 Task: Send an email with the signature Guadalupe Nelson with the subject Request for feedback on a website and the message I appreciate your help and support throughout this project. from softage.2@softage.net to softage.7@softage.net with an attached image file Advertisement.jpg and move the email from Sent Items to the folder Self-improvement
Action: Mouse moved to (1061, 511)
Screenshot: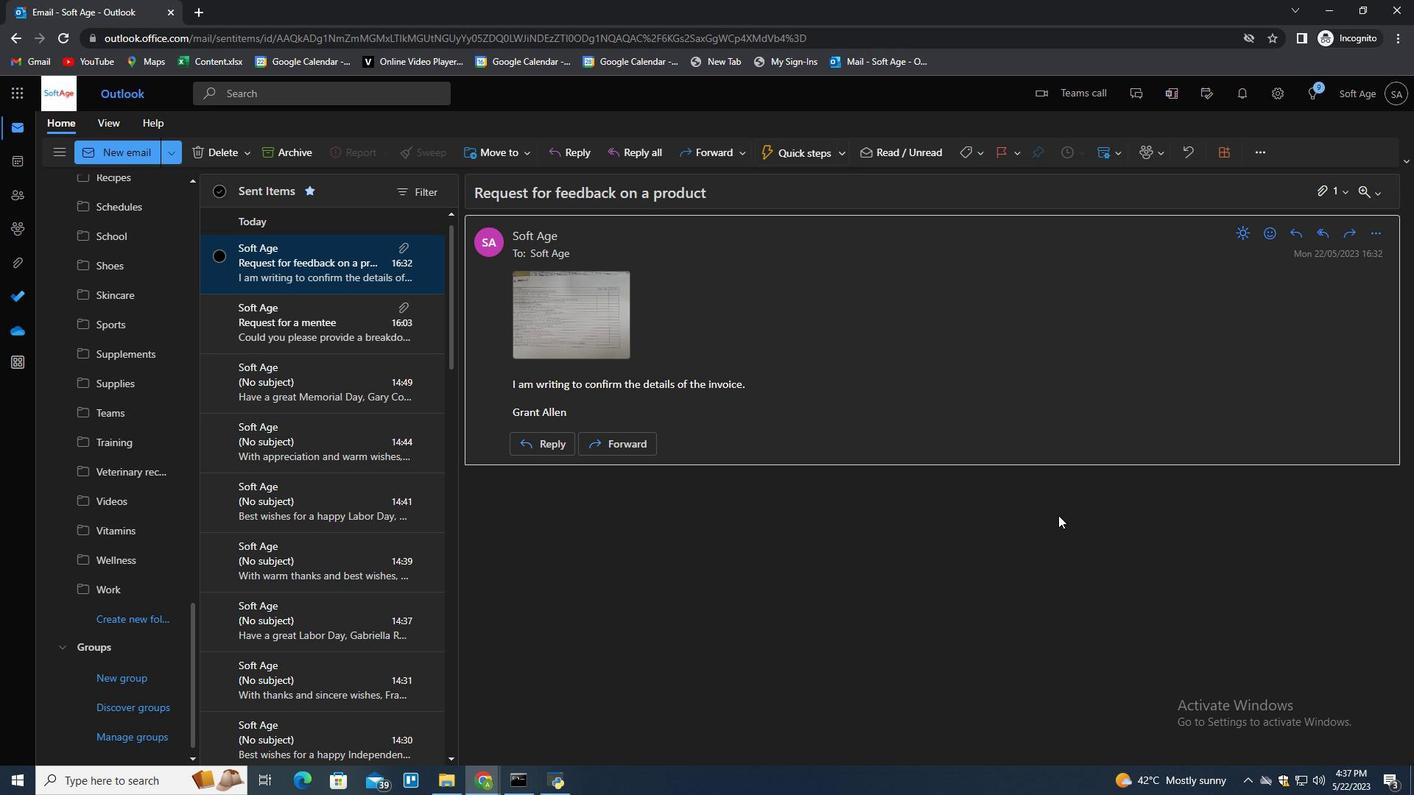 
Action: Mouse pressed left at (1061, 511)
Screenshot: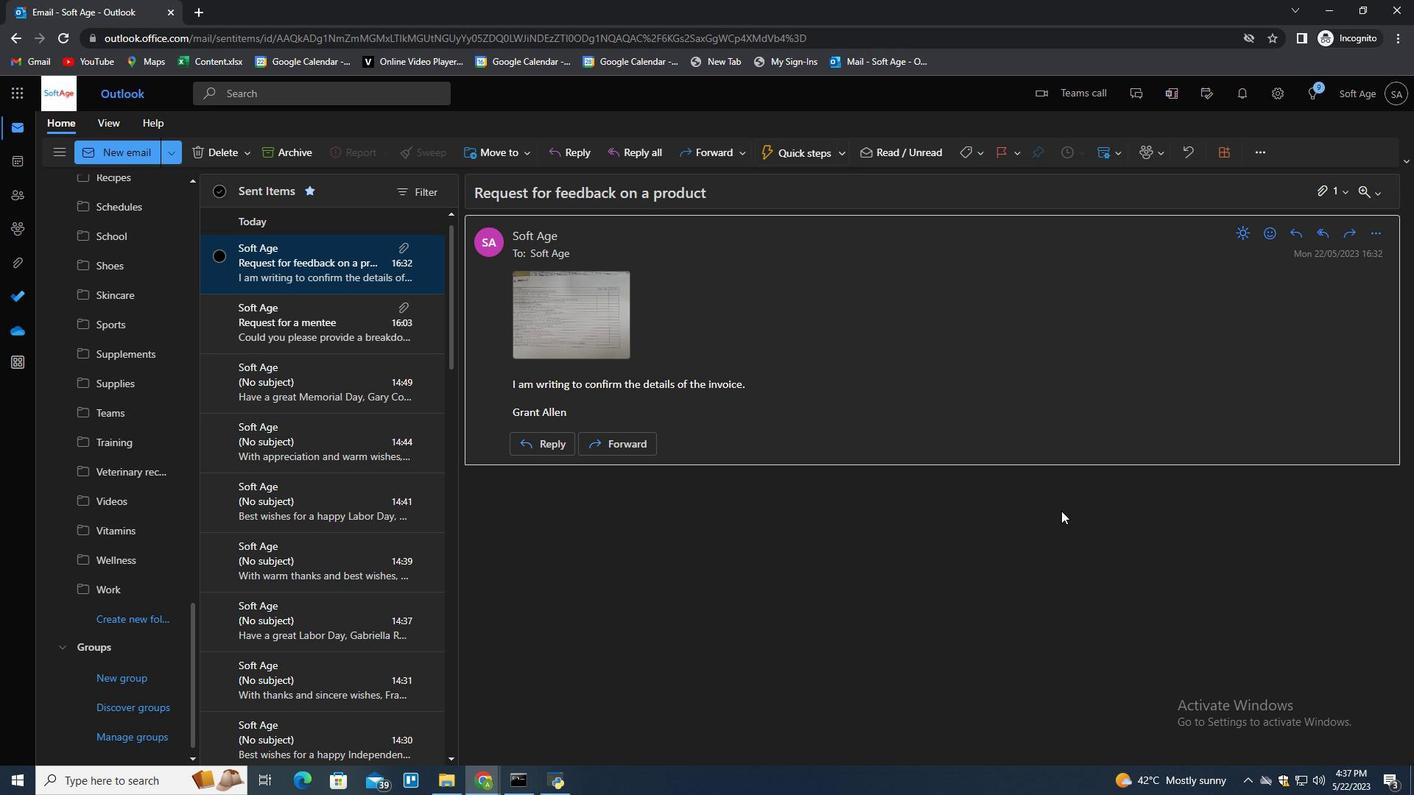 
Action: Key pressed n
Screenshot: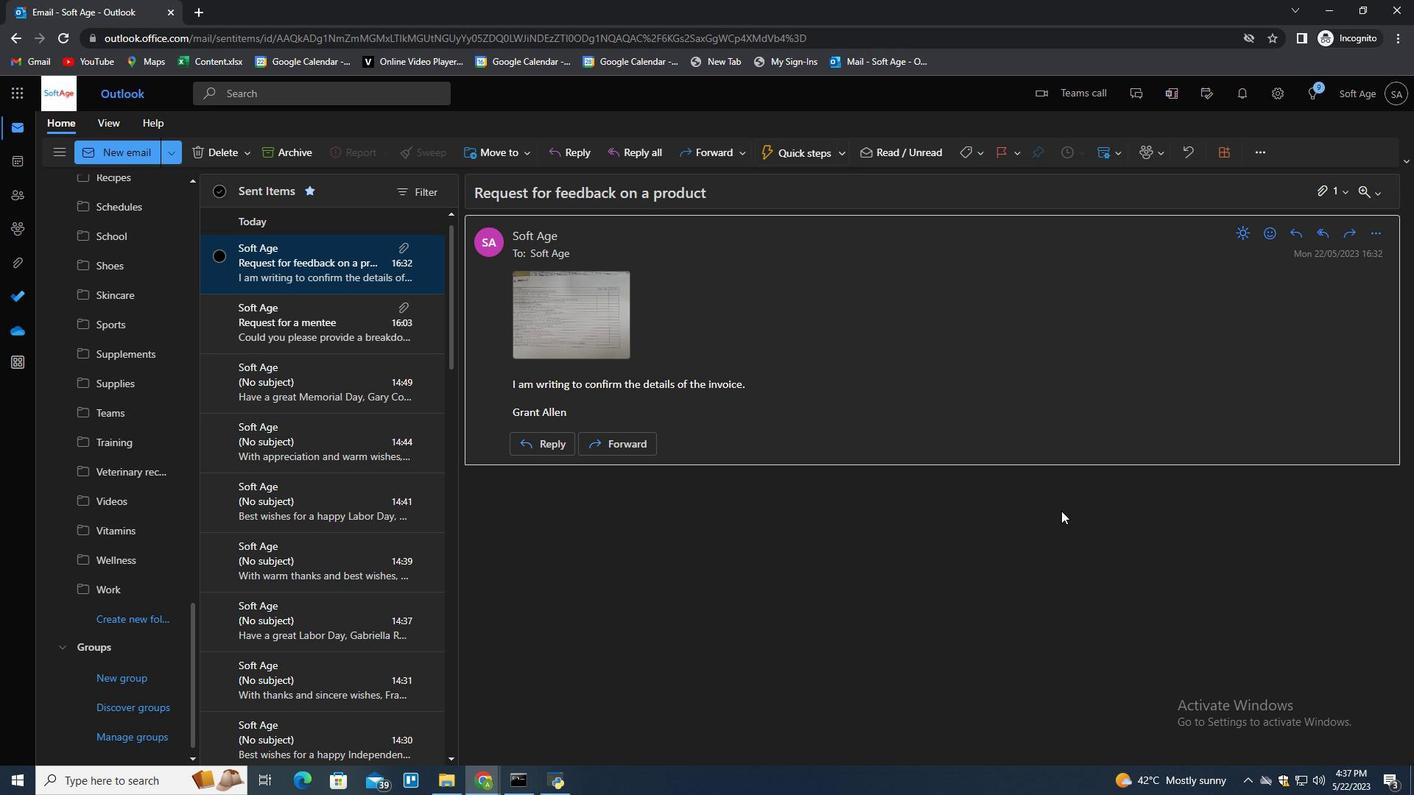 
Action: Mouse moved to (1002, 159)
Screenshot: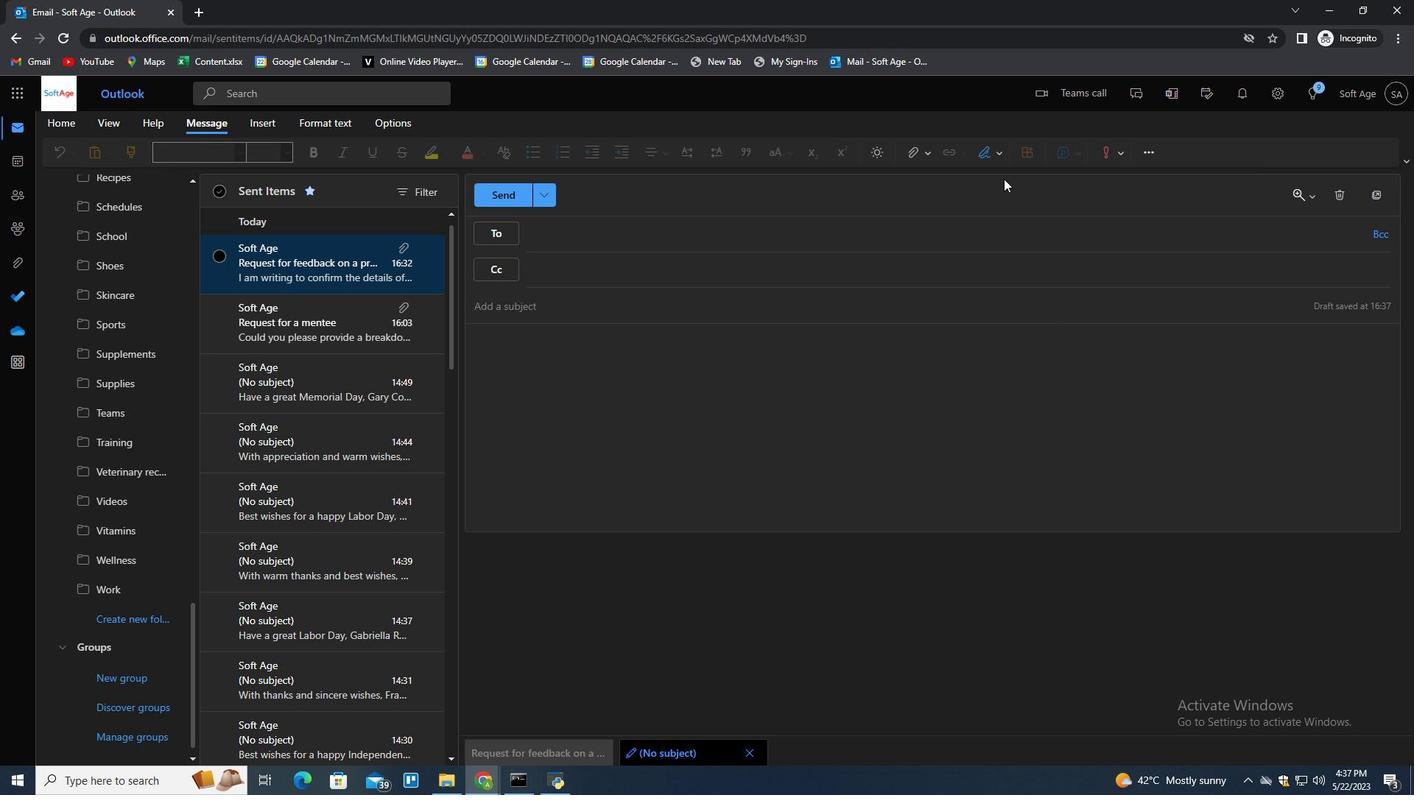 
Action: Mouse pressed left at (1002, 159)
Screenshot: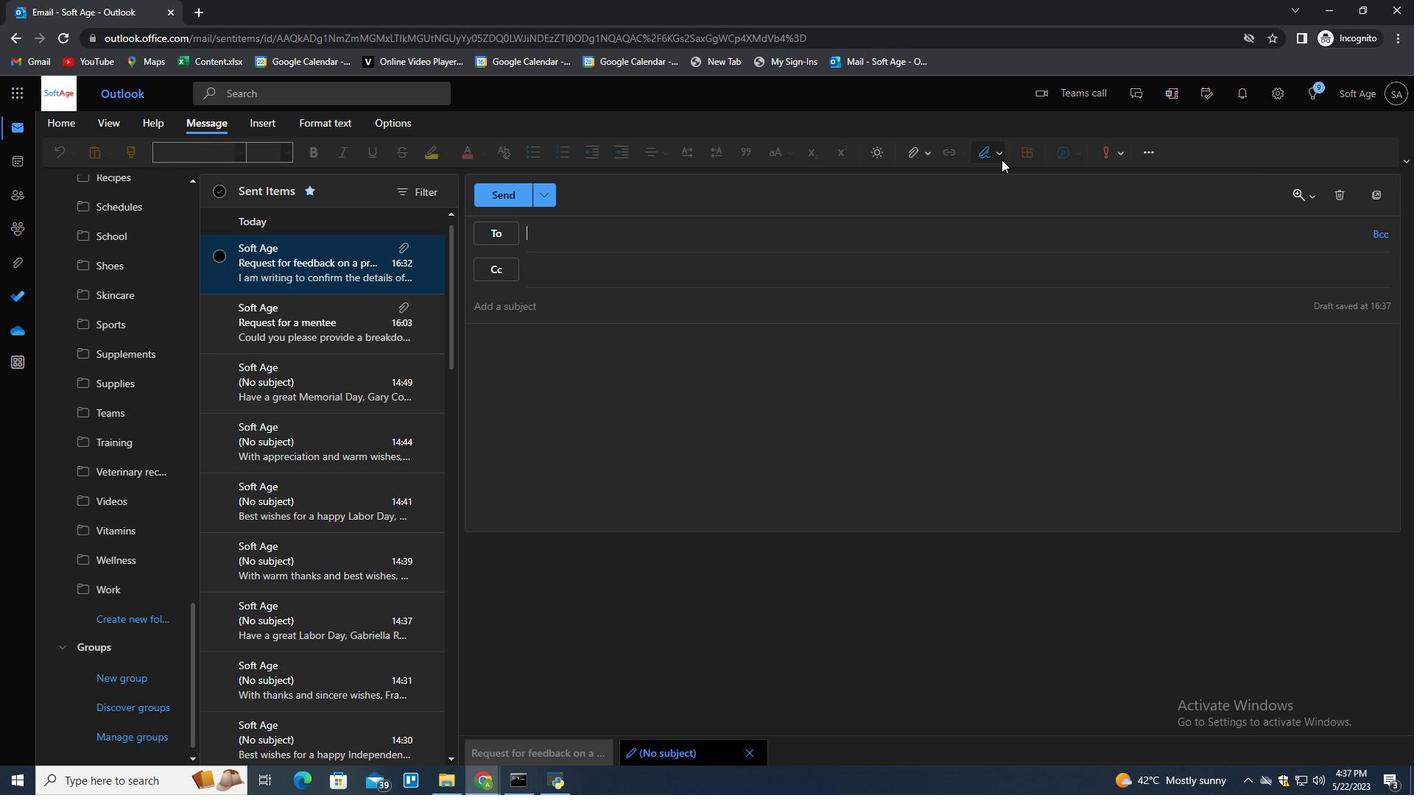 
Action: Mouse moved to (946, 206)
Screenshot: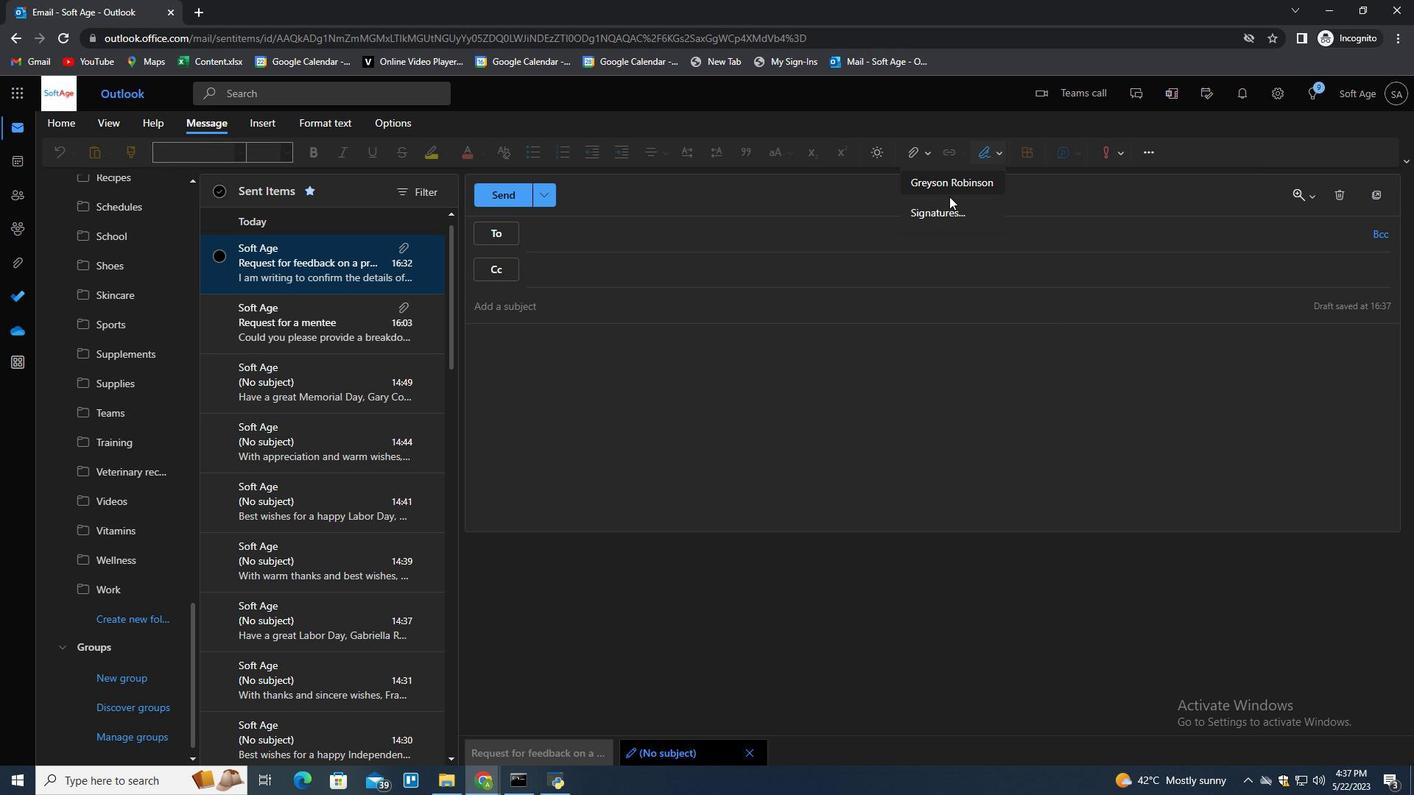 
Action: Mouse pressed left at (946, 206)
Screenshot: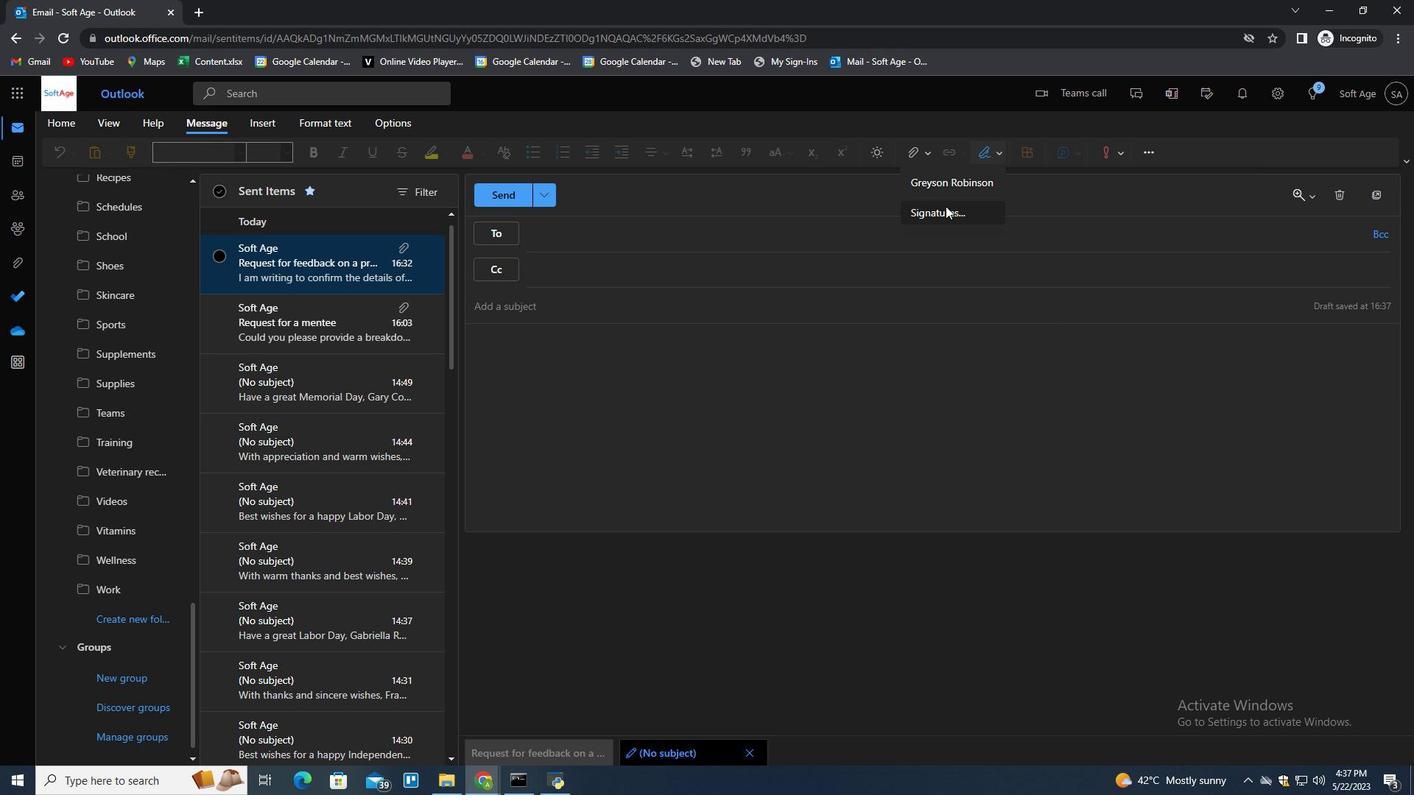 
Action: Mouse moved to (1013, 267)
Screenshot: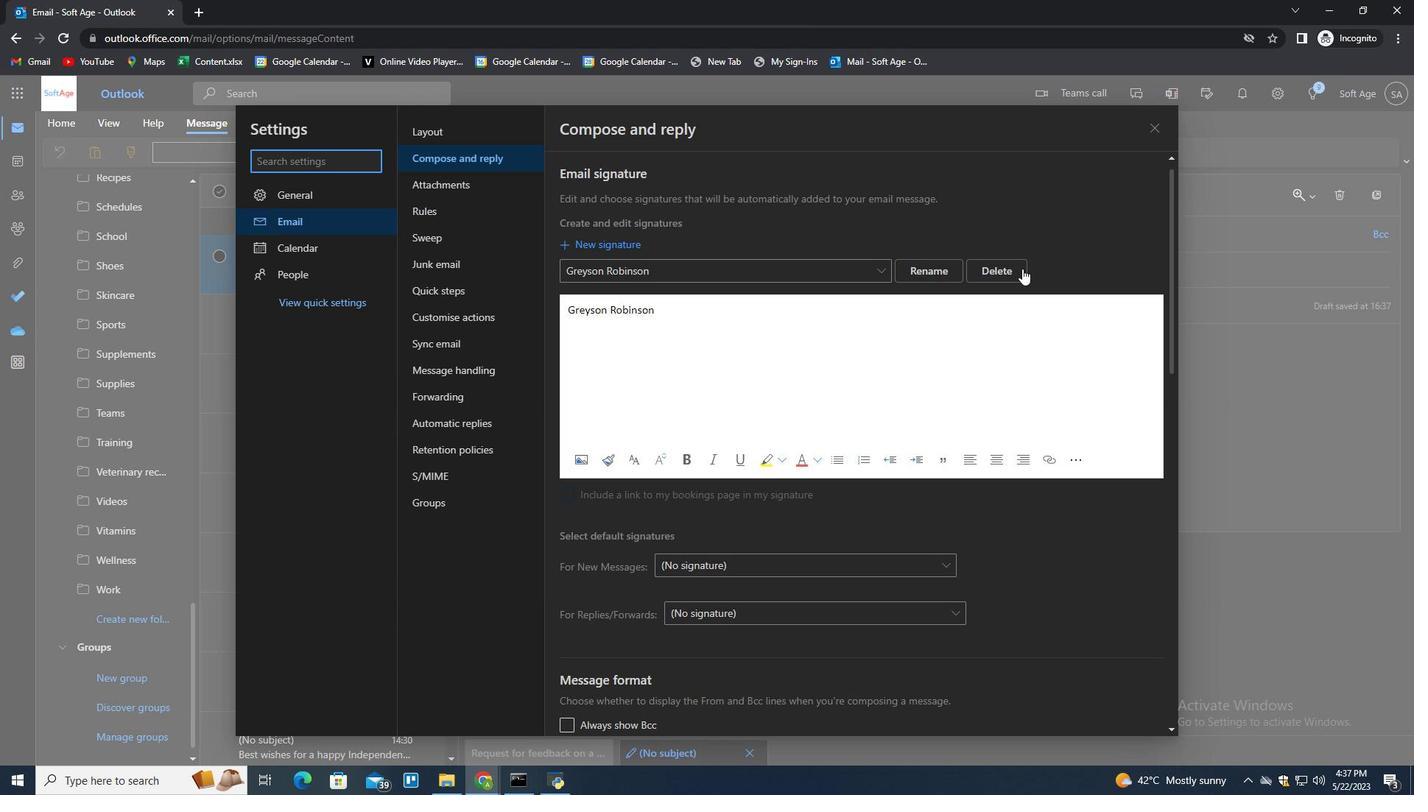 
Action: Mouse pressed left at (1013, 267)
Screenshot: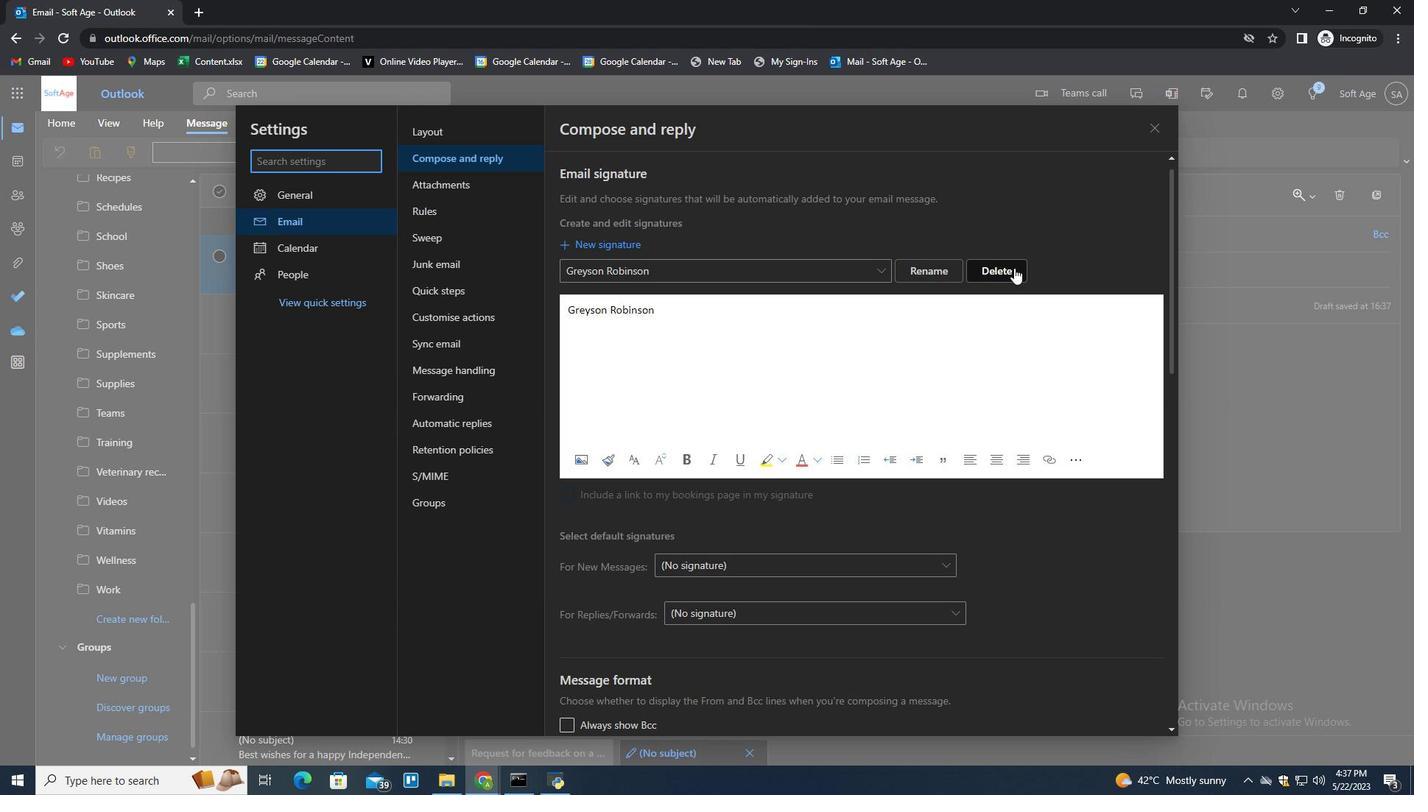 
Action: Mouse pressed left at (1013, 267)
Screenshot: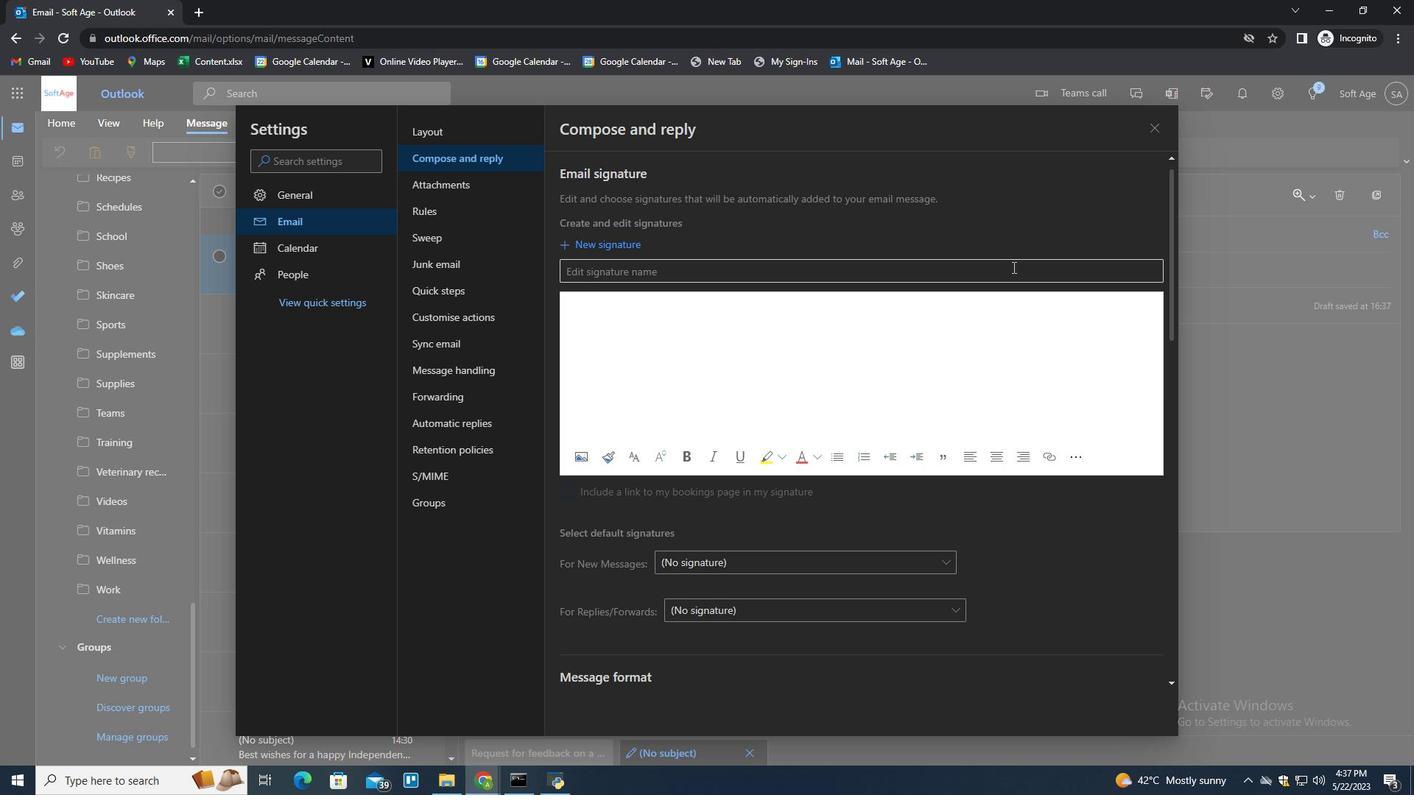 
Action: Key pressed <Key.shift>G
Screenshot: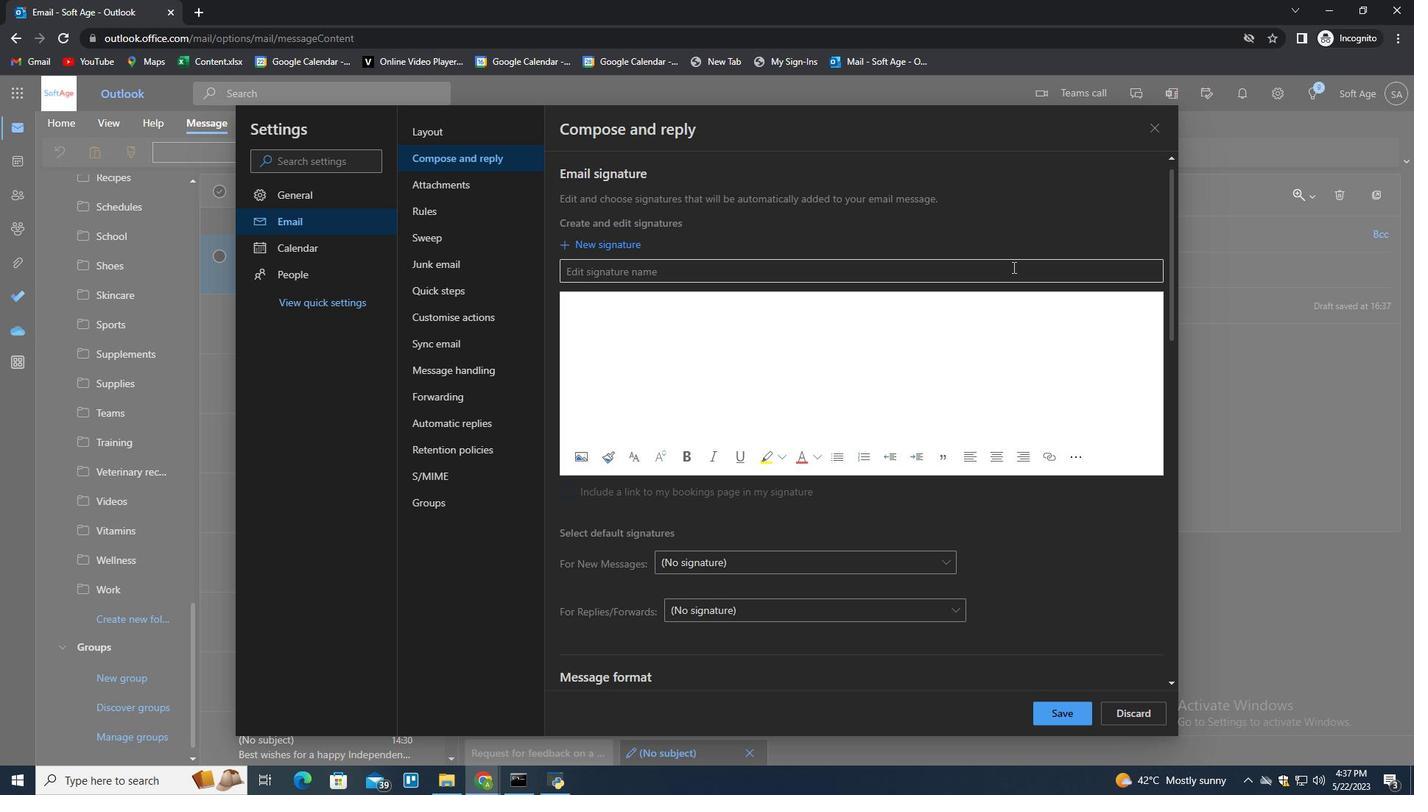 
Action: Mouse moved to (1024, 258)
Screenshot: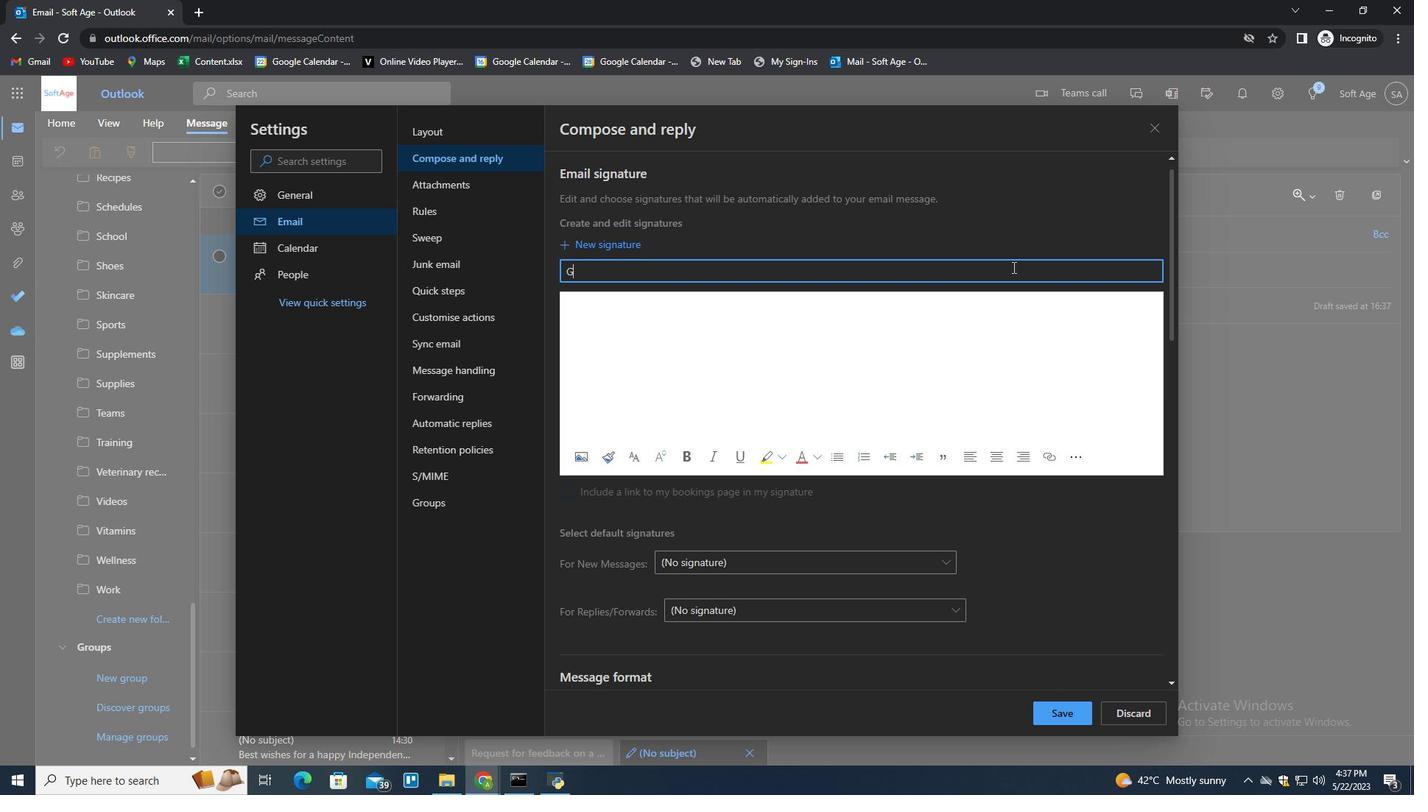 
Action: Key pressed uadalupe<Key.space><Key.shift>Nelson<Key.tab><Key.shift>Fu<Key.backspace><Key.backspace><Key.shift>Guadalupe<Key.space><Key.shift>Nelson
Screenshot: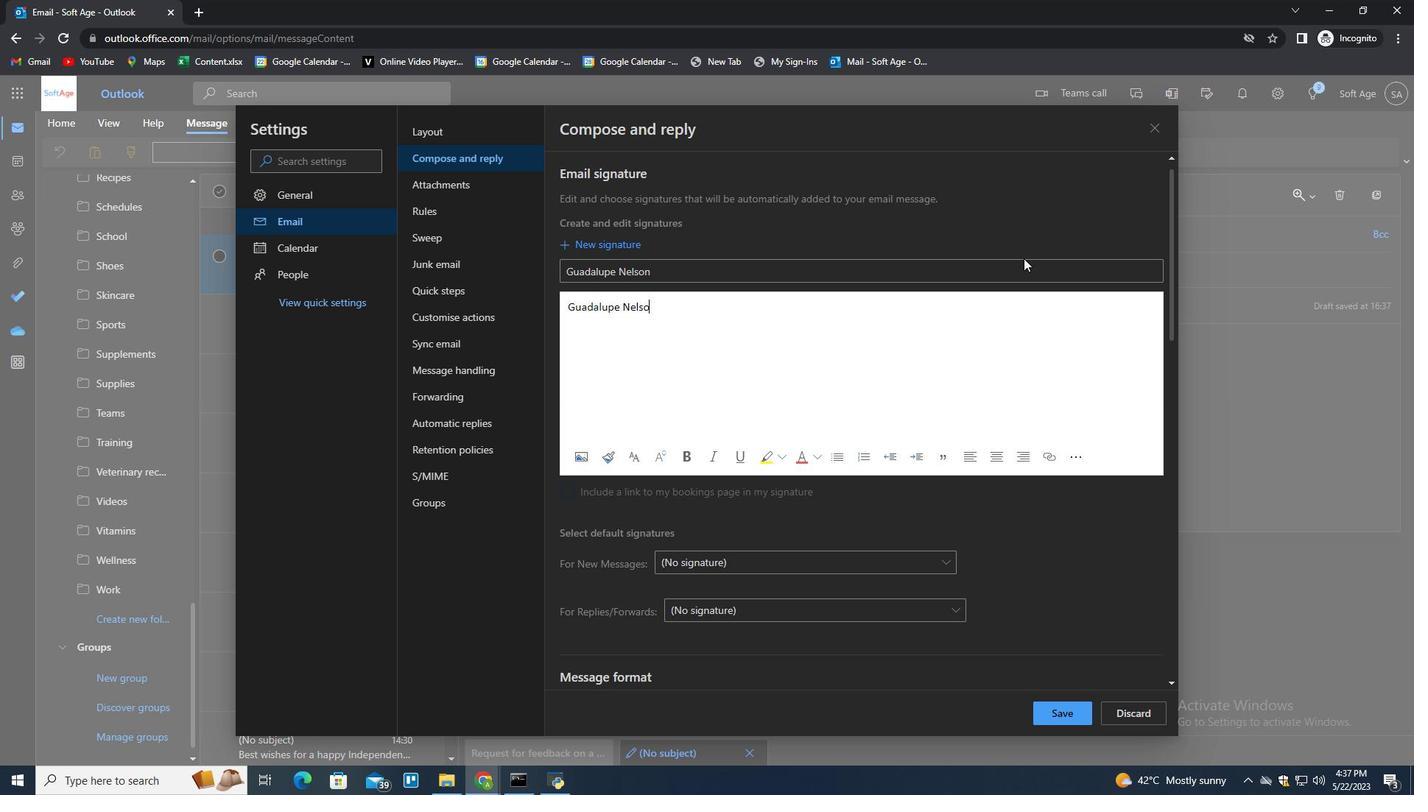 
Action: Mouse moved to (1041, 711)
Screenshot: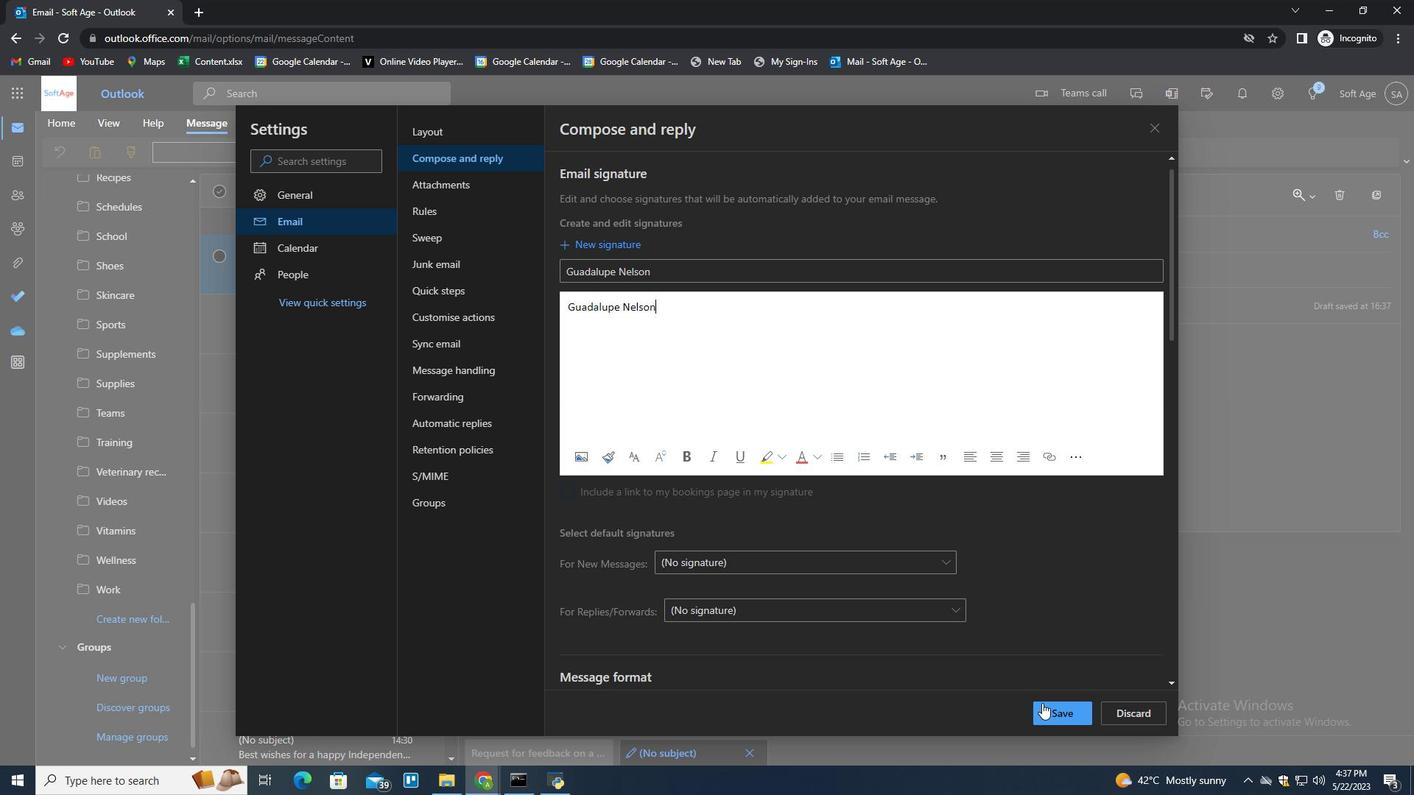 
Action: Mouse pressed left at (1041, 711)
Screenshot: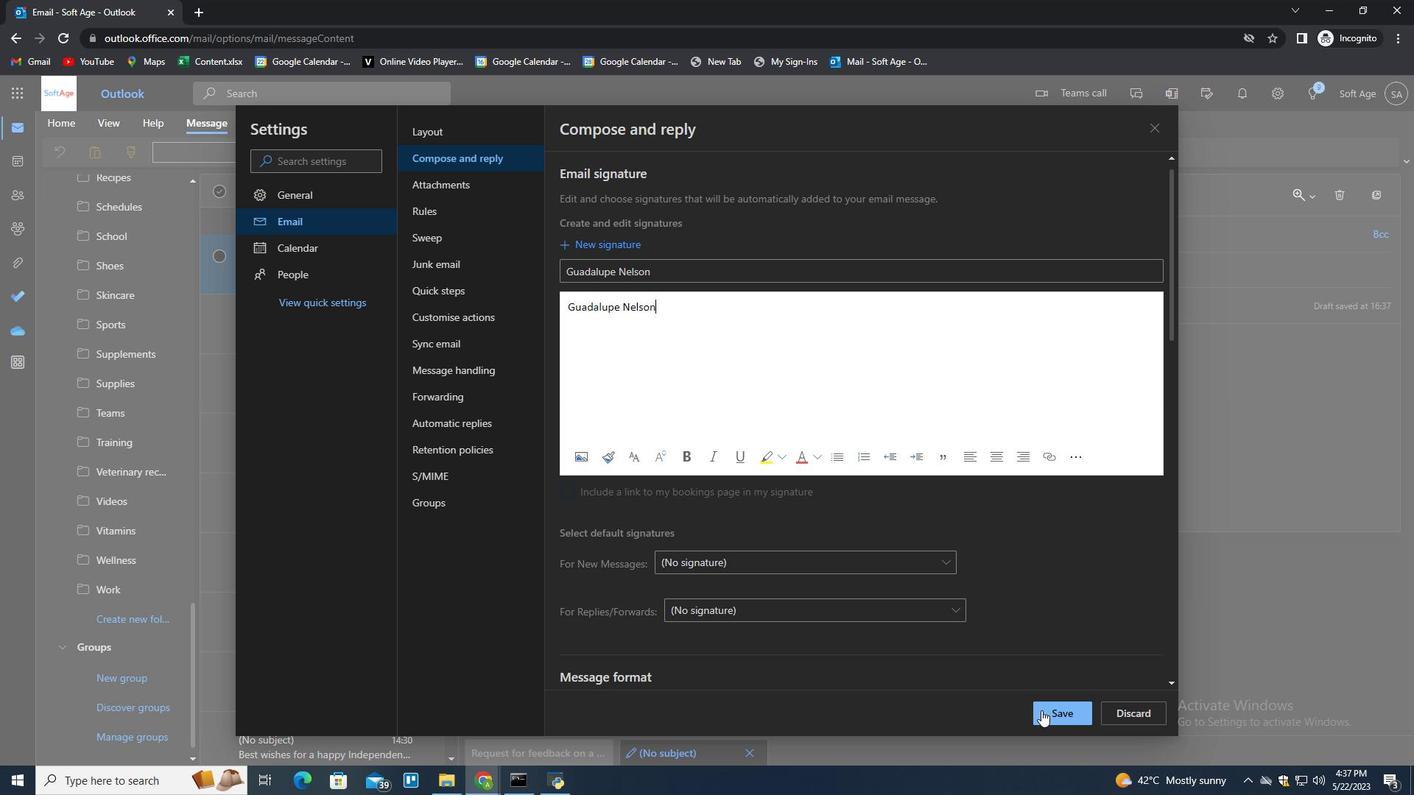 
Action: Mouse moved to (1285, 465)
Screenshot: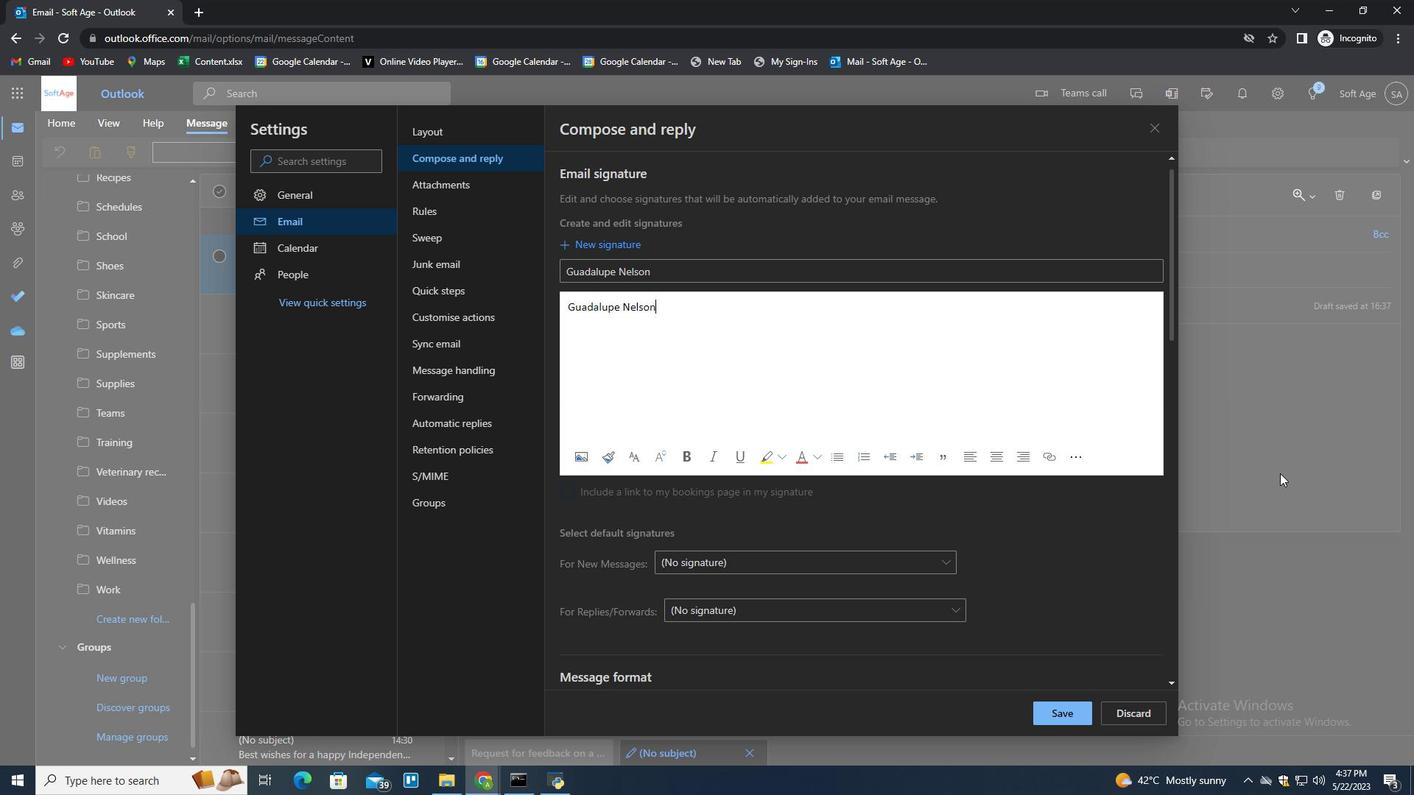 
Action: Mouse pressed left at (1285, 465)
Screenshot: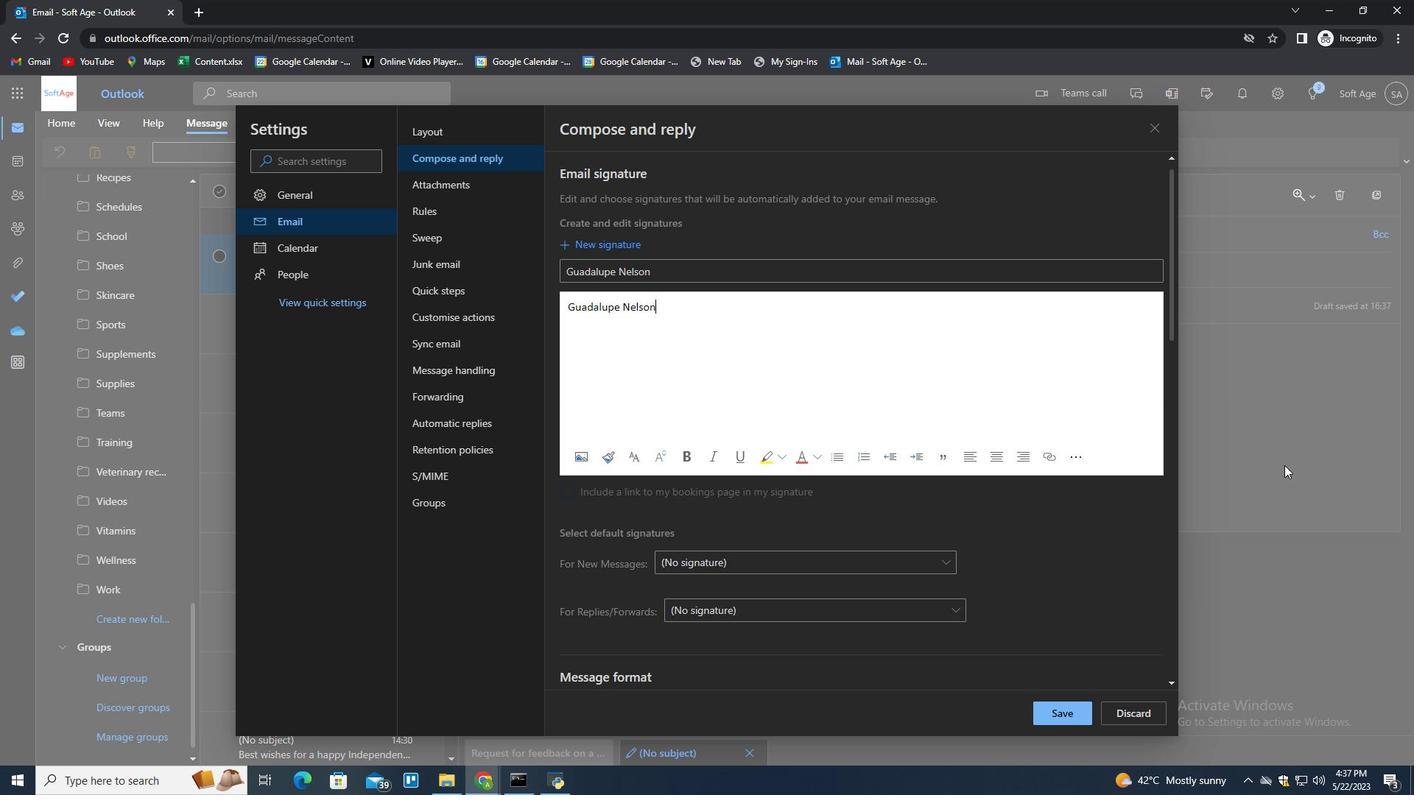 
Action: Mouse moved to (988, 155)
Screenshot: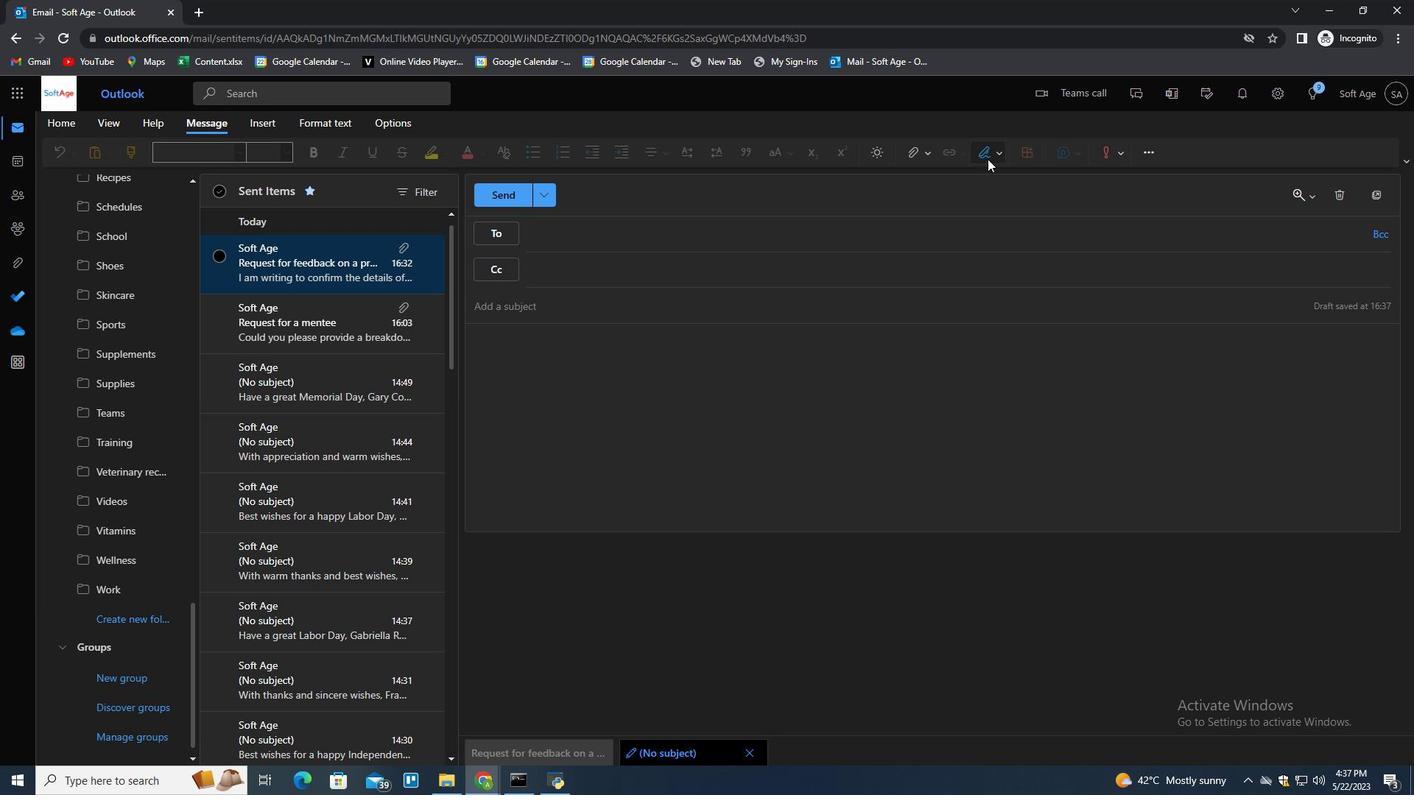 
Action: Mouse pressed left at (988, 155)
Screenshot: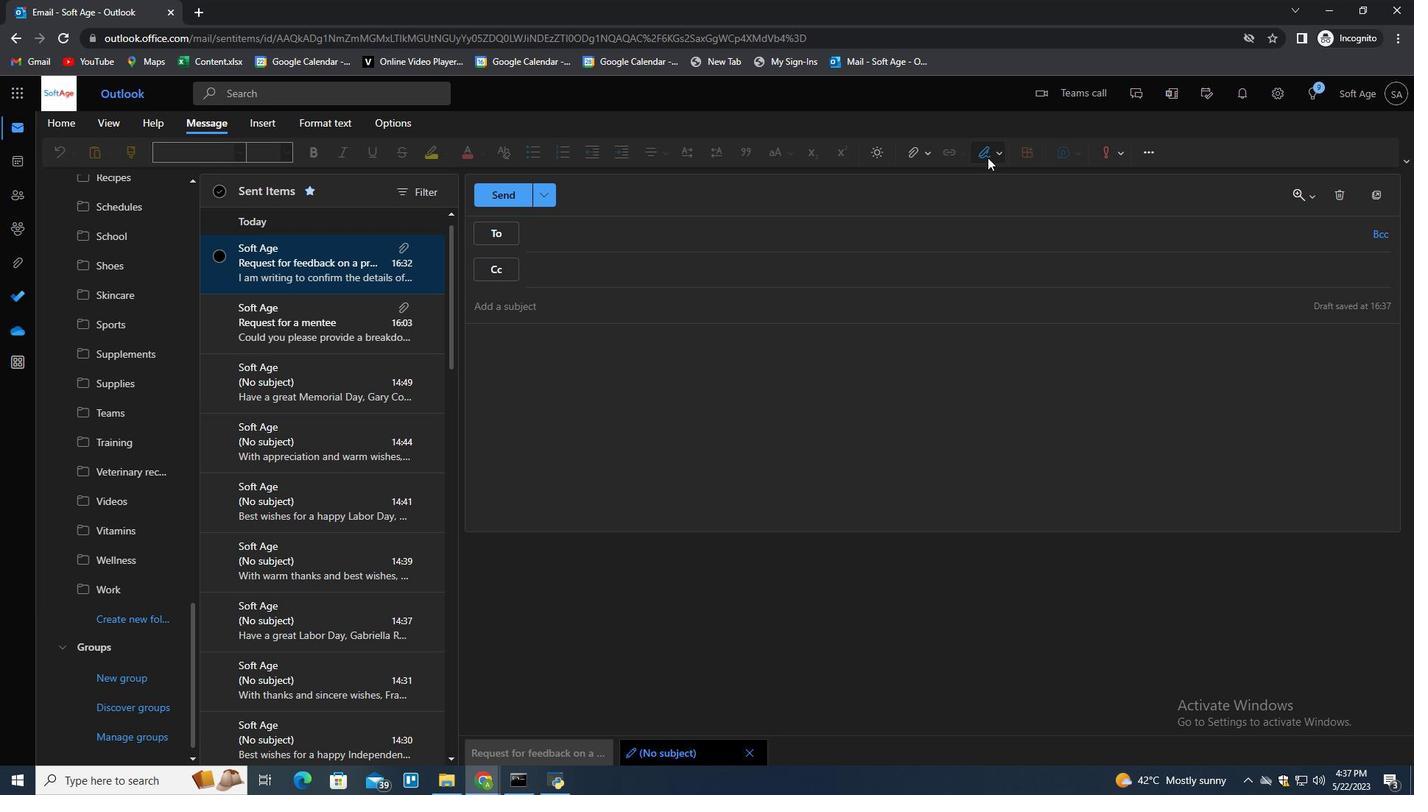 
Action: Mouse moved to (974, 179)
Screenshot: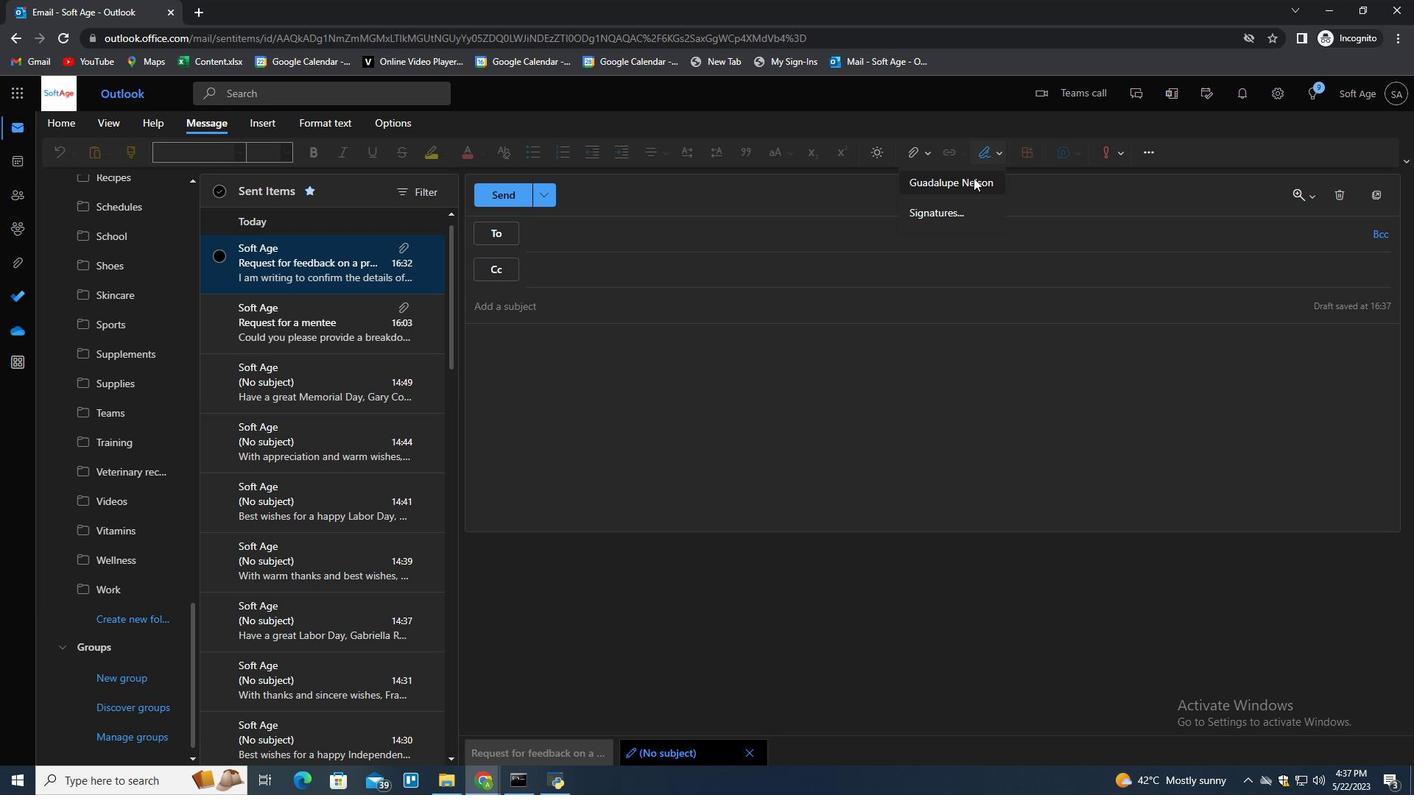 
Action: Mouse pressed left at (974, 179)
Screenshot: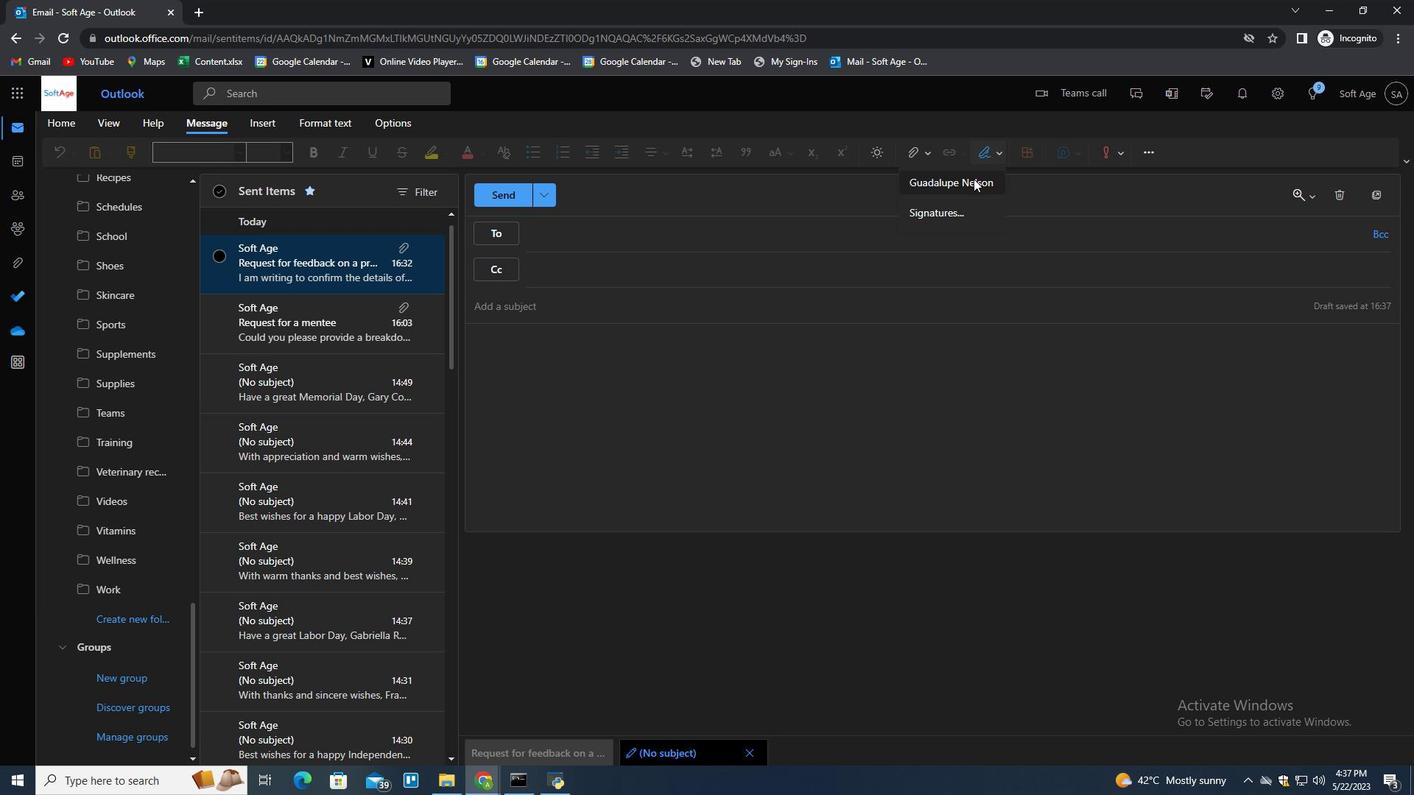 
Action: Mouse moved to (557, 313)
Screenshot: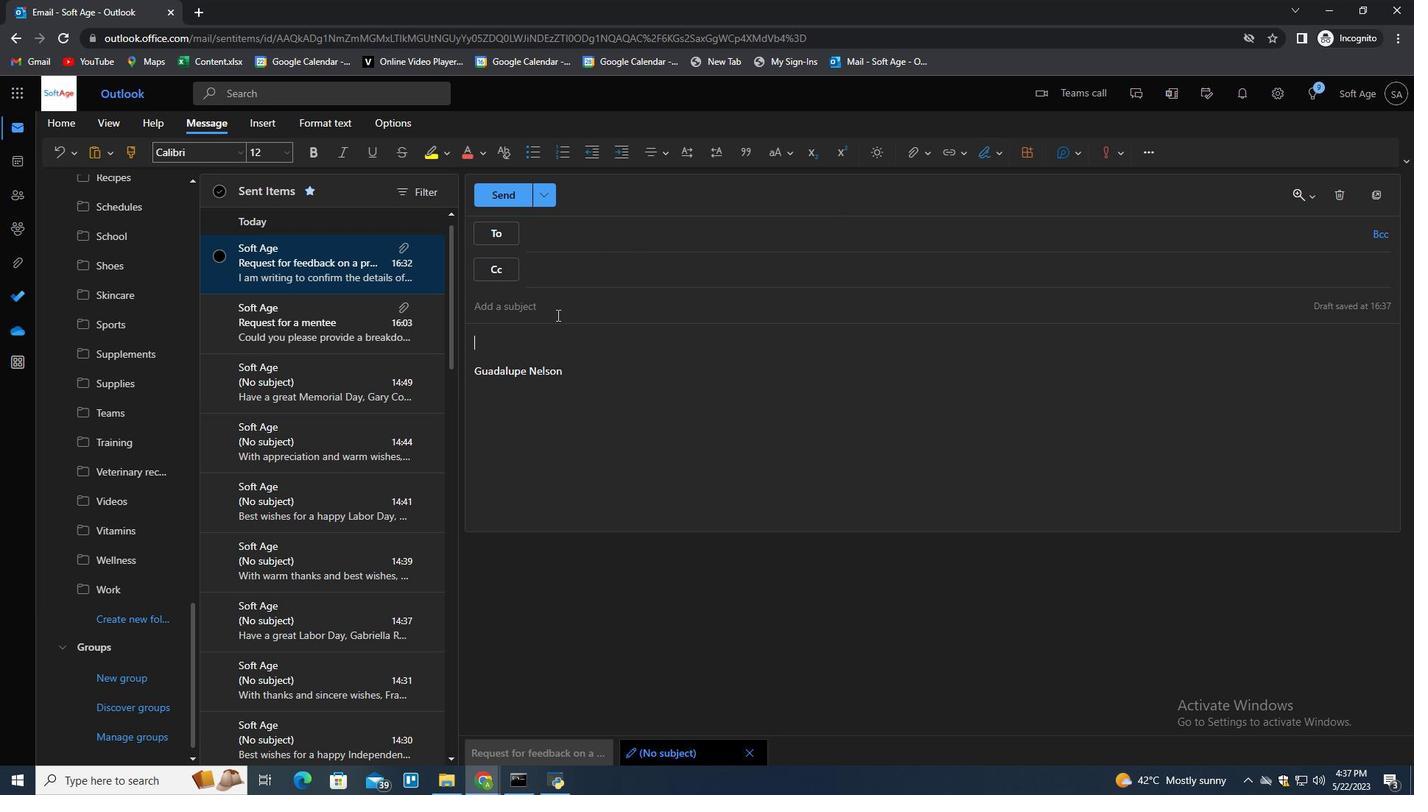 
Action: Mouse pressed left at (557, 313)
Screenshot: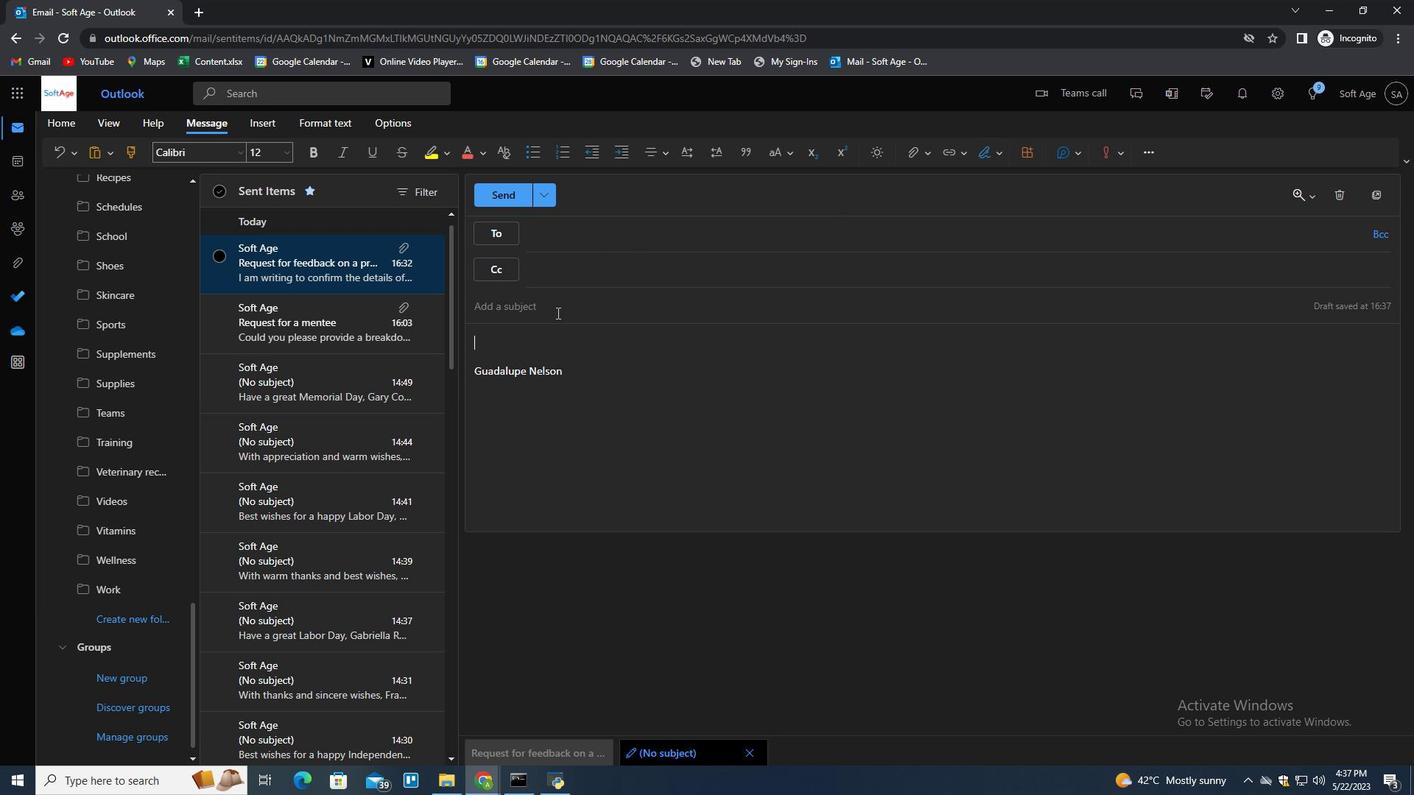 
Action: Mouse moved to (555, 312)
Screenshot: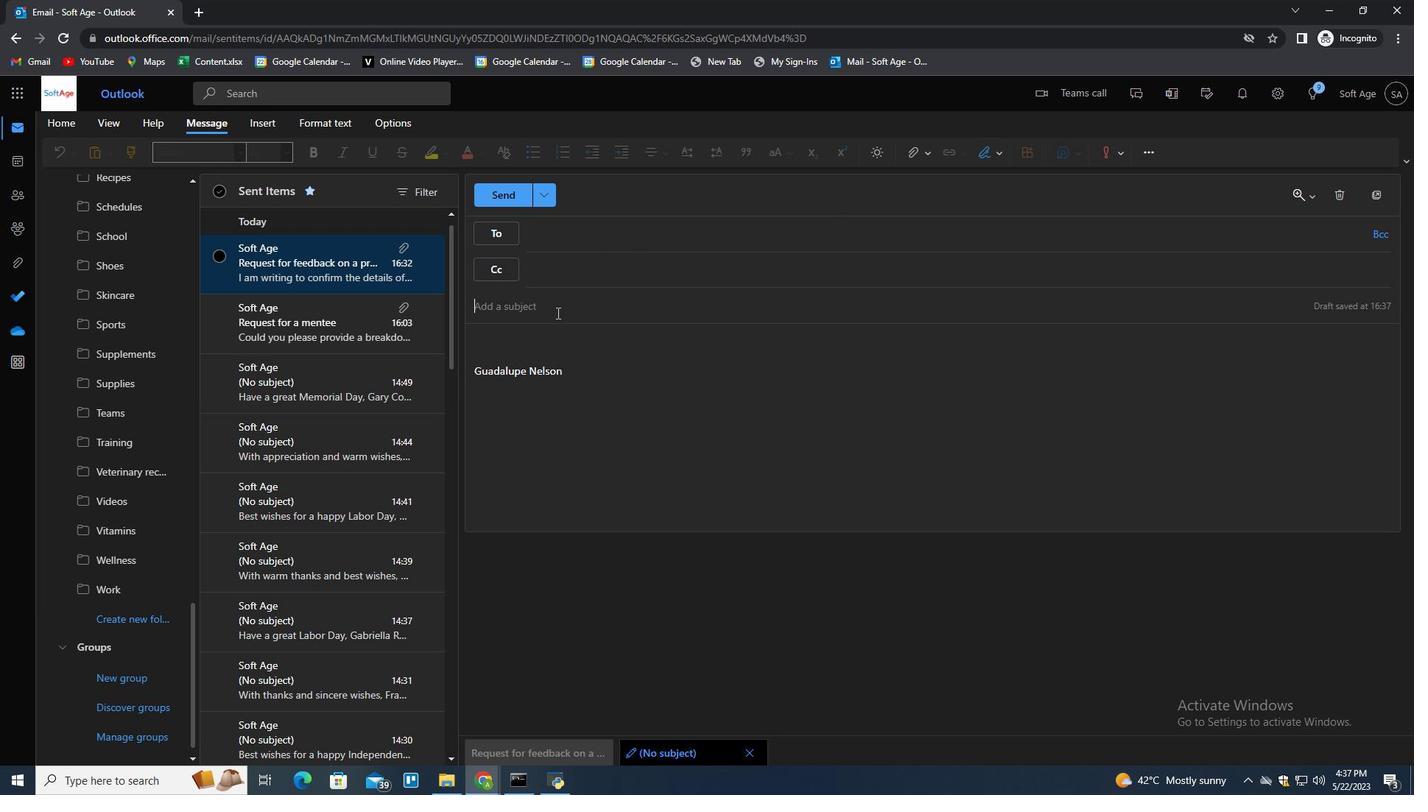 
Action: Key pressed <Key.shift>
Screenshot: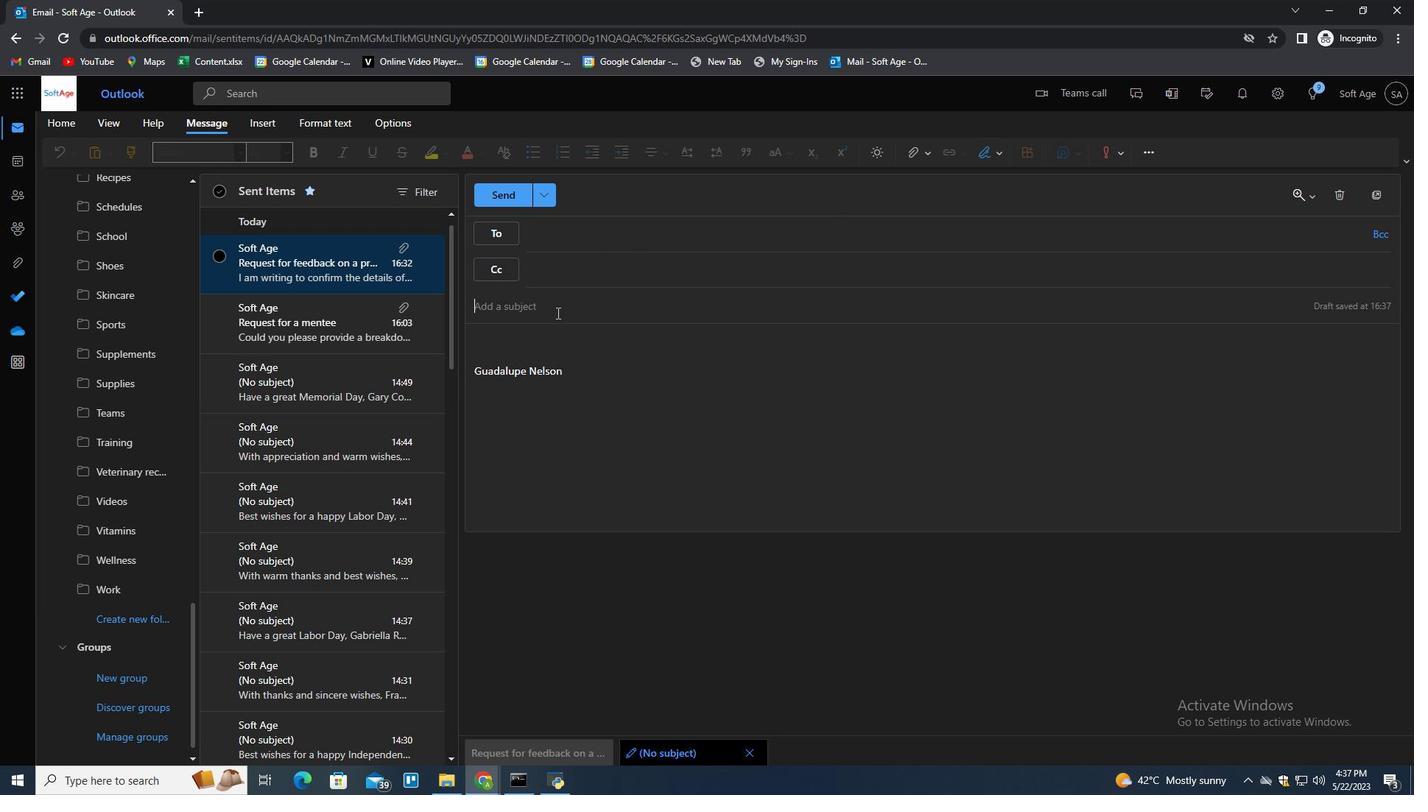 
Action: Mouse moved to (554, 313)
Screenshot: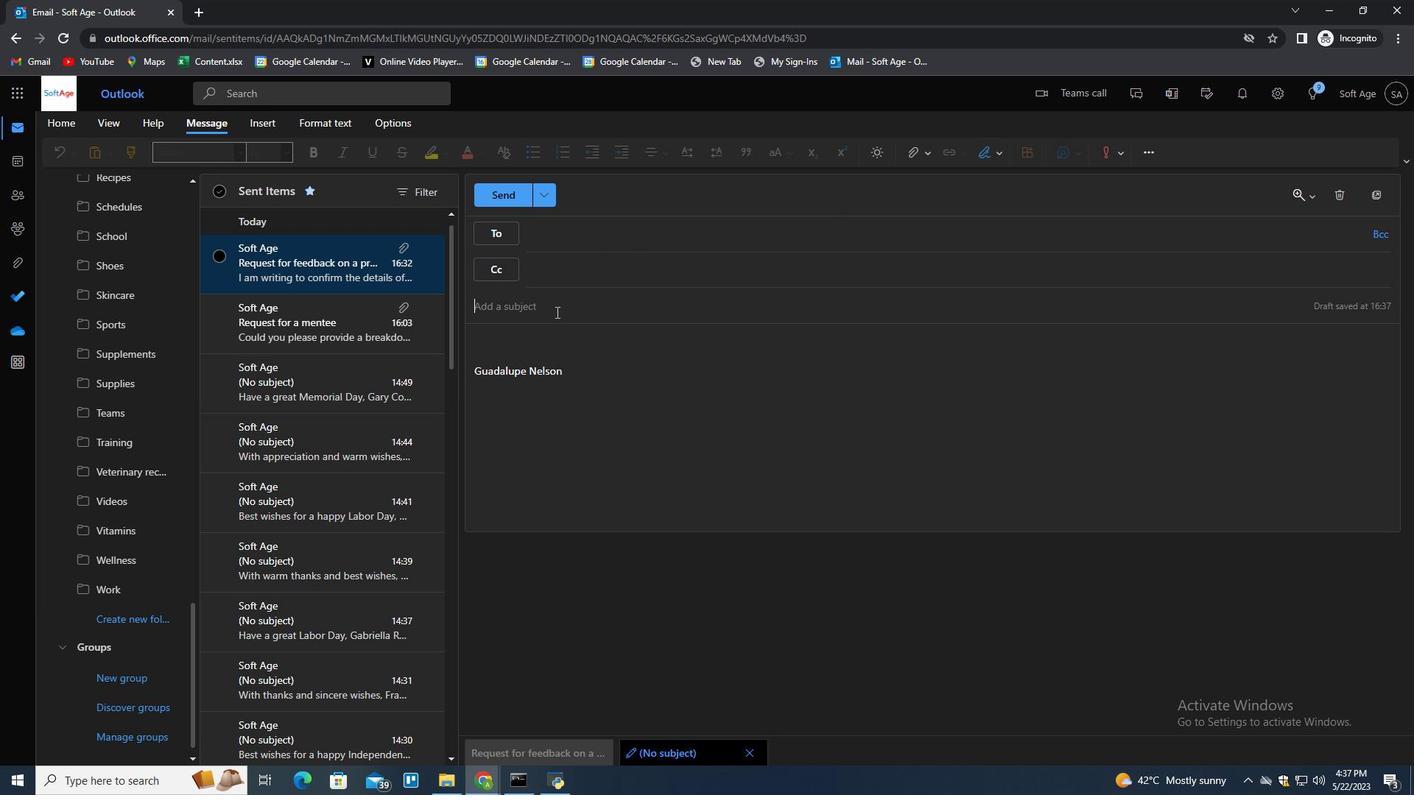 
Action: Key pressed Request<Key.space>for<Key.space>feedback<Key.space>on<Key.space>a<Key.space>website<Key.tab><Key.space><Key.shift>I<Key.space>appreciate<Key.space>your<Key.space>help<Key.space>and<Key.space>support<Key.space>throughout<Key.space>the<Key.space>project.
Screenshot: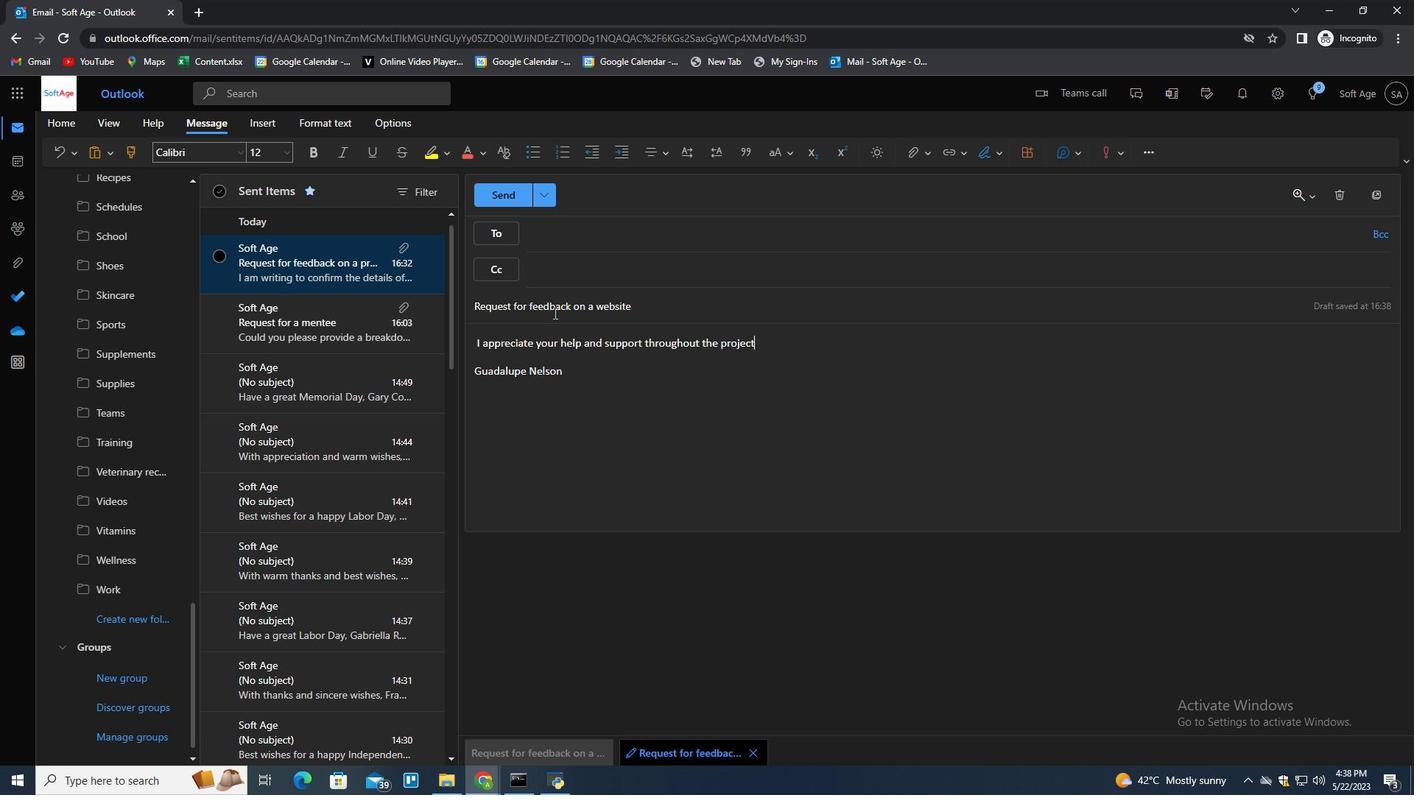 
Action: Mouse moved to (593, 226)
Screenshot: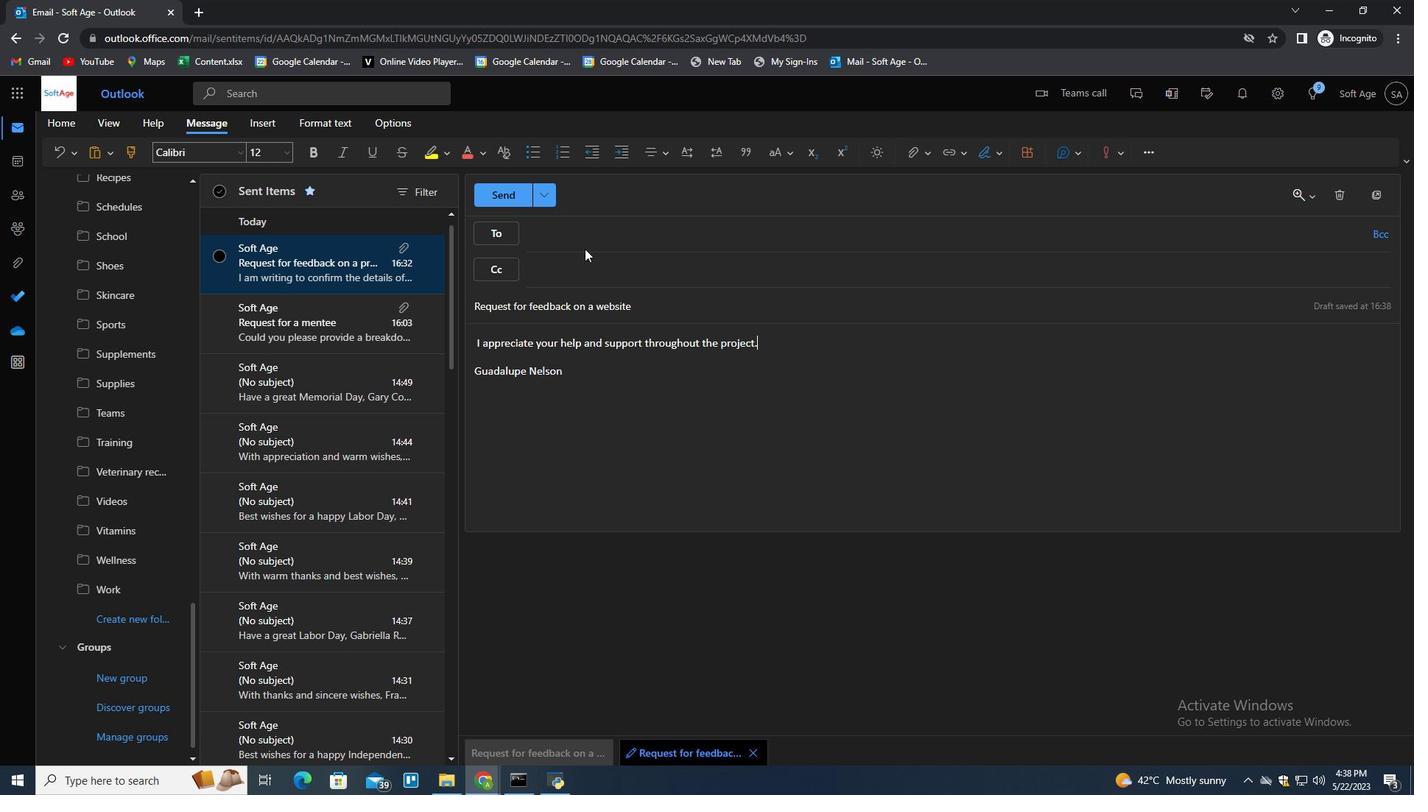 
Action: Mouse pressed left at (593, 226)
Screenshot: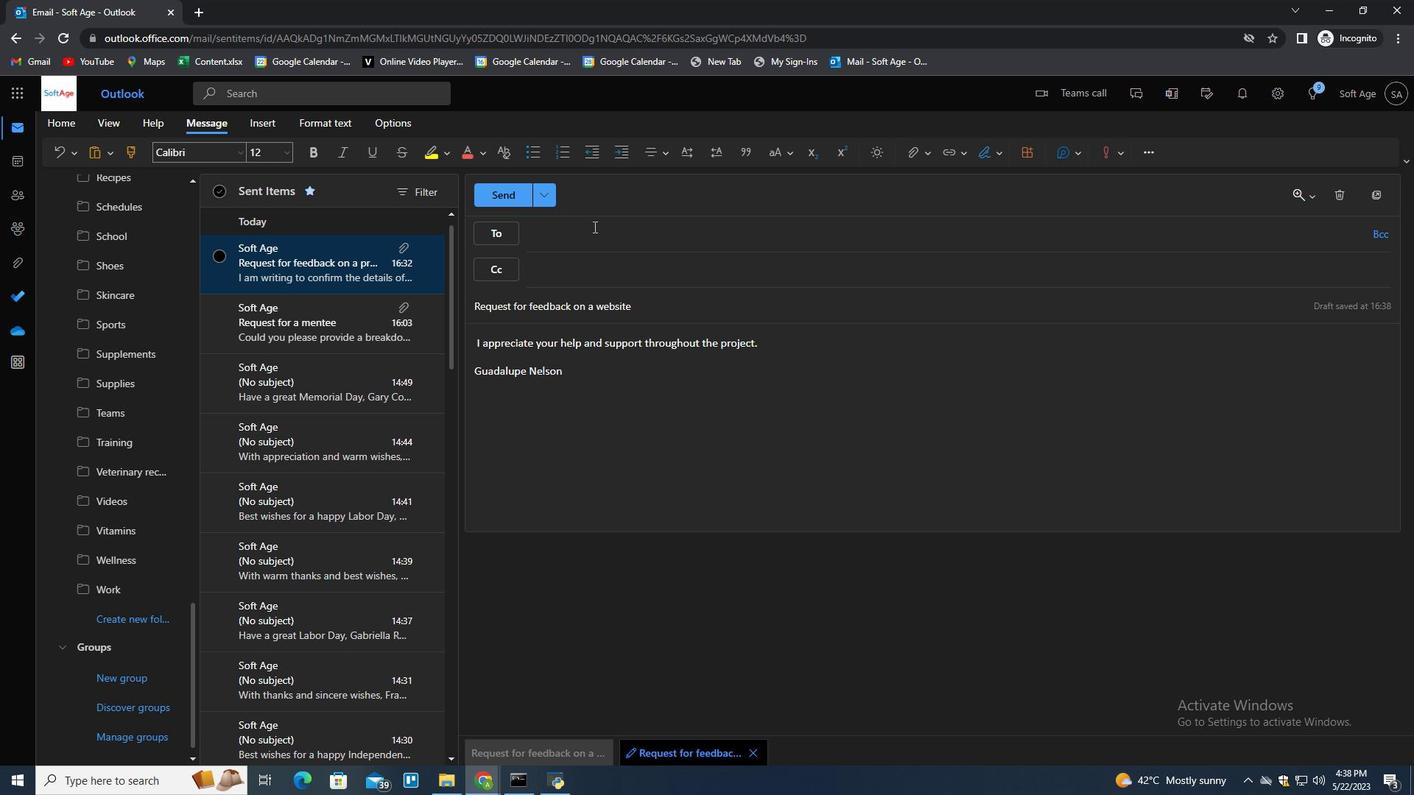 
Action: Key pressed softage.7<Key.shift>@softage.net<Key.enter>
Screenshot: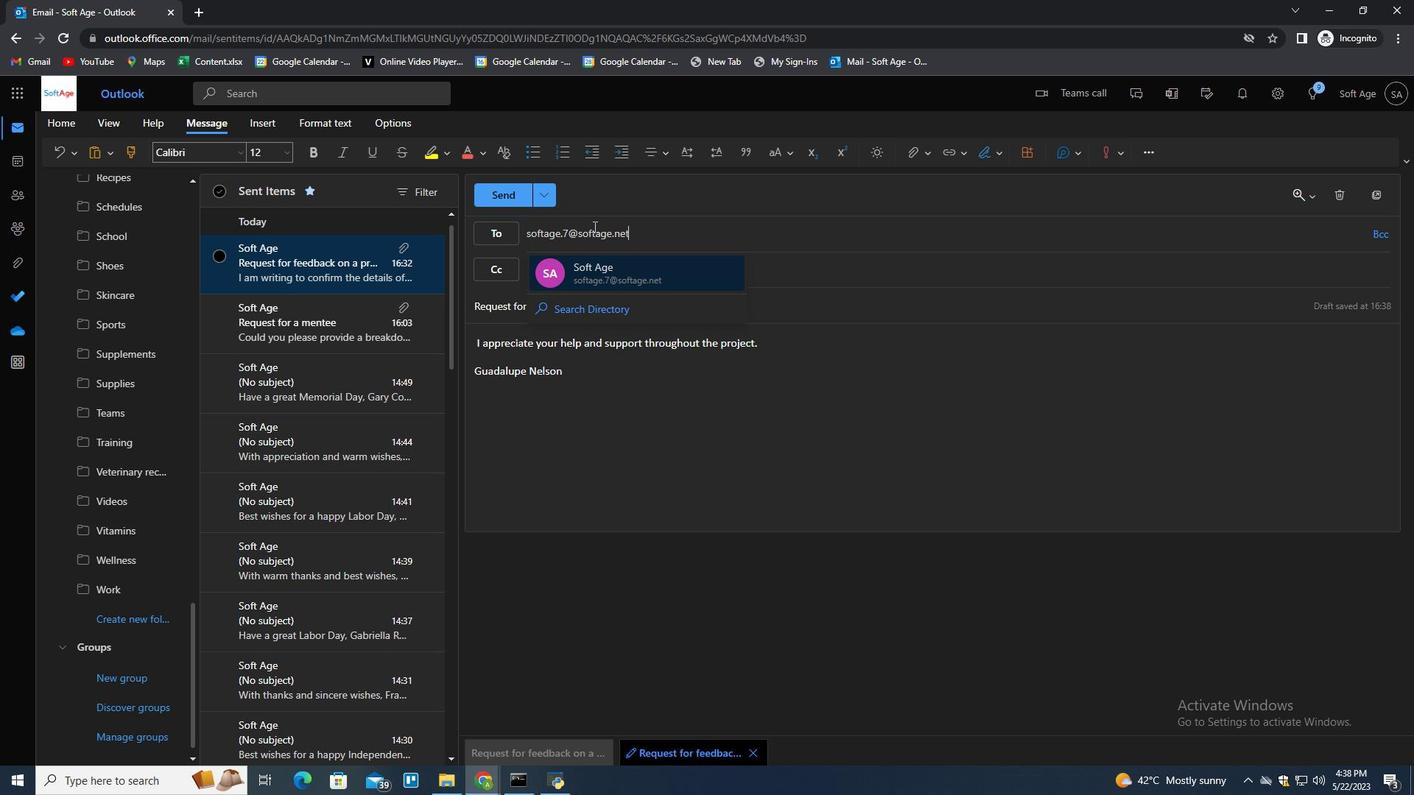 
Action: Mouse moved to (627, 353)
Screenshot: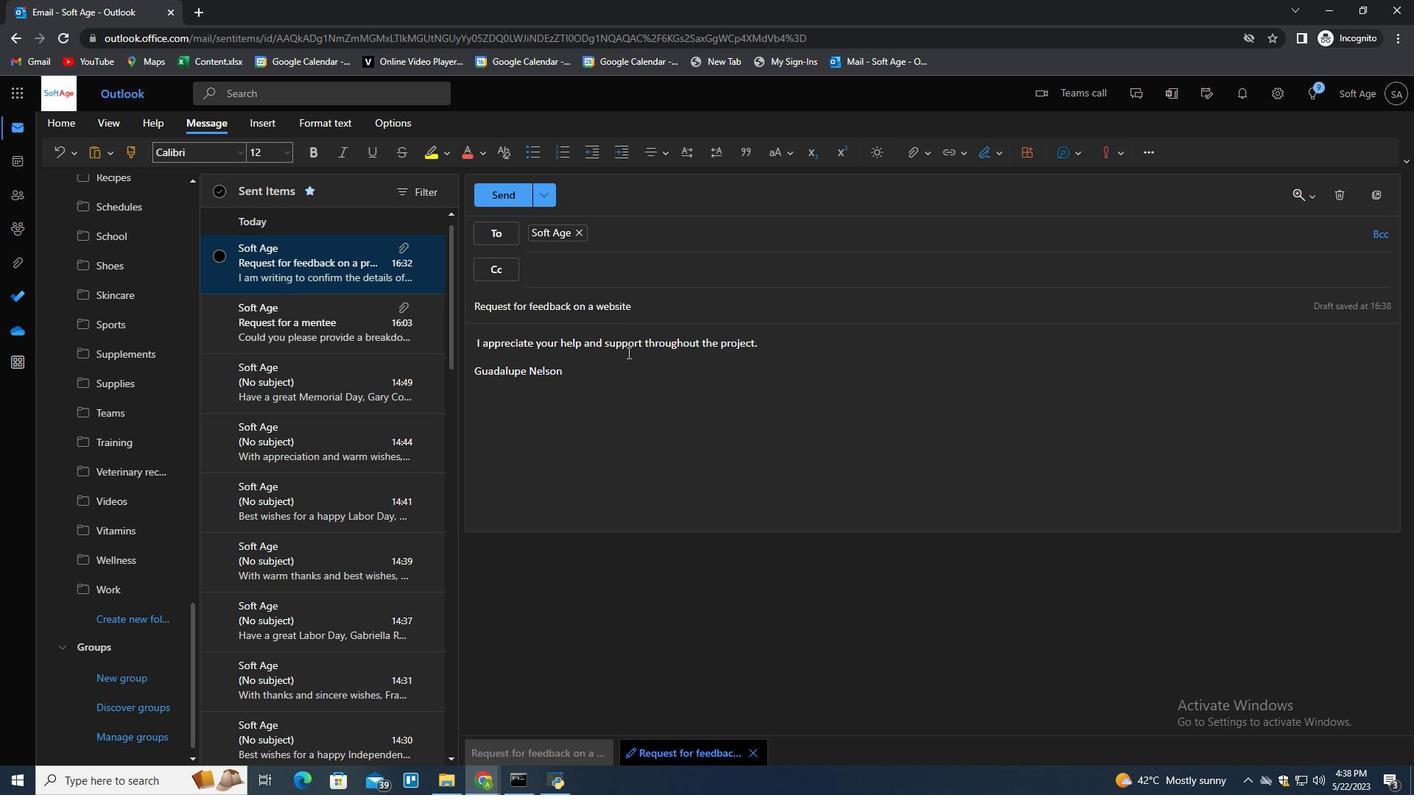 
Action: Mouse pressed left at (627, 353)
Screenshot: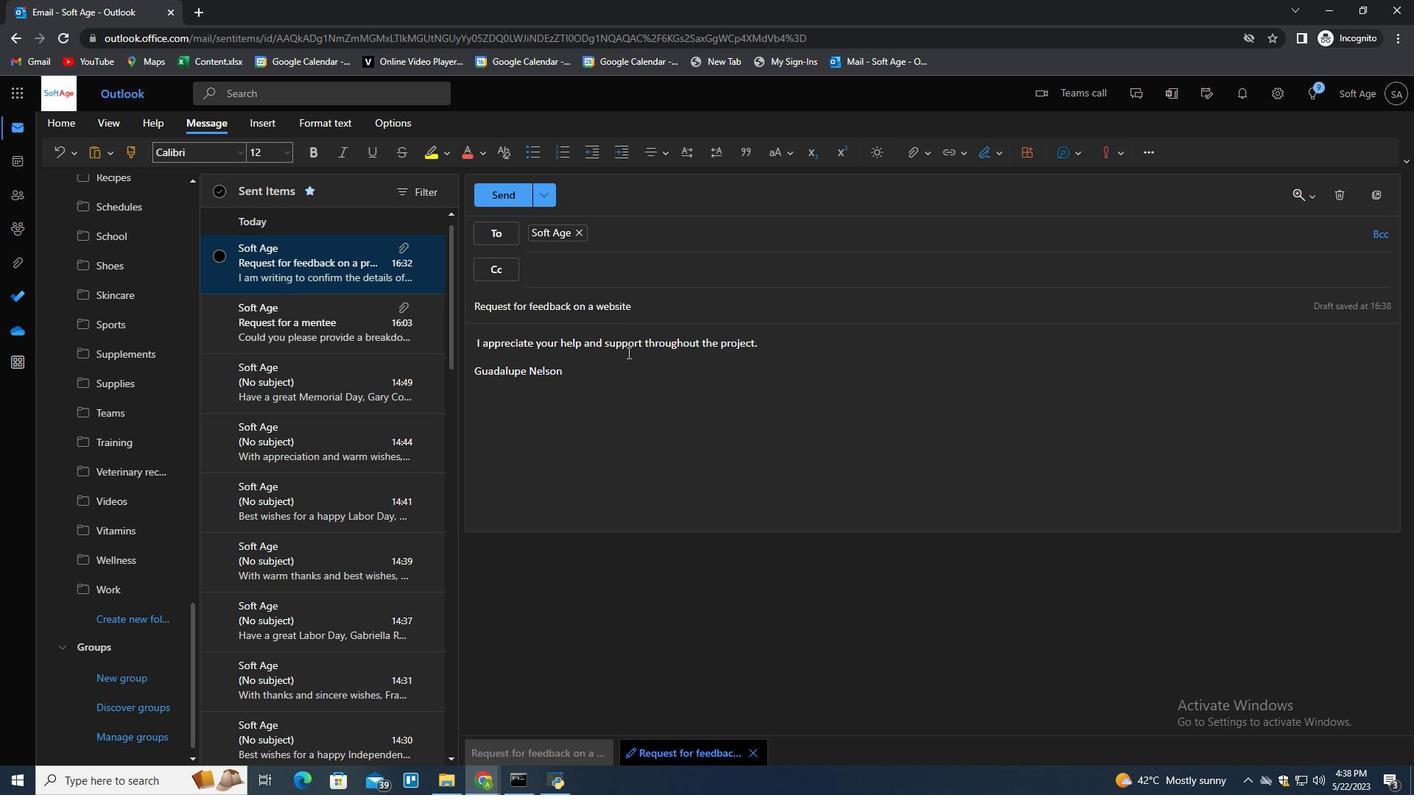 
Action: Mouse moved to (660, 369)
Screenshot: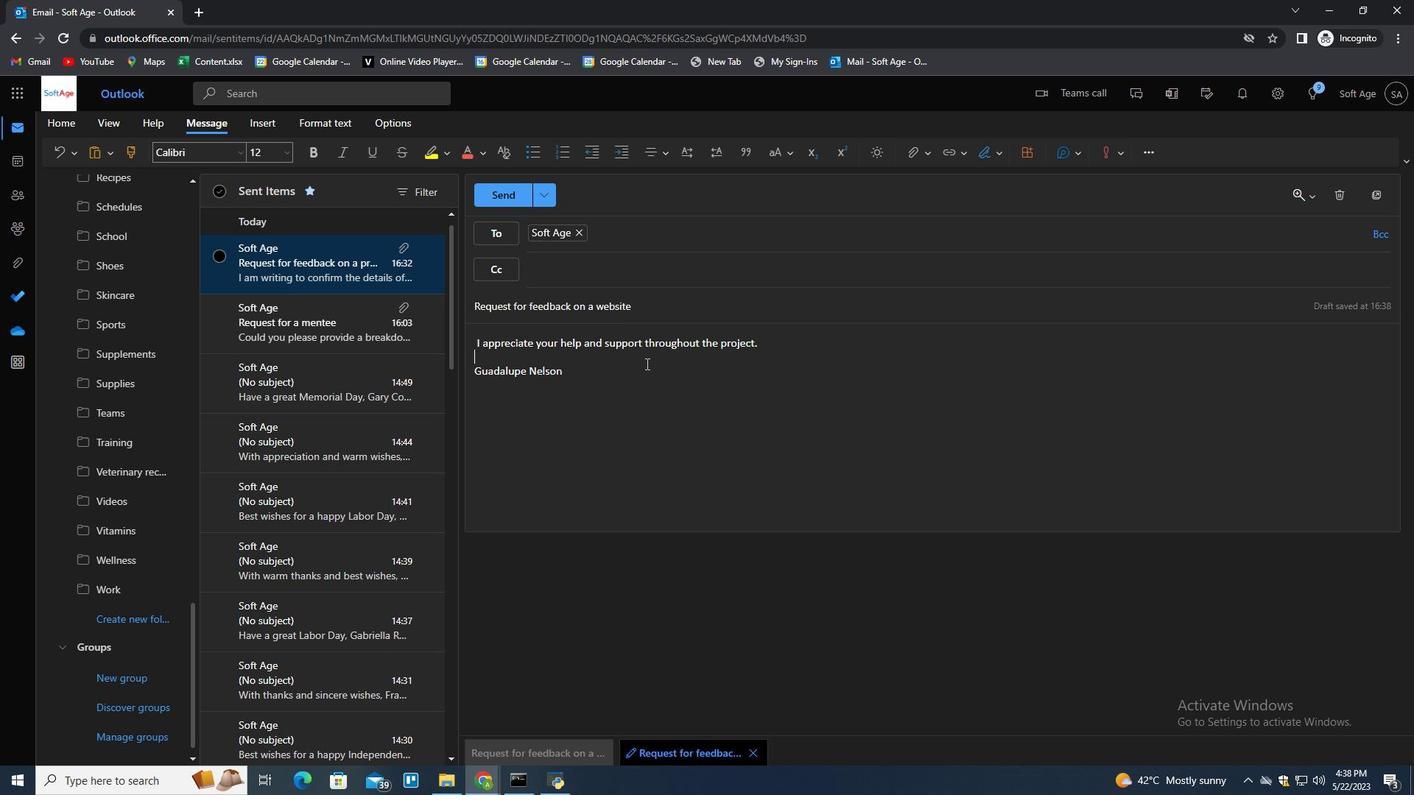 
Action: Mouse pressed left at (660, 369)
Screenshot: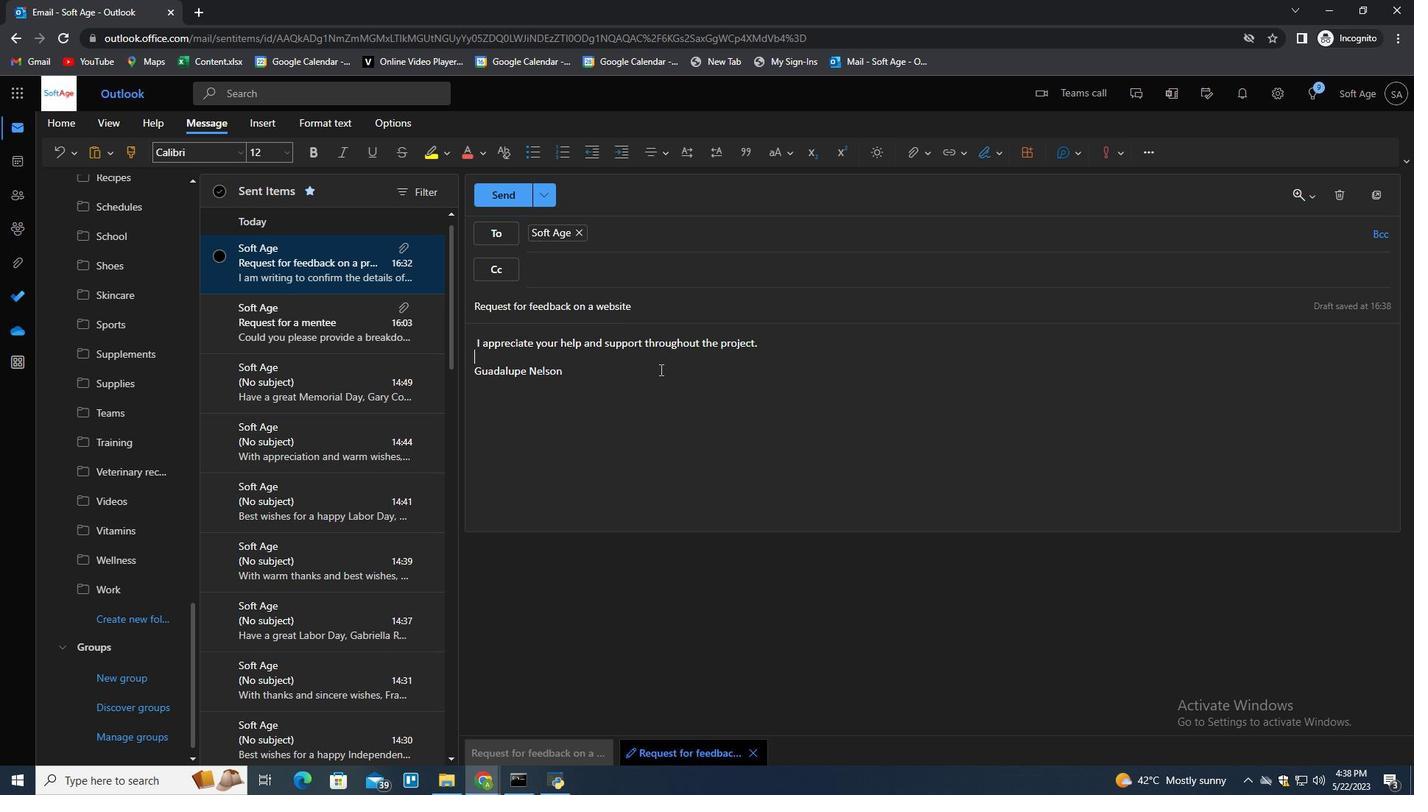 
Action: Mouse moved to (917, 148)
Screenshot: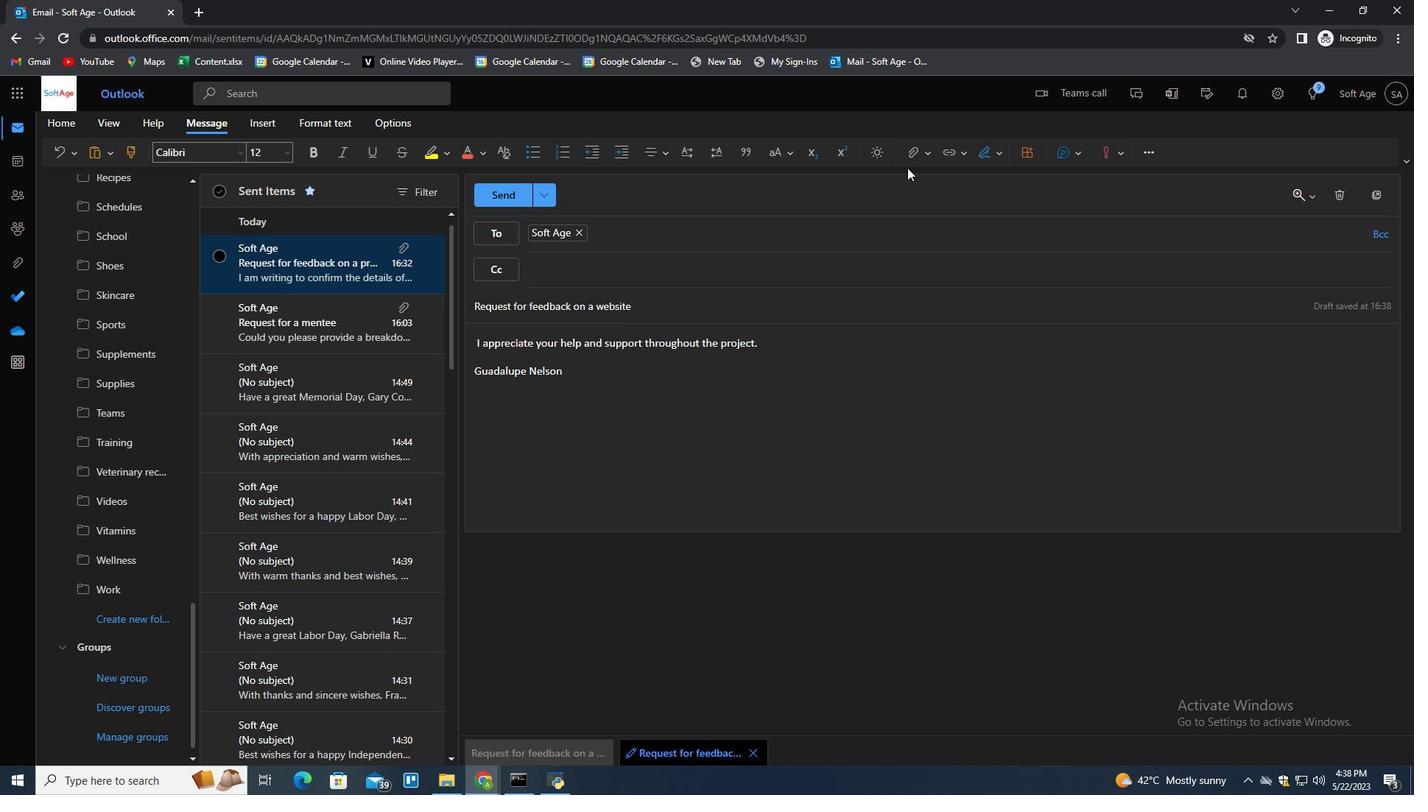 
Action: Mouse pressed left at (917, 148)
Screenshot: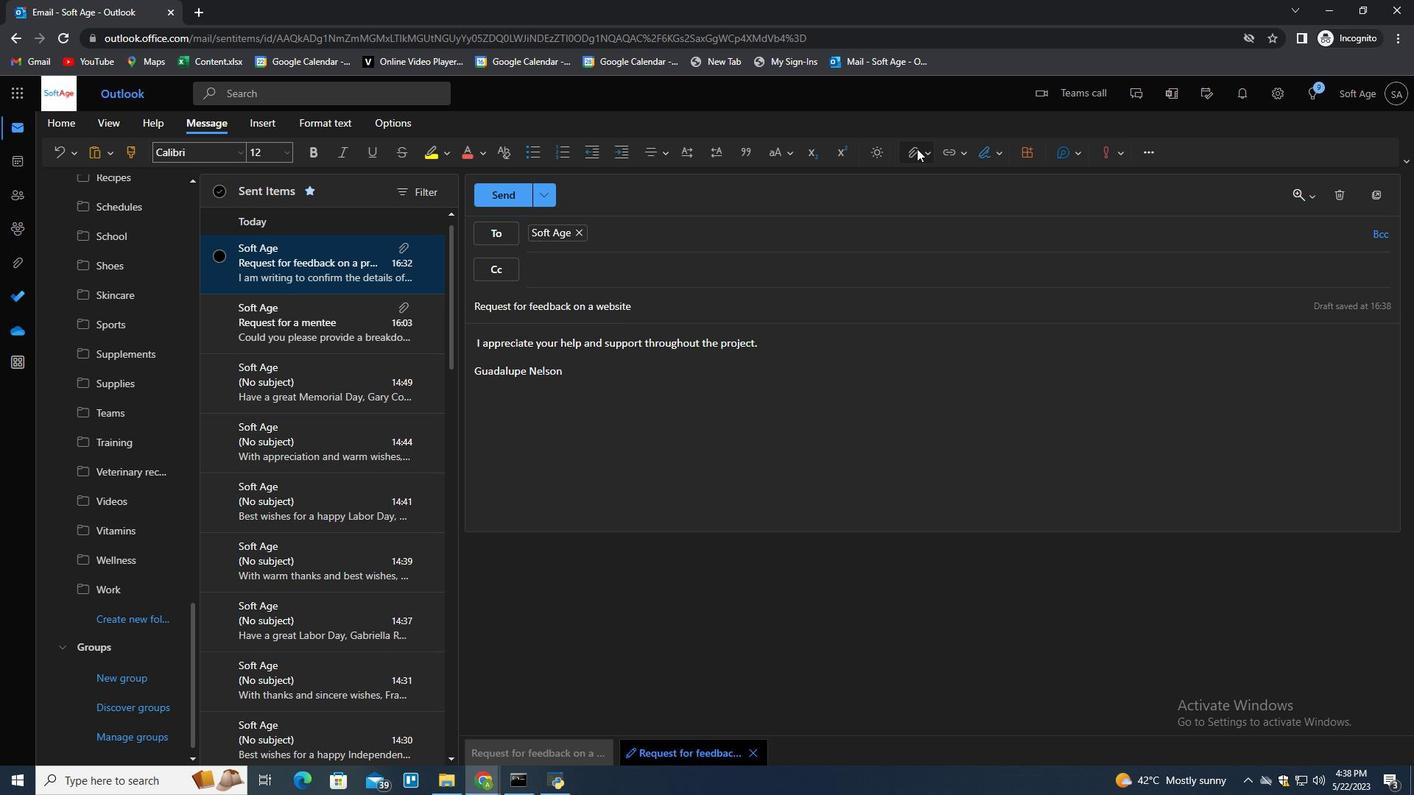 
Action: Mouse moved to (886, 189)
Screenshot: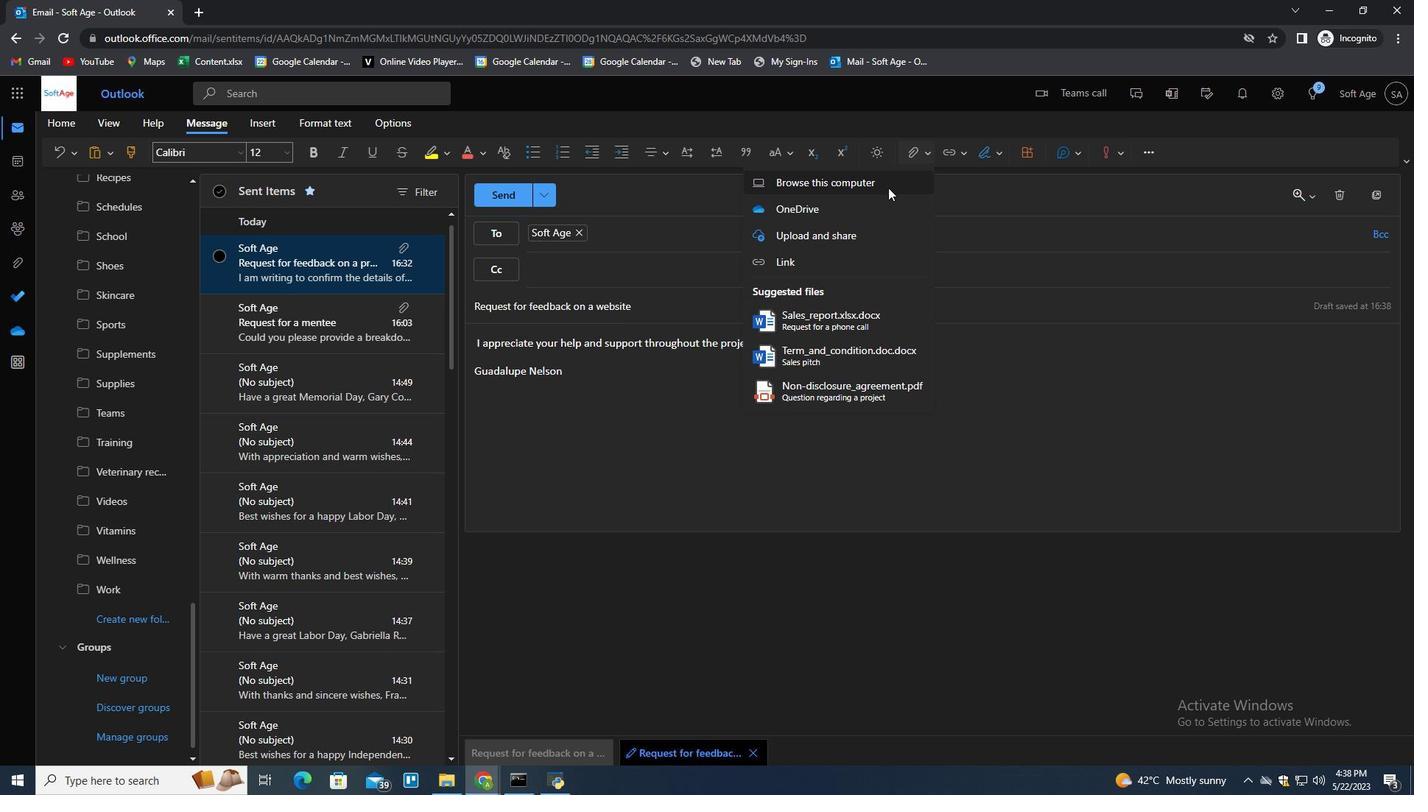 
Action: Mouse pressed left at (886, 189)
Screenshot: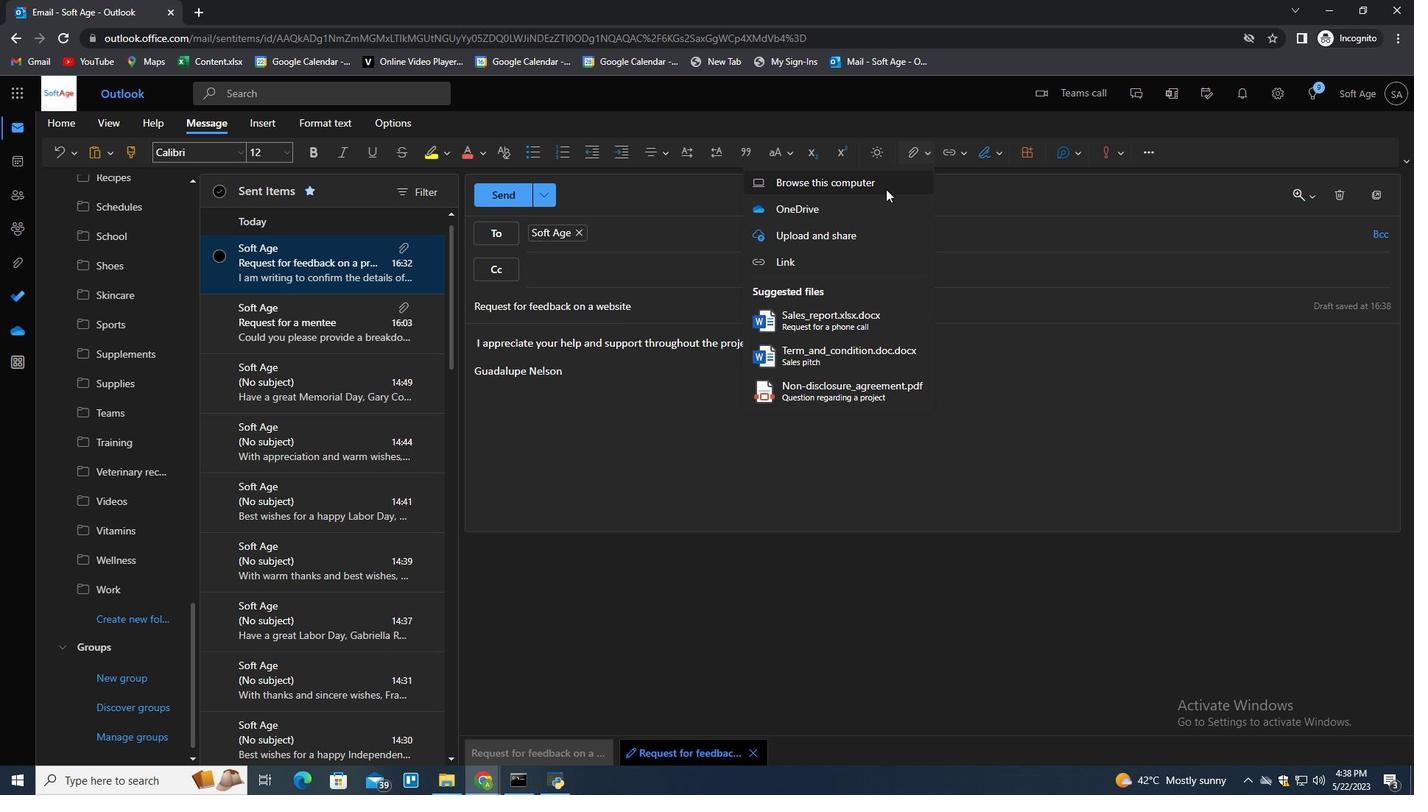 
Action: Mouse moved to (288, 150)
Screenshot: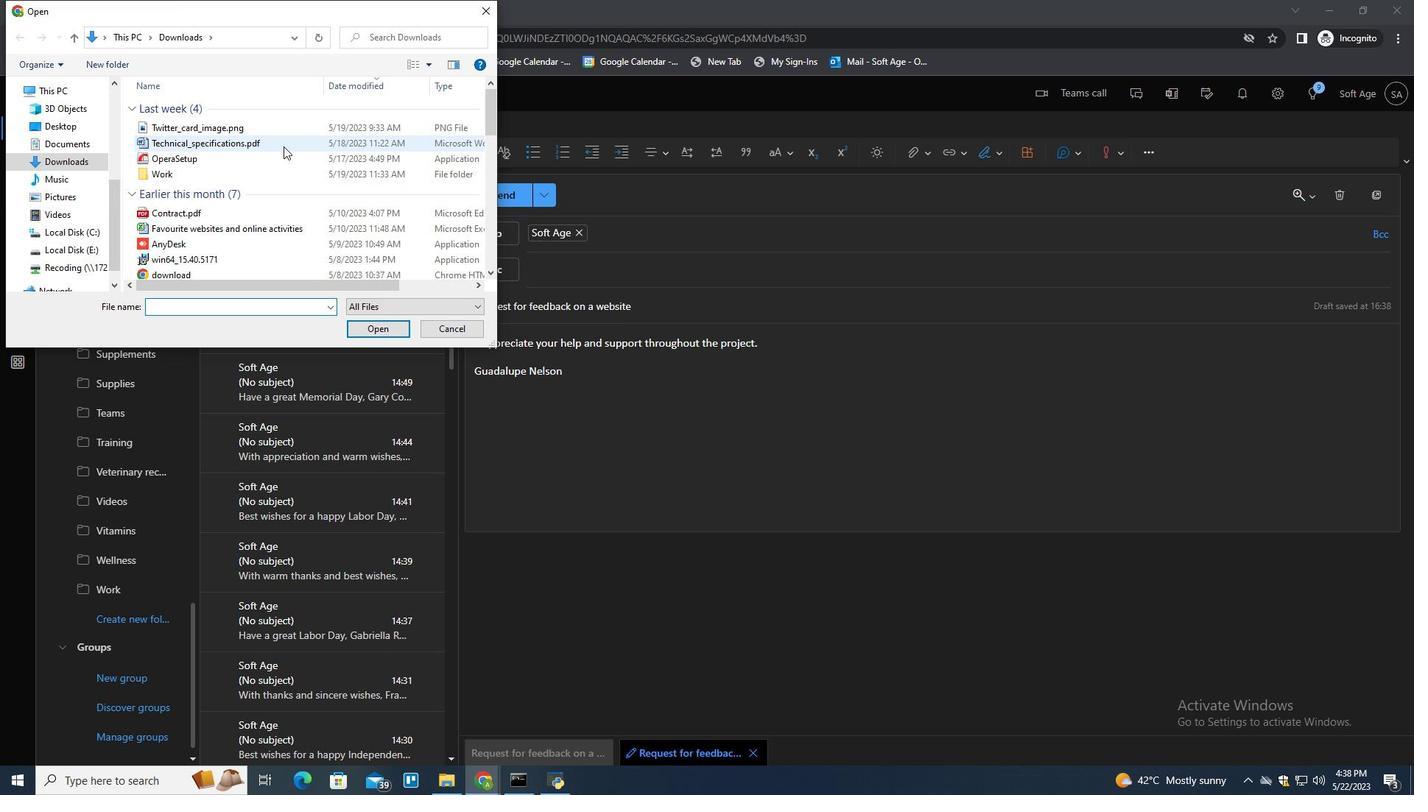 
Action: Mouse scrolled (288, 149) with delta (0, 0)
Screenshot: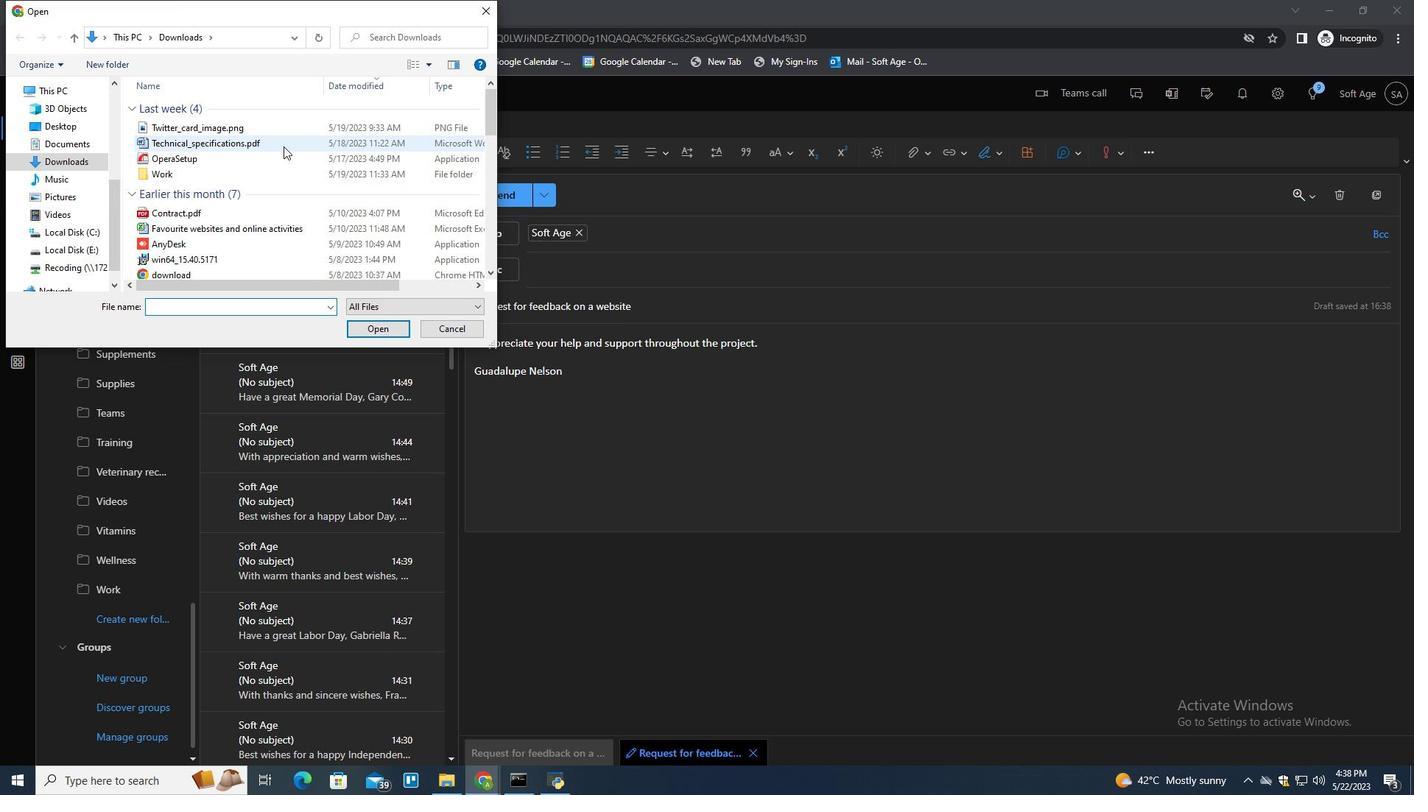 
Action: Mouse scrolled (288, 149) with delta (0, 0)
Screenshot: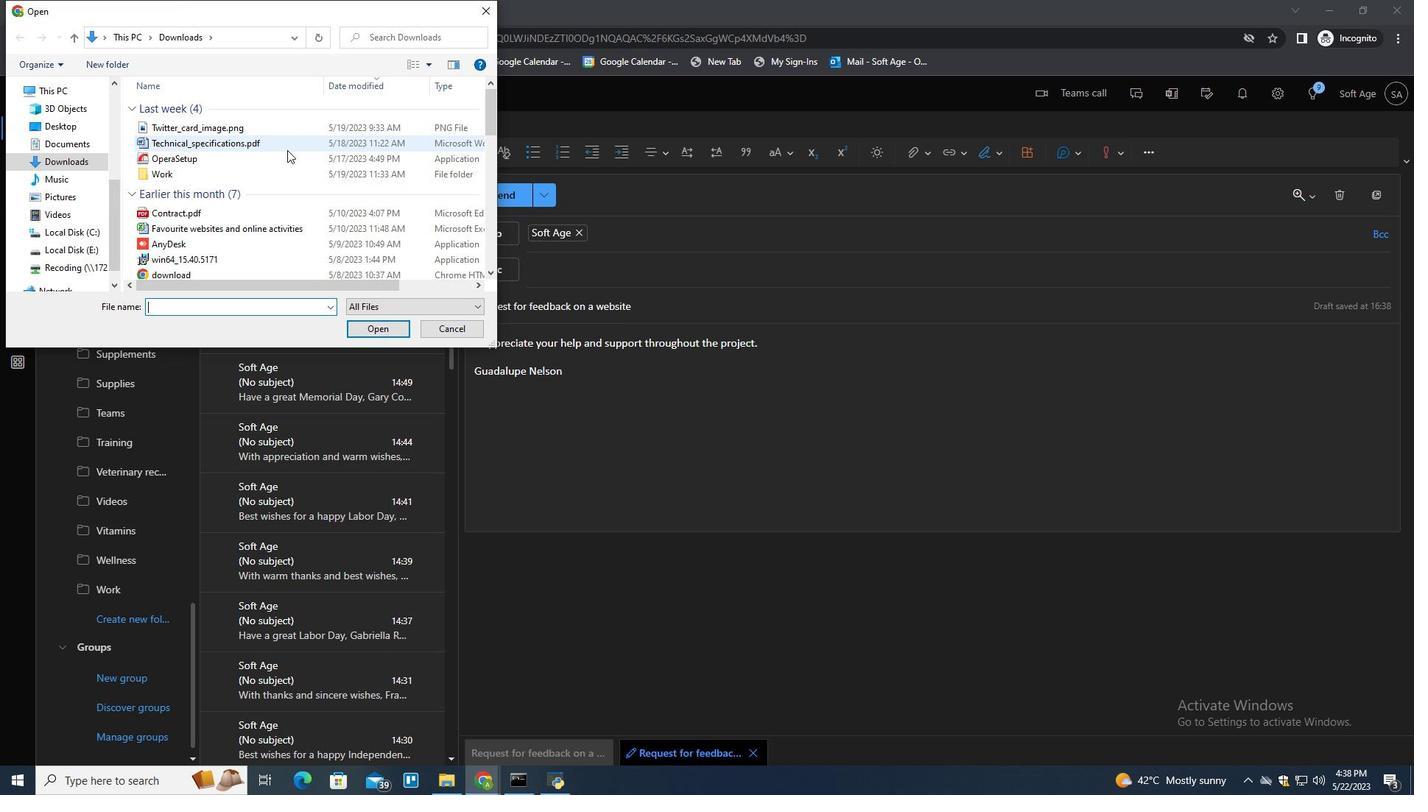 
Action: Mouse scrolled (288, 149) with delta (0, 0)
Screenshot: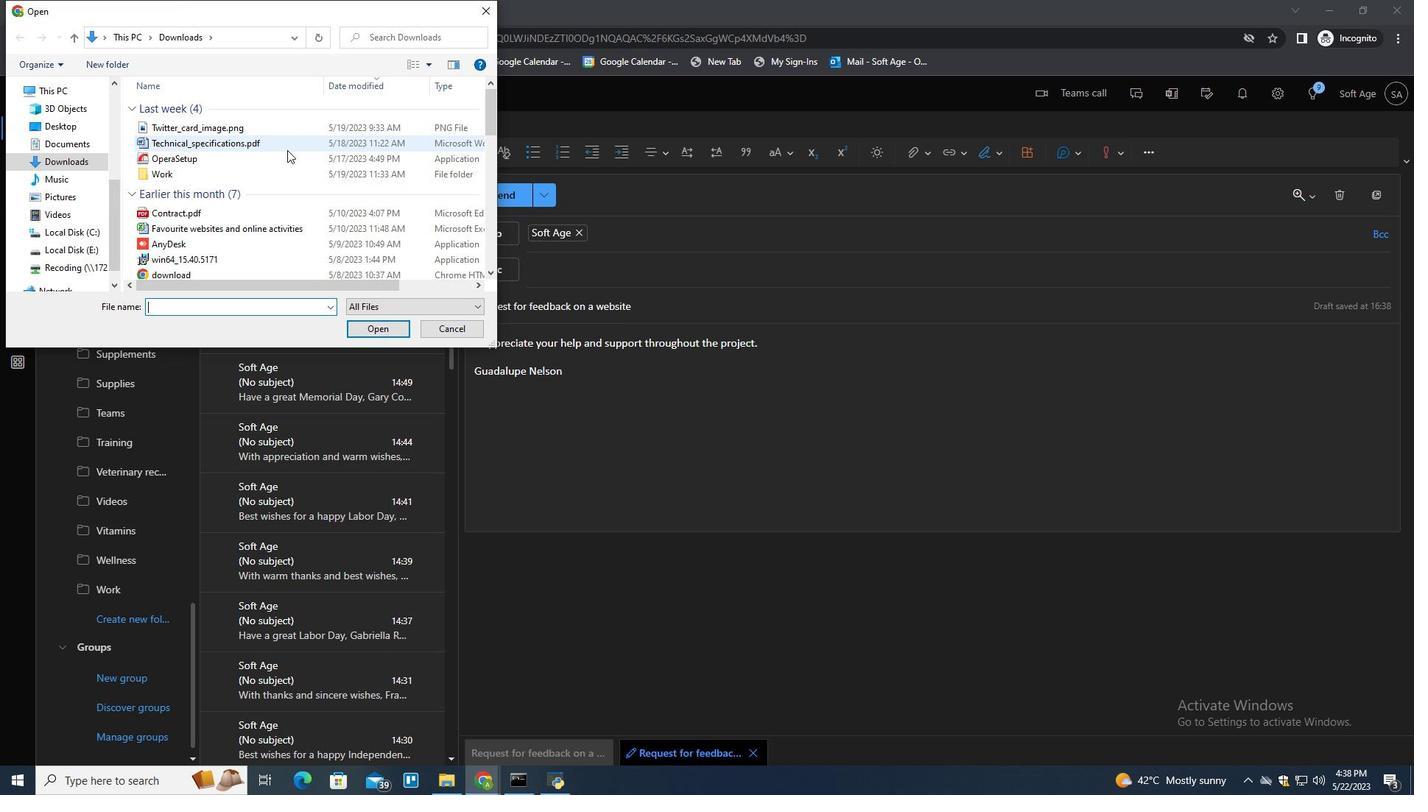 
Action: Mouse scrolled (288, 149) with delta (0, 0)
Screenshot: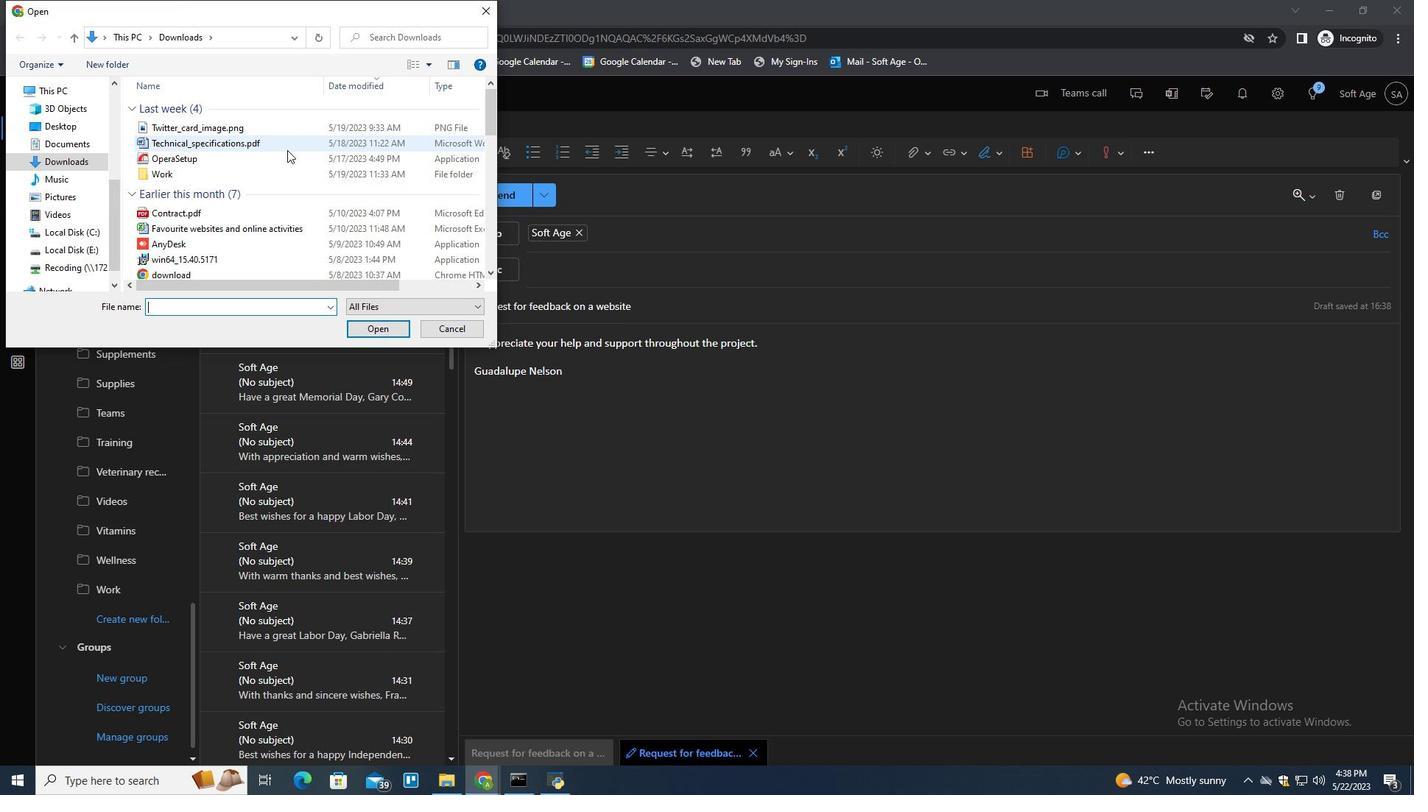 
Action: Mouse scrolled (288, 149) with delta (0, 0)
Screenshot: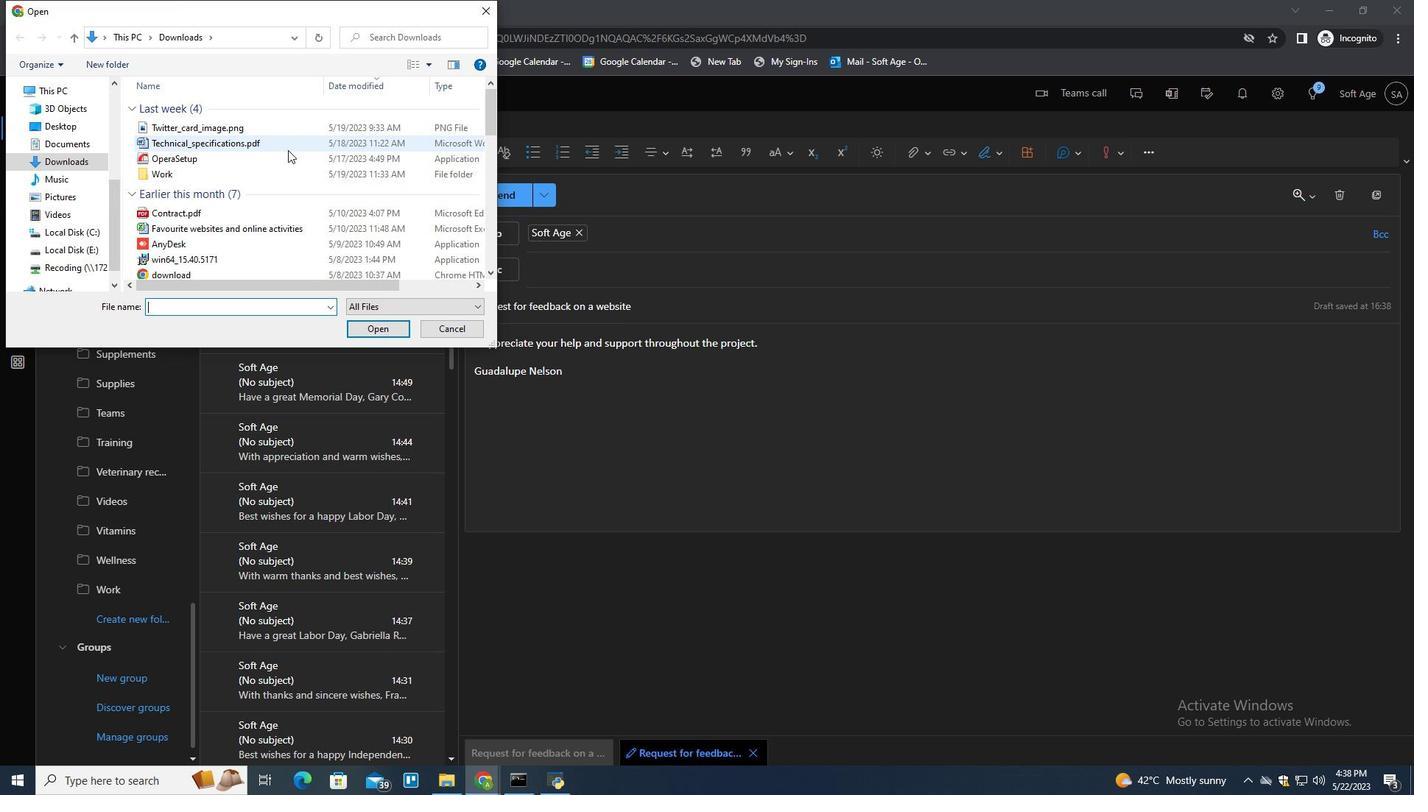 
Action: Mouse scrolled (288, 149) with delta (0, 0)
Screenshot: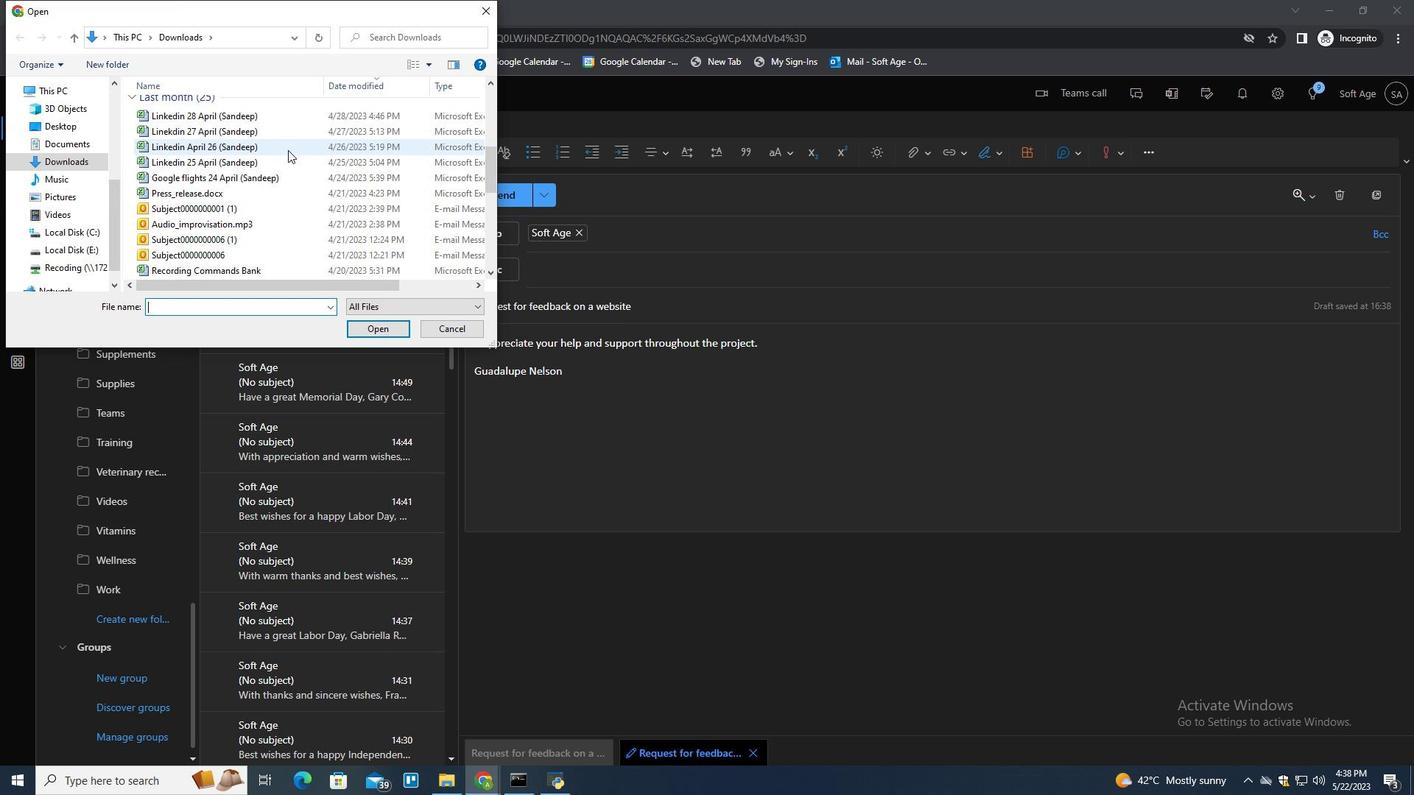 
Action: Mouse scrolled (288, 149) with delta (0, 0)
Screenshot: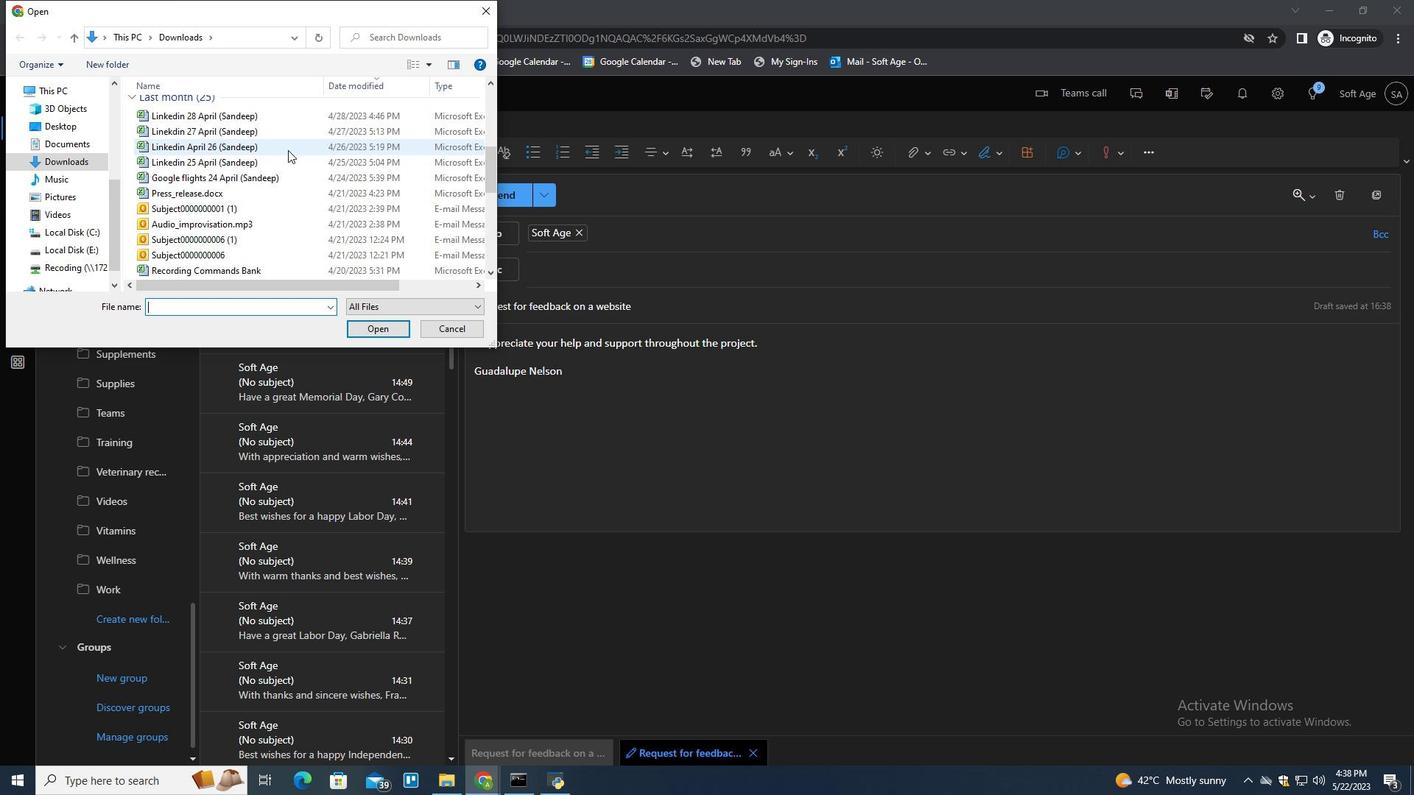 
Action: Mouse scrolled (288, 149) with delta (0, 0)
Screenshot: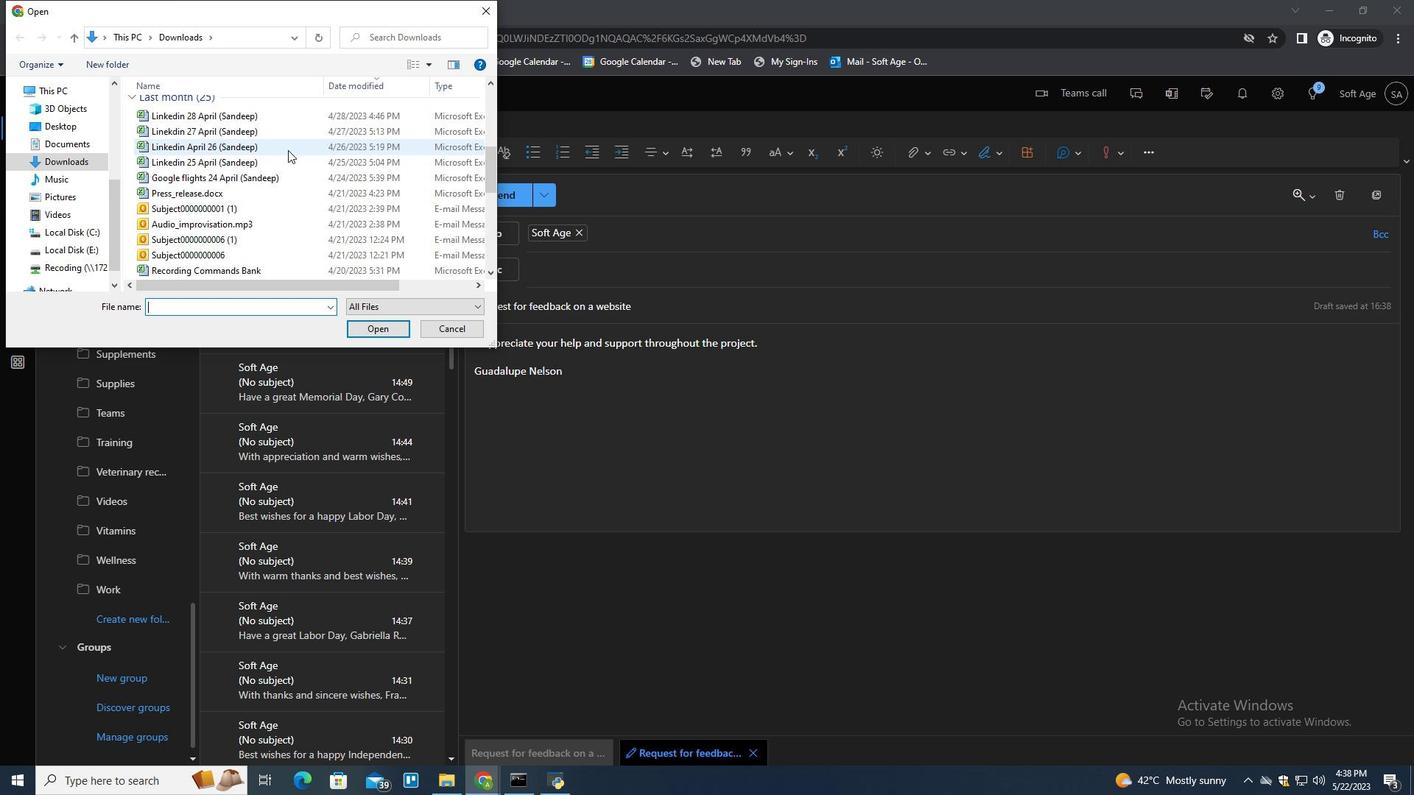 
Action: Mouse scrolled (288, 149) with delta (0, 0)
Screenshot: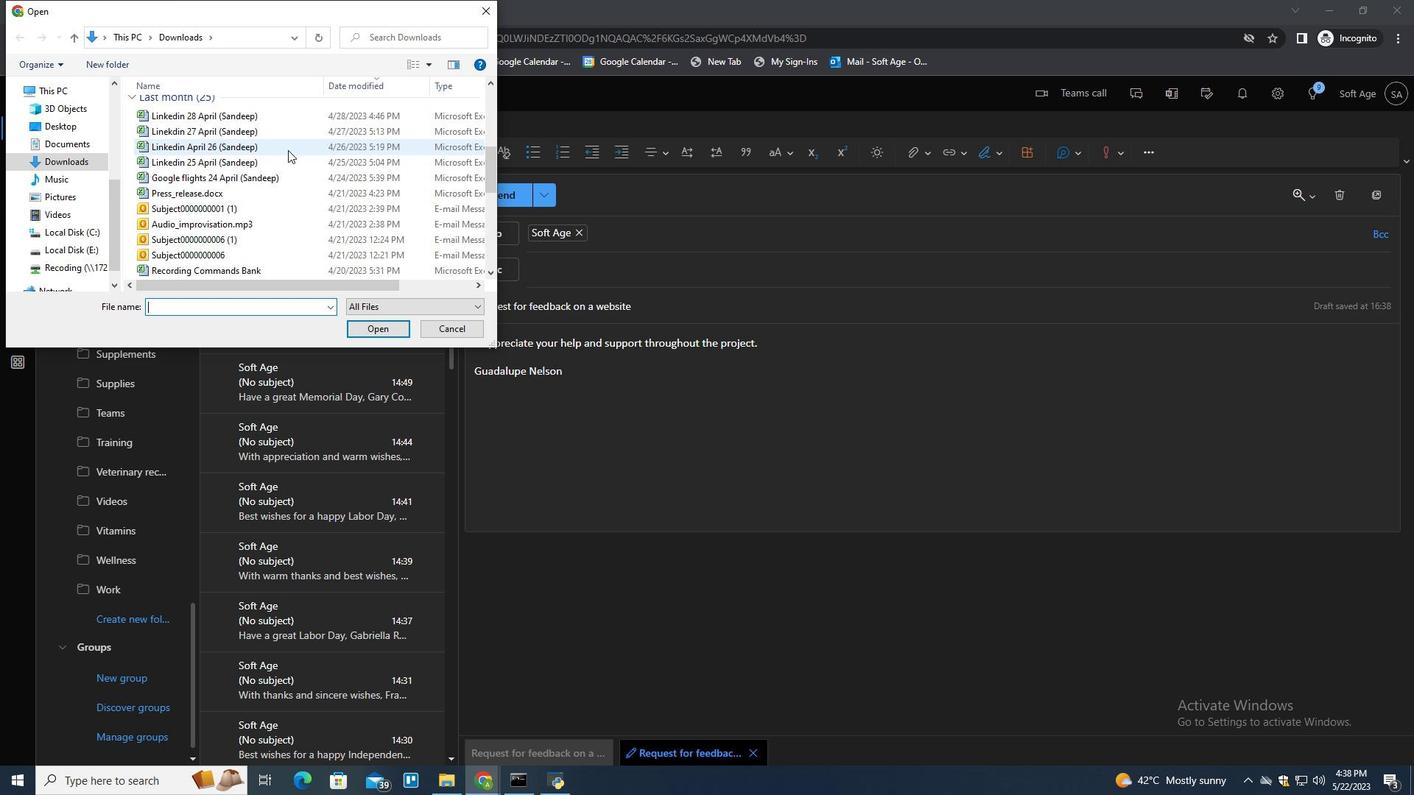 
Action: Mouse scrolled (288, 149) with delta (0, 0)
Screenshot: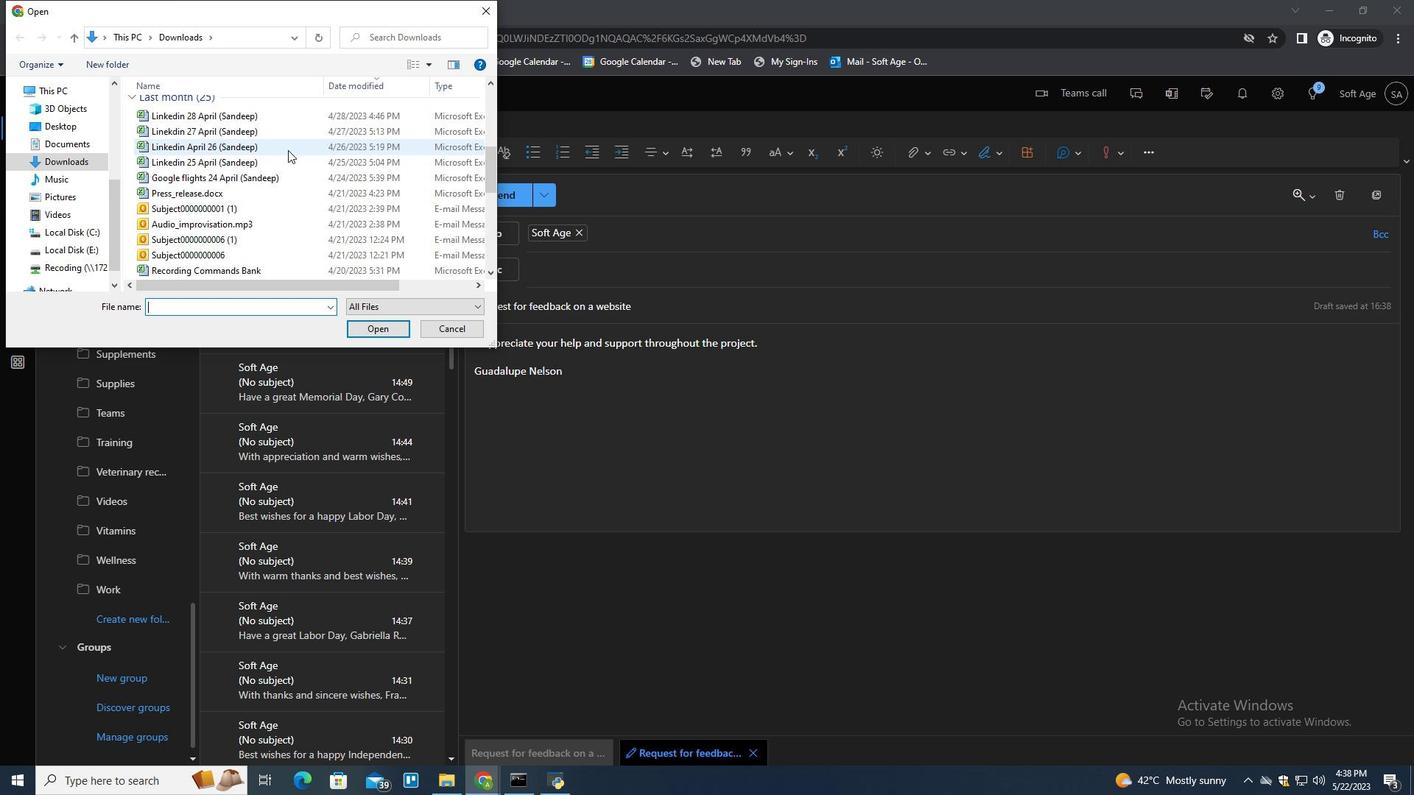 
Action: Mouse scrolled (288, 149) with delta (0, 0)
Screenshot: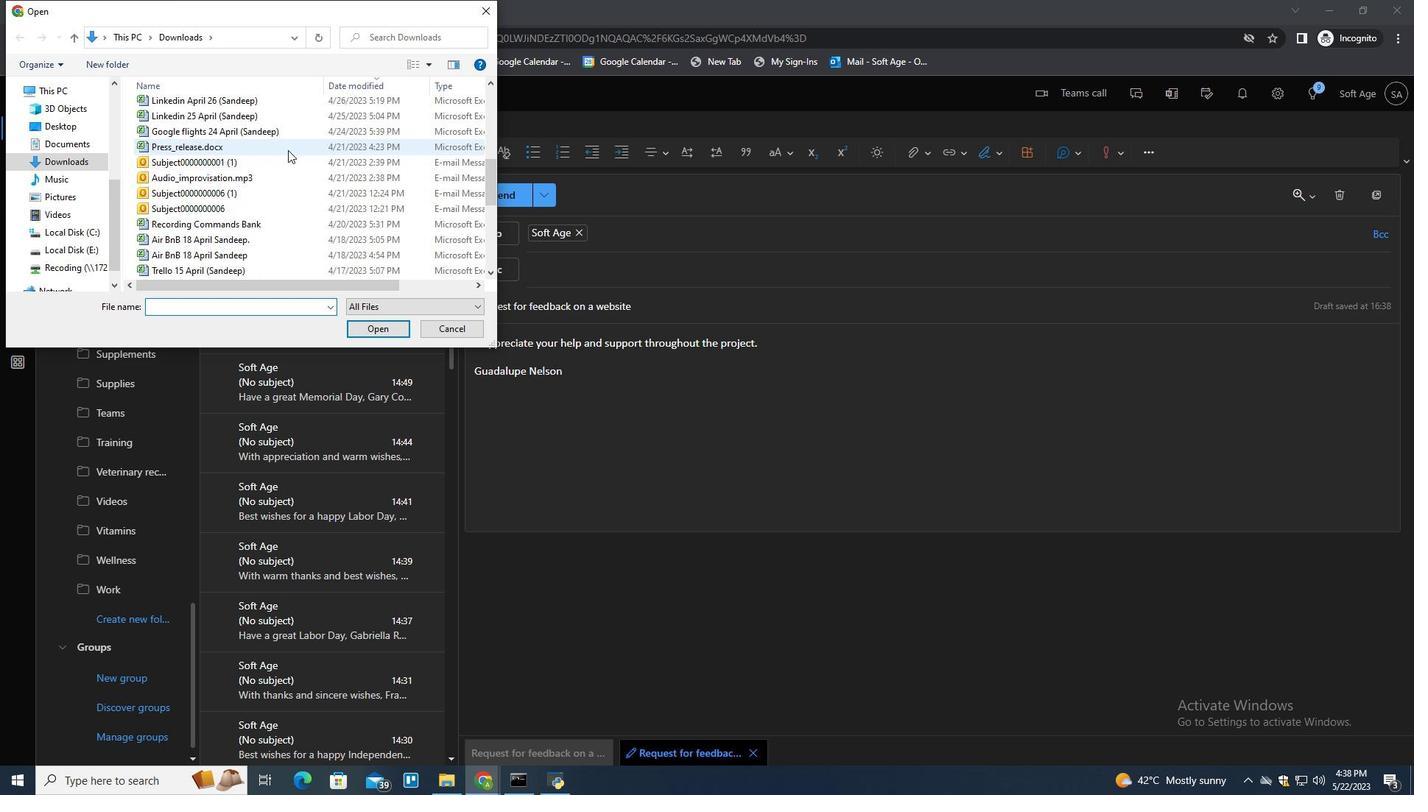 
Action: Mouse scrolled (288, 149) with delta (0, 0)
Screenshot: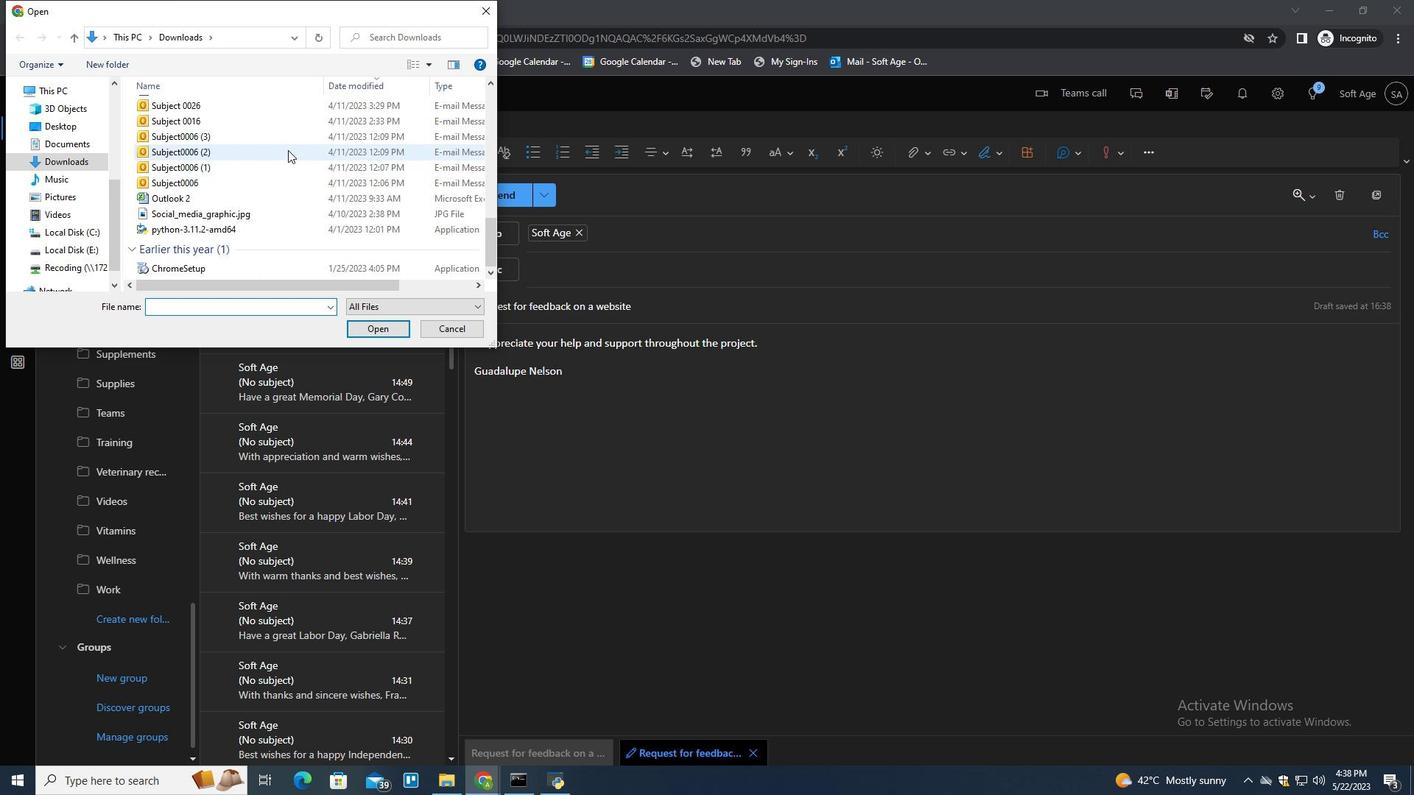 
Action: Mouse scrolled (288, 149) with delta (0, 0)
Screenshot: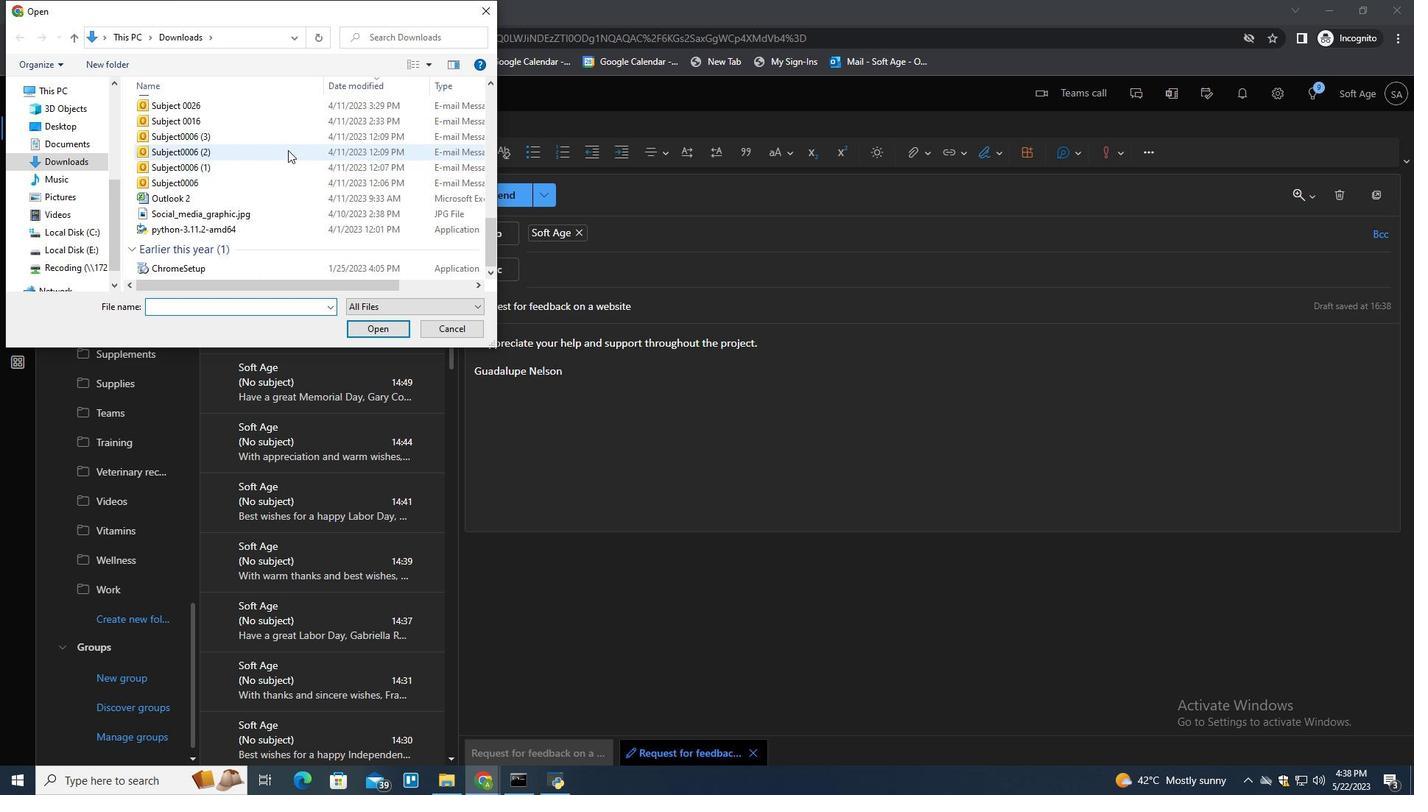 
Action: Mouse scrolled (288, 149) with delta (0, 0)
Screenshot: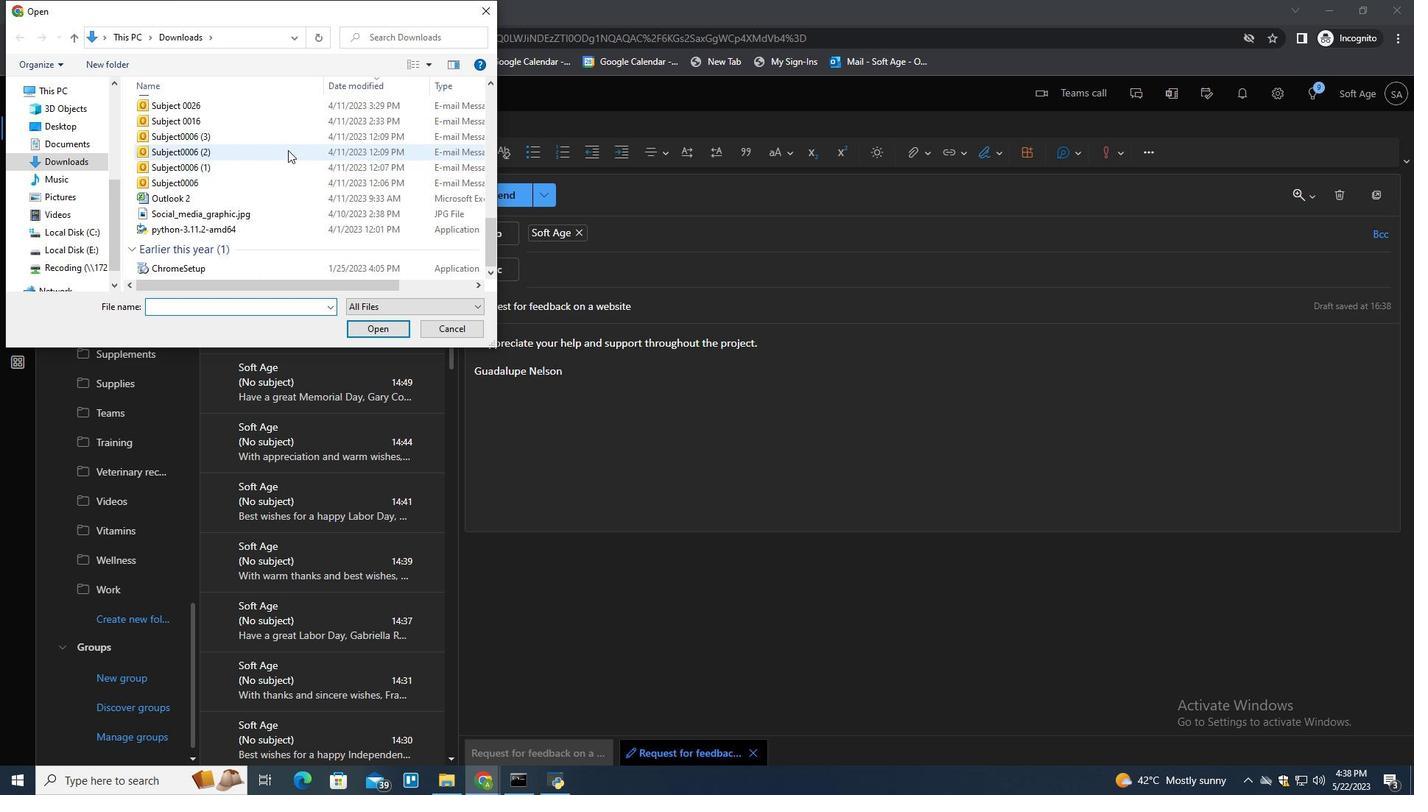 
Action: Mouse scrolled (288, 149) with delta (0, 0)
Screenshot: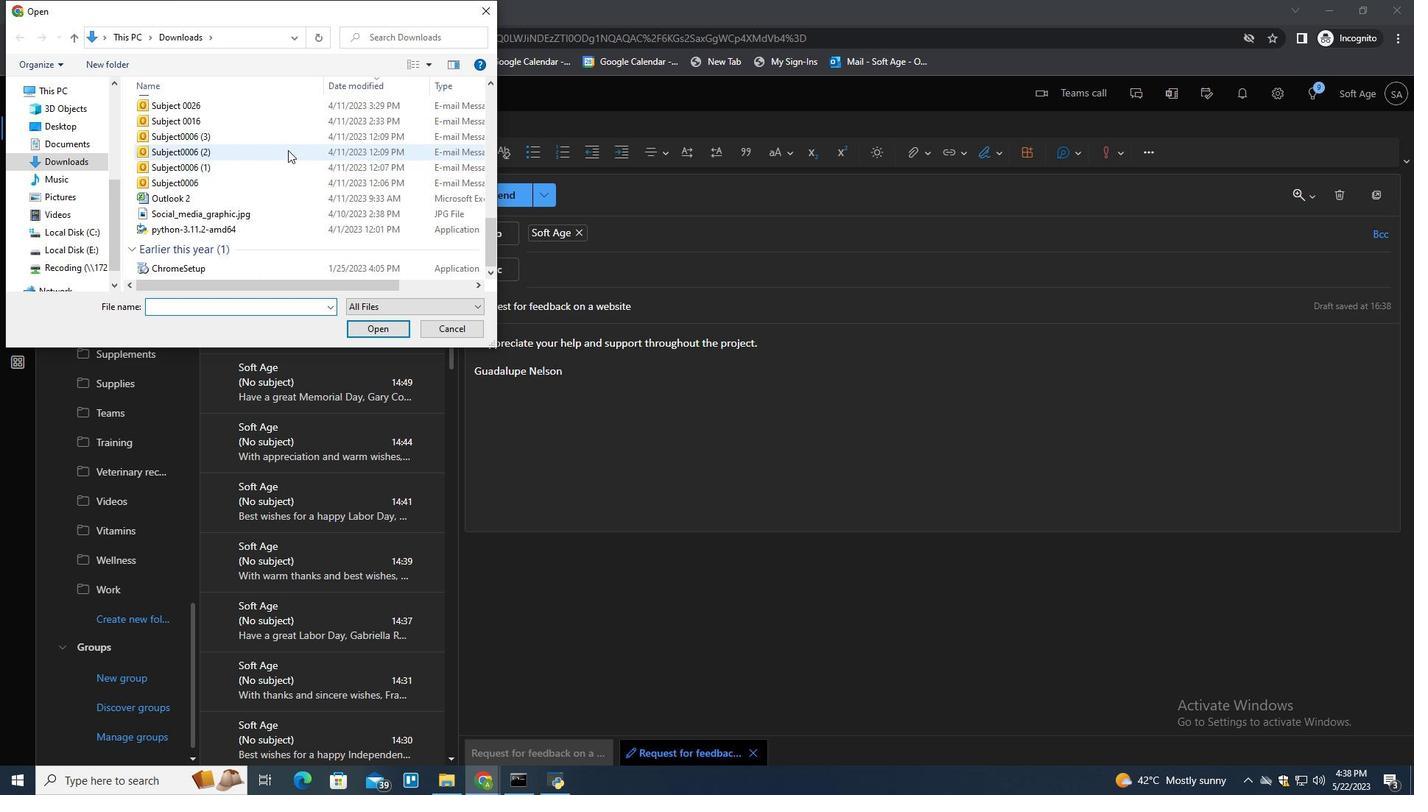 
Action: Mouse scrolled (288, 149) with delta (0, 0)
Screenshot: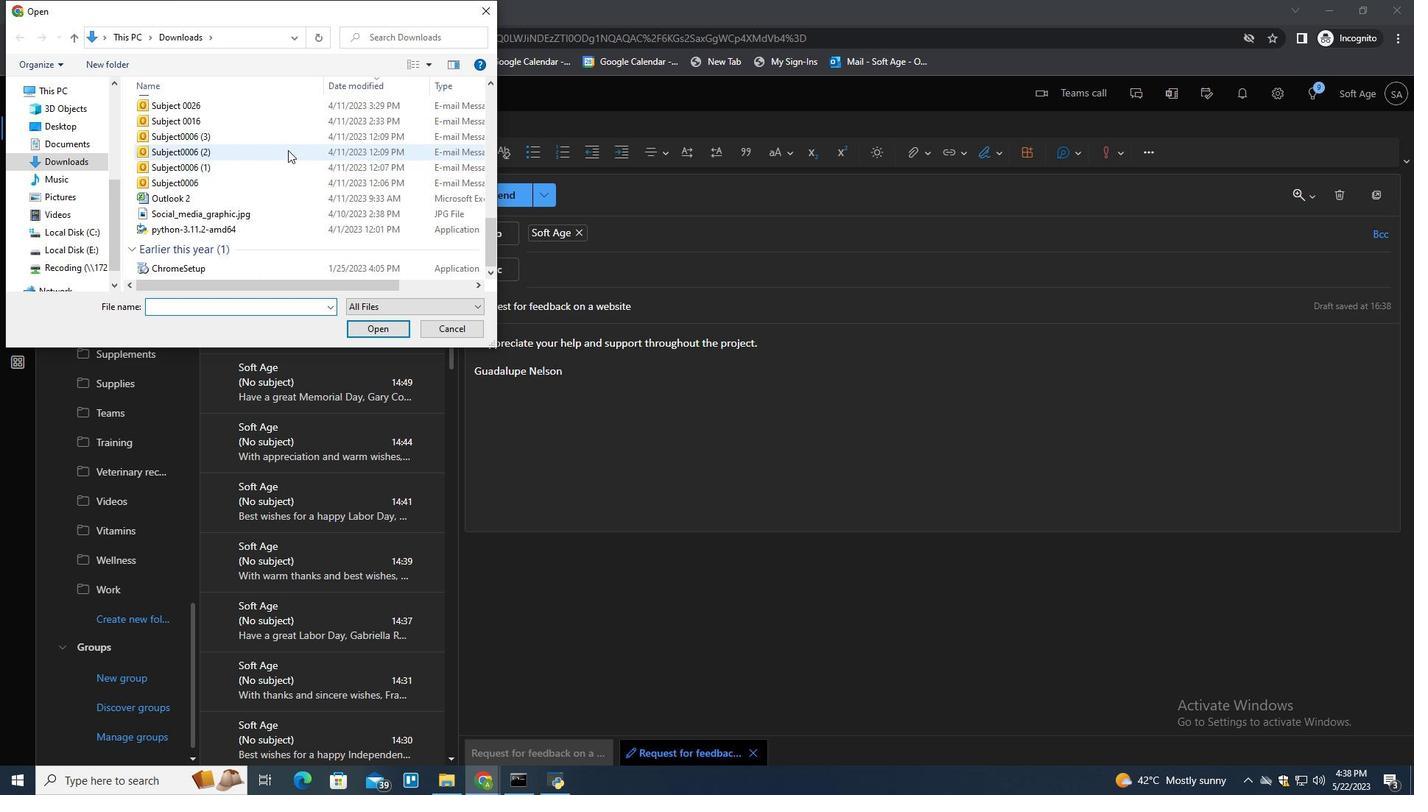 
Action: Mouse scrolled (288, 149) with delta (0, 0)
Screenshot: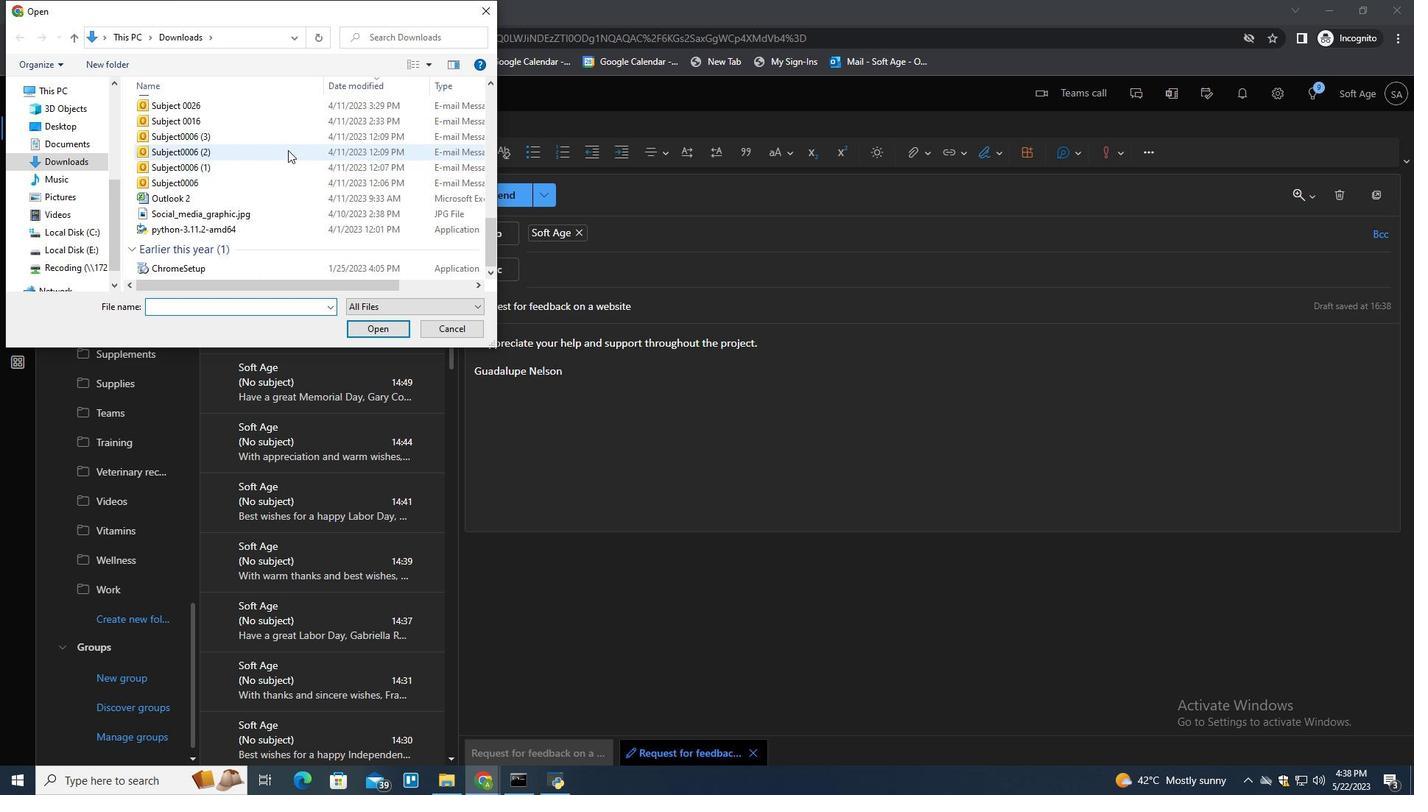 
Action: Mouse scrolled (288, 149) with delta (0, 0)
Screenshot: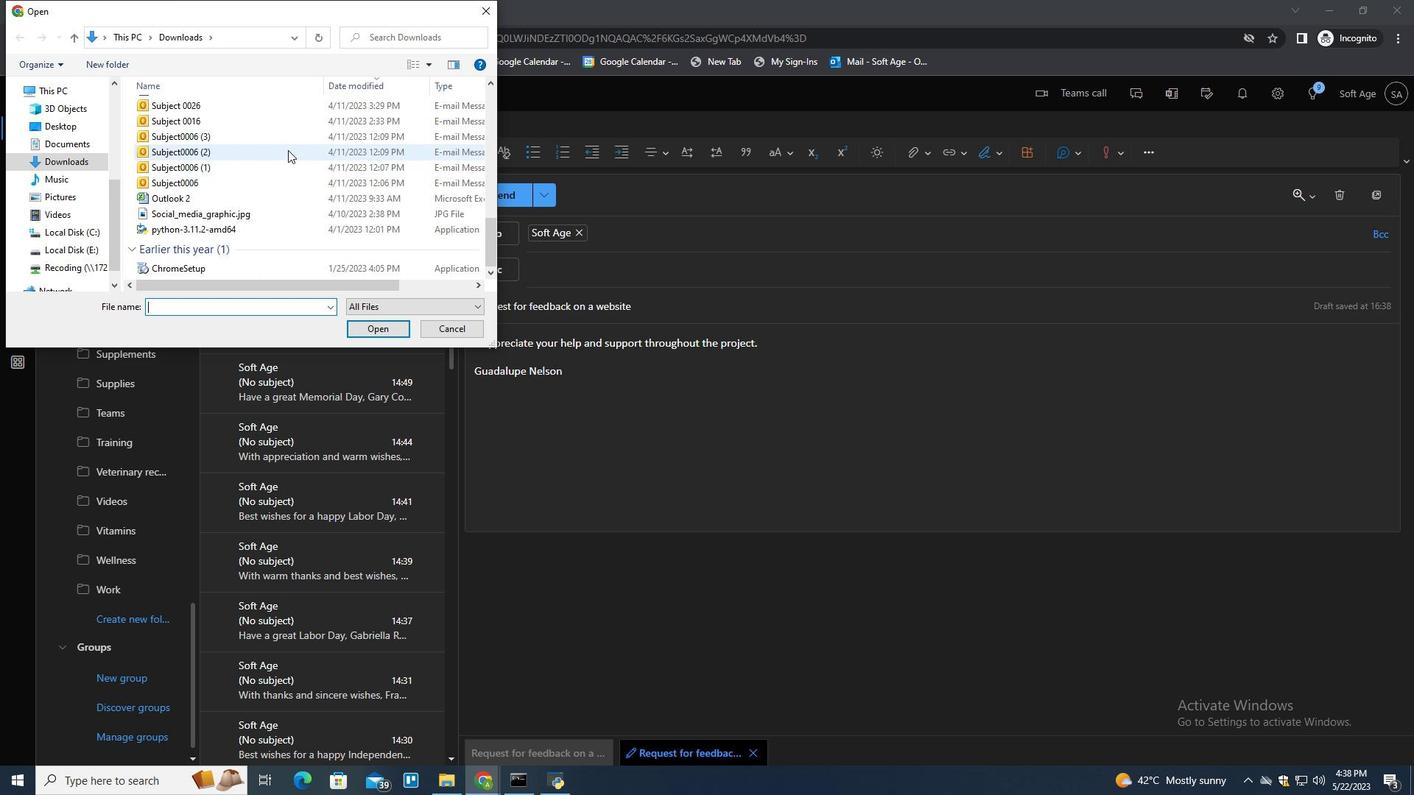 
Action: Mouse scrolled (288, 149) with delta (0, 0)
Screenshot: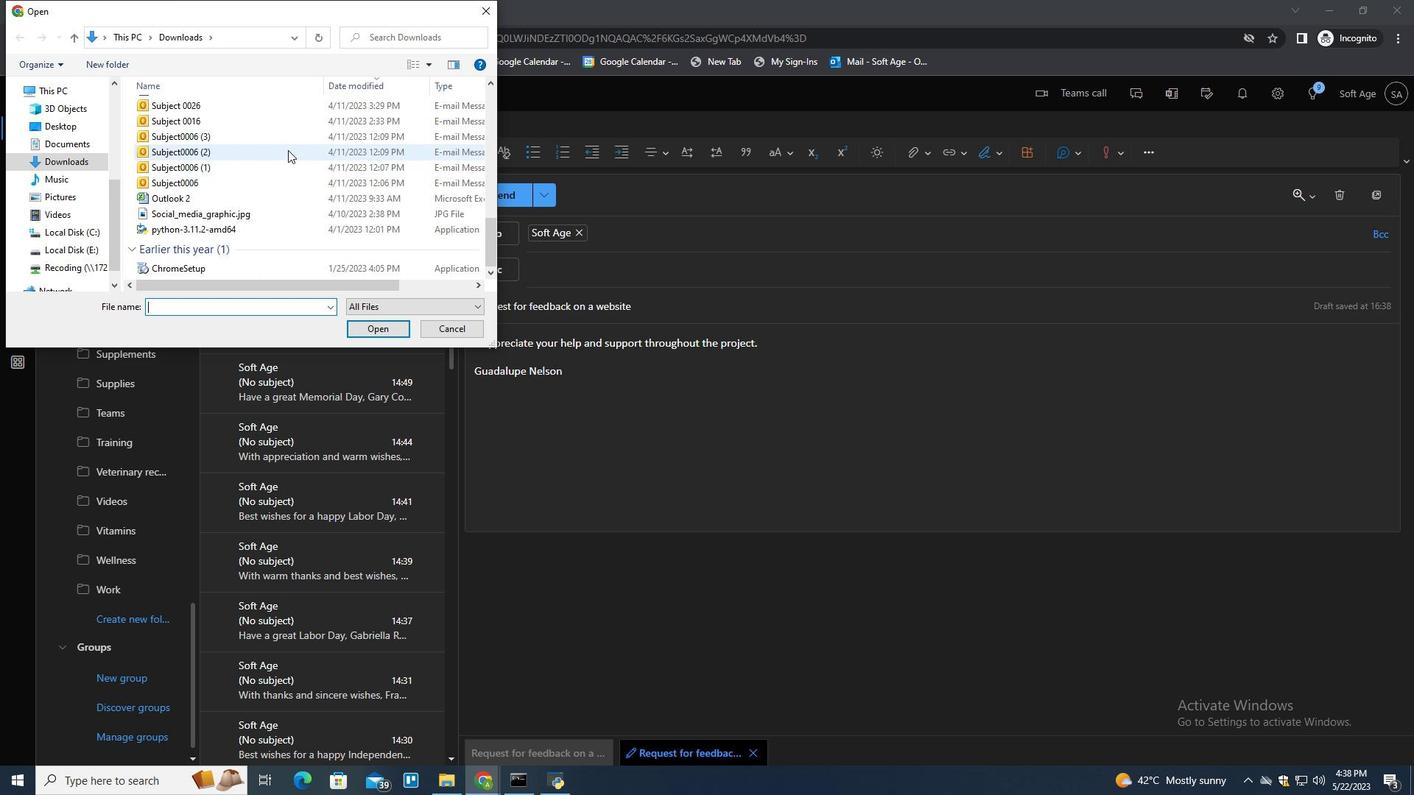 
Action: Mouse scrolled (288, 149) with delta (0, 0)
Screenshot: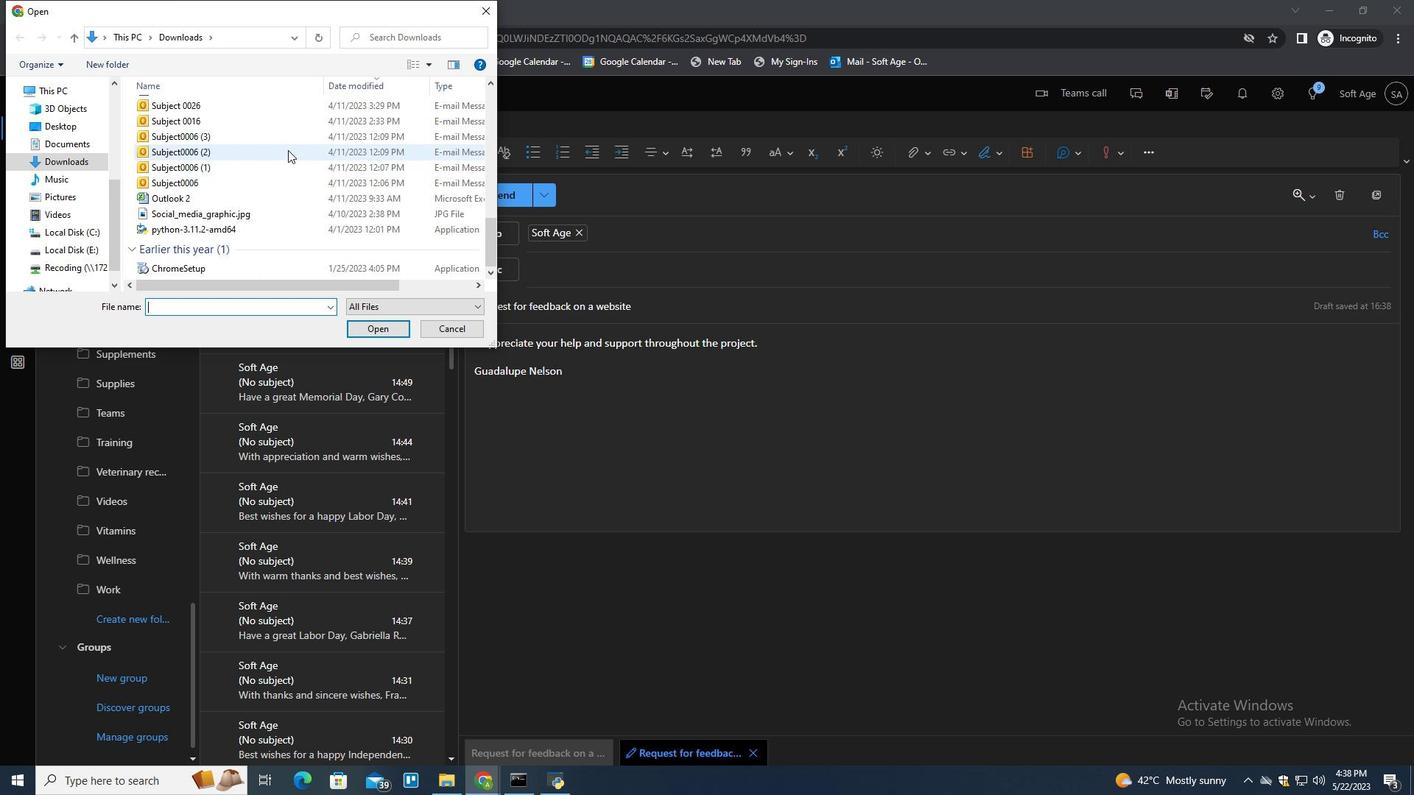 
Action: Mouse scrolled (288, 149) with delta (0, 0)
Screenshot: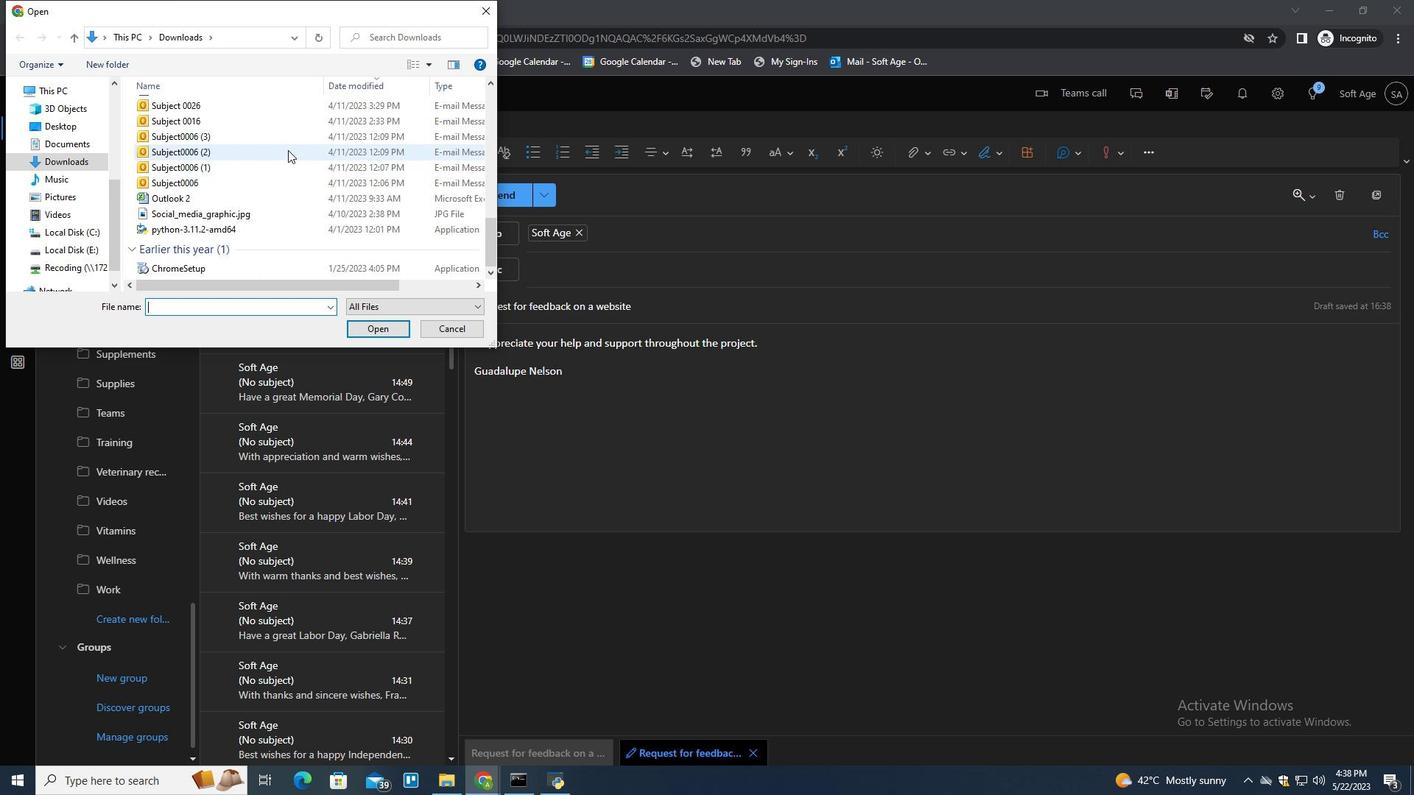 
Action: Mouse scrolled (288, 149) with delta (0, 0)
Screenshot: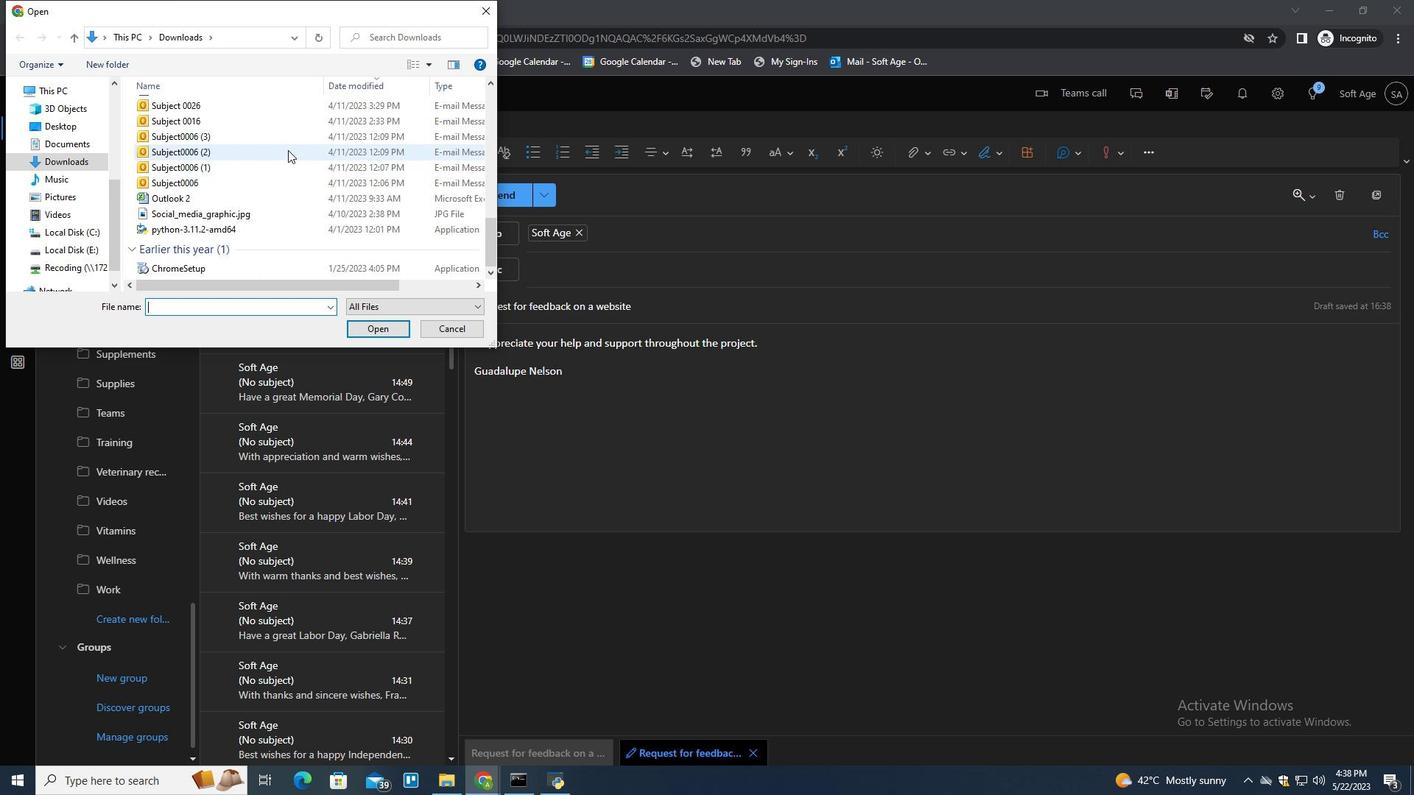 
Action: Mouse scrolled (288, 149) with delta (0, 0)
Screenshot: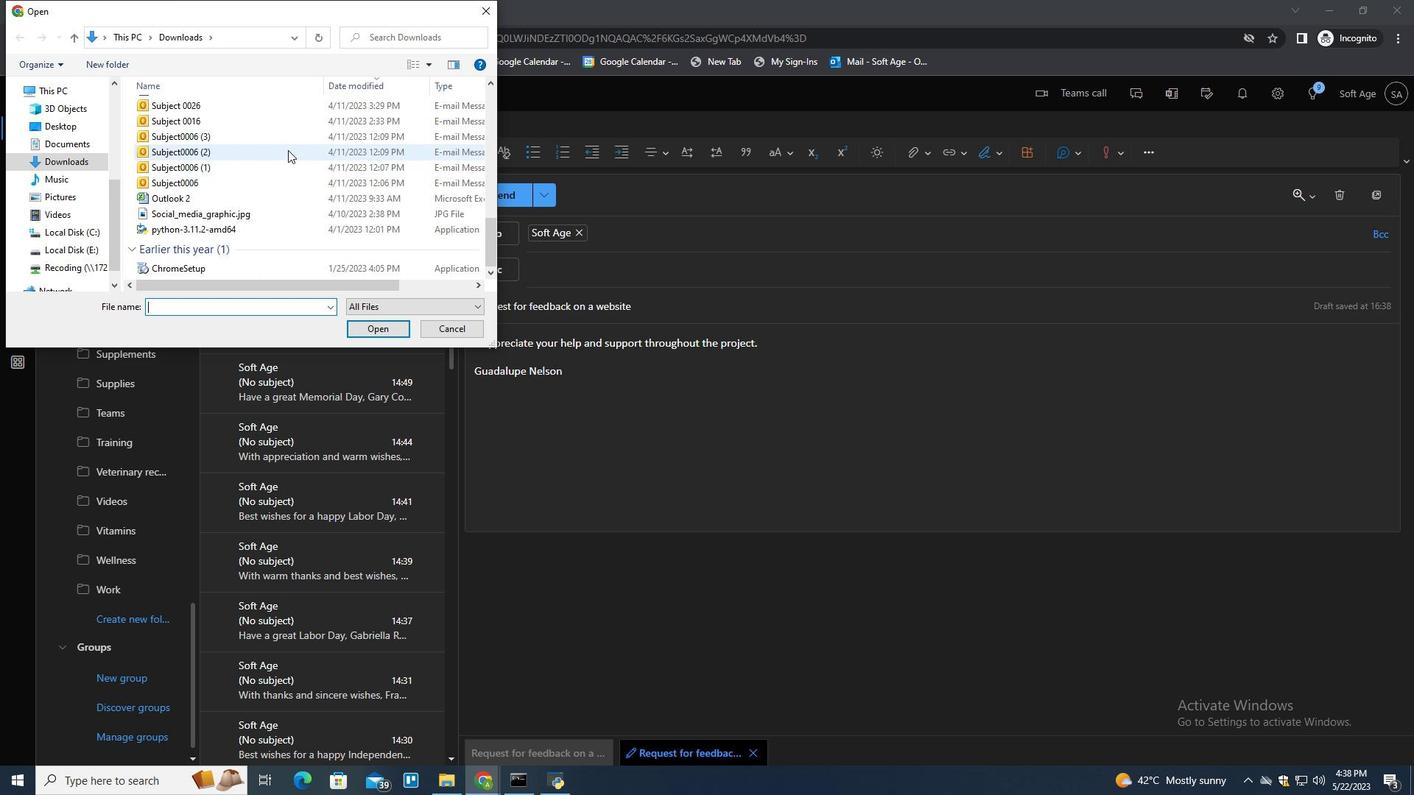 
Action: Mouse moved to (279, 210)
Screenshot: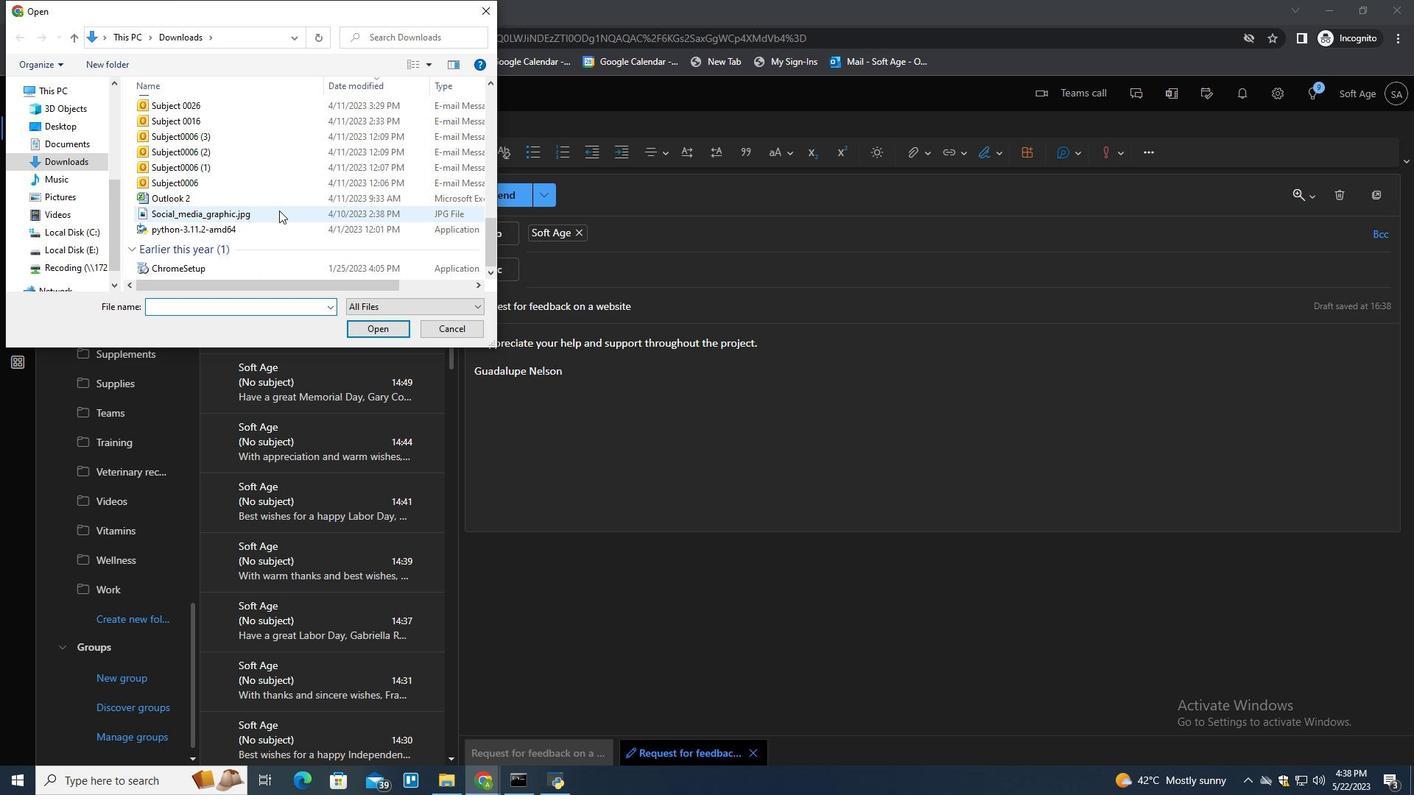 
Action: Mouse pressed left at (279, 210)
Screenshot: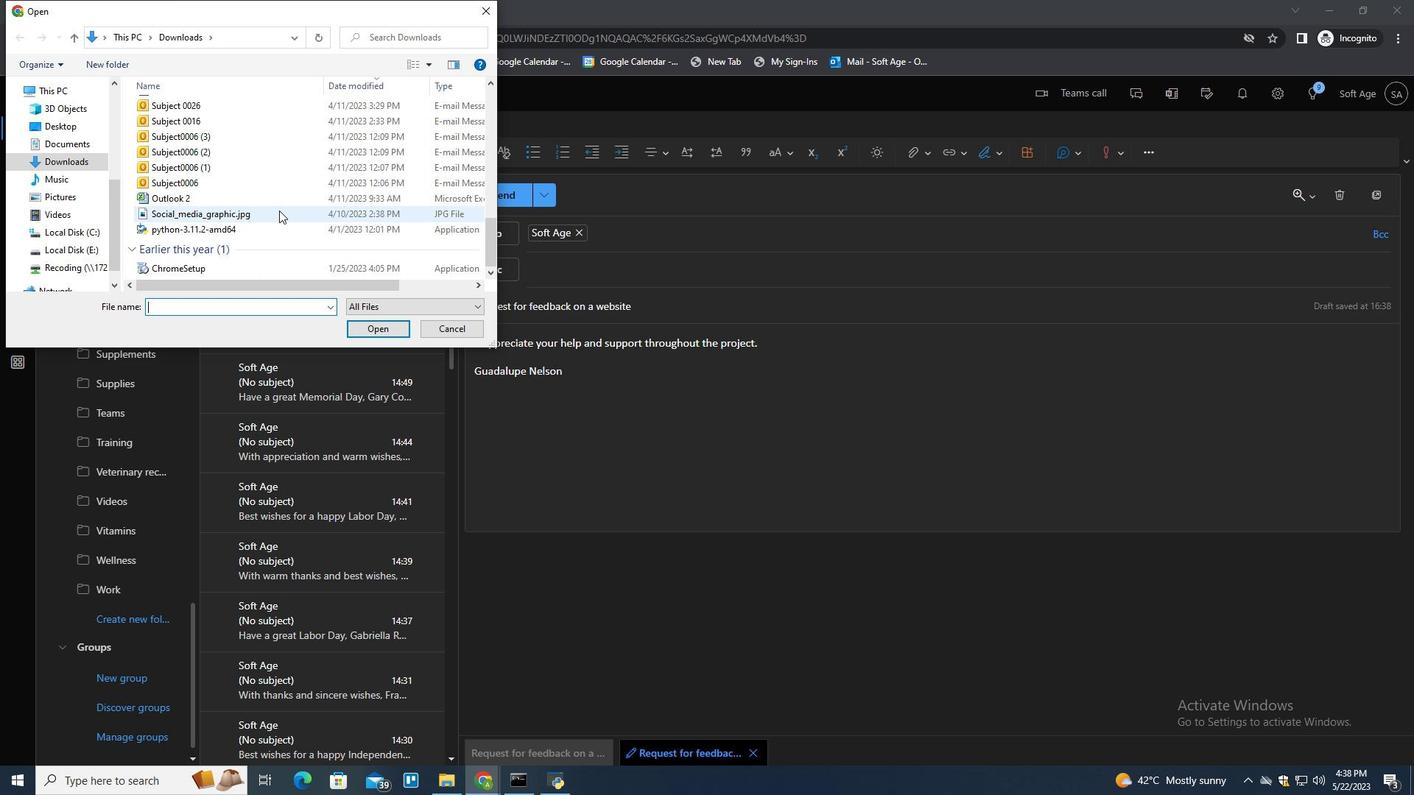 
Action: Mouse moved to (280, 210)
Screenshot: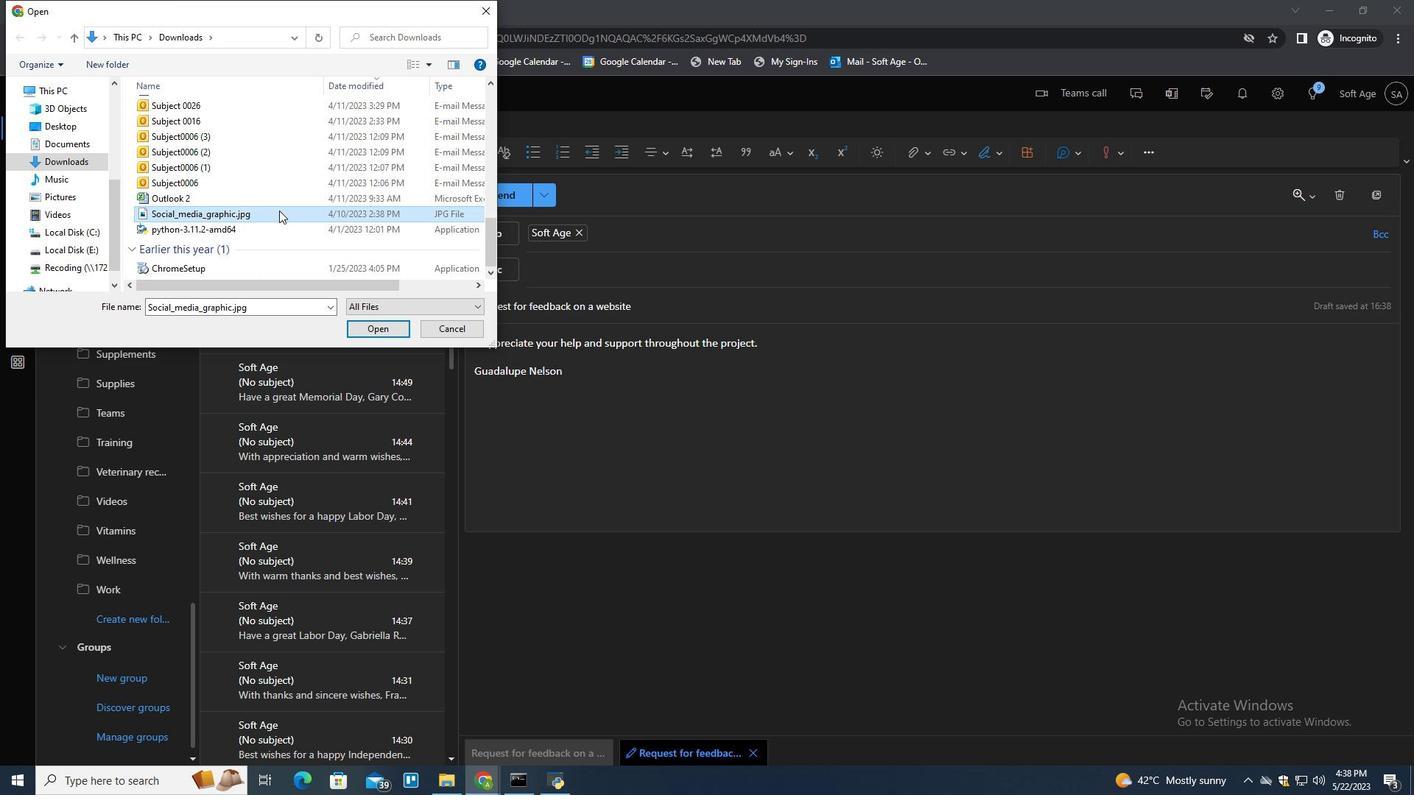 
Action: Key pressed <Key.f2><Key.shift>Advertisemr<Key.backspace>et<Key.backspace>nt.jpg
Screenshot: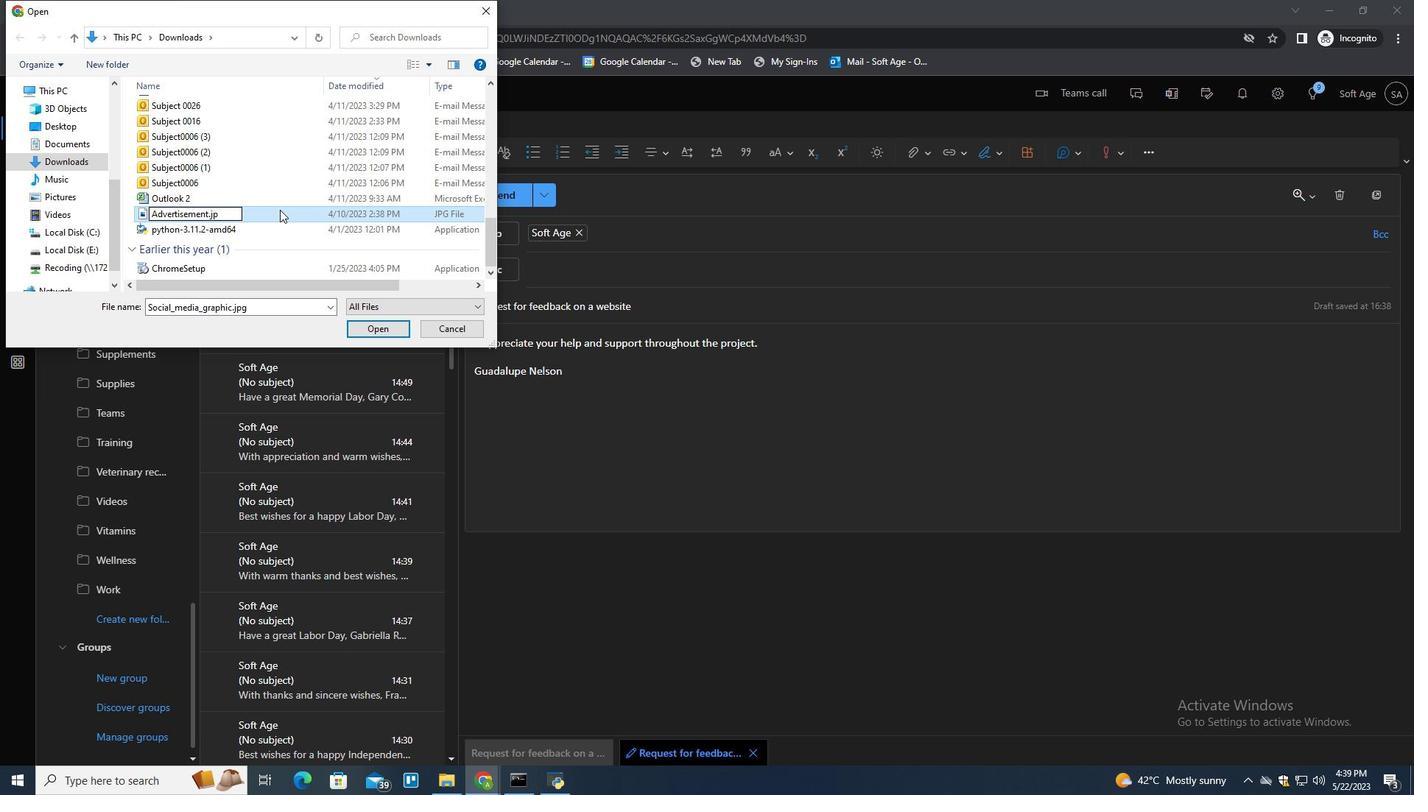 
Action: Mouse moved to (271, 214)
Screenshot: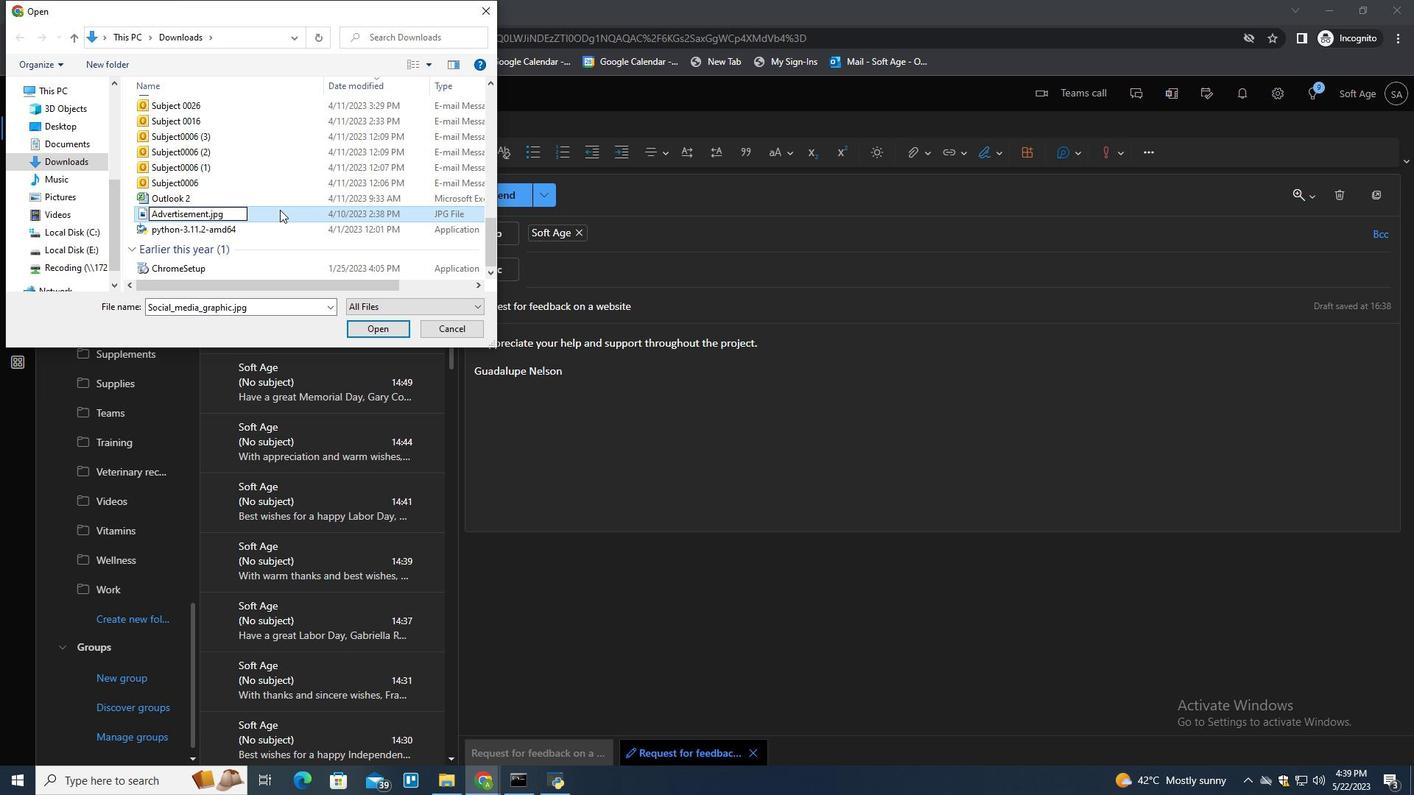 
Action: Mouse pressed left at (271, 214)
Screenshot: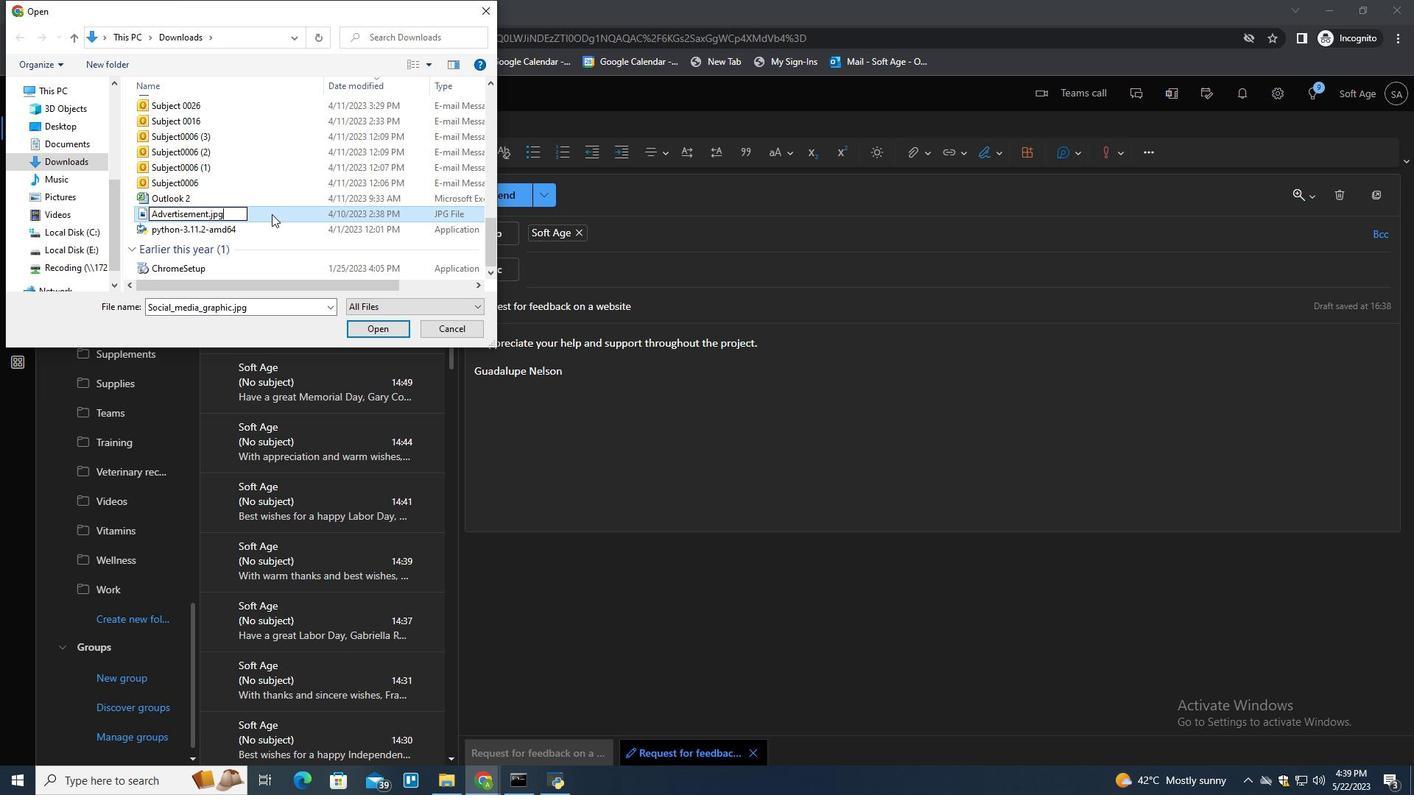
Action: Mouse moved to (375, 330)
Screenshot: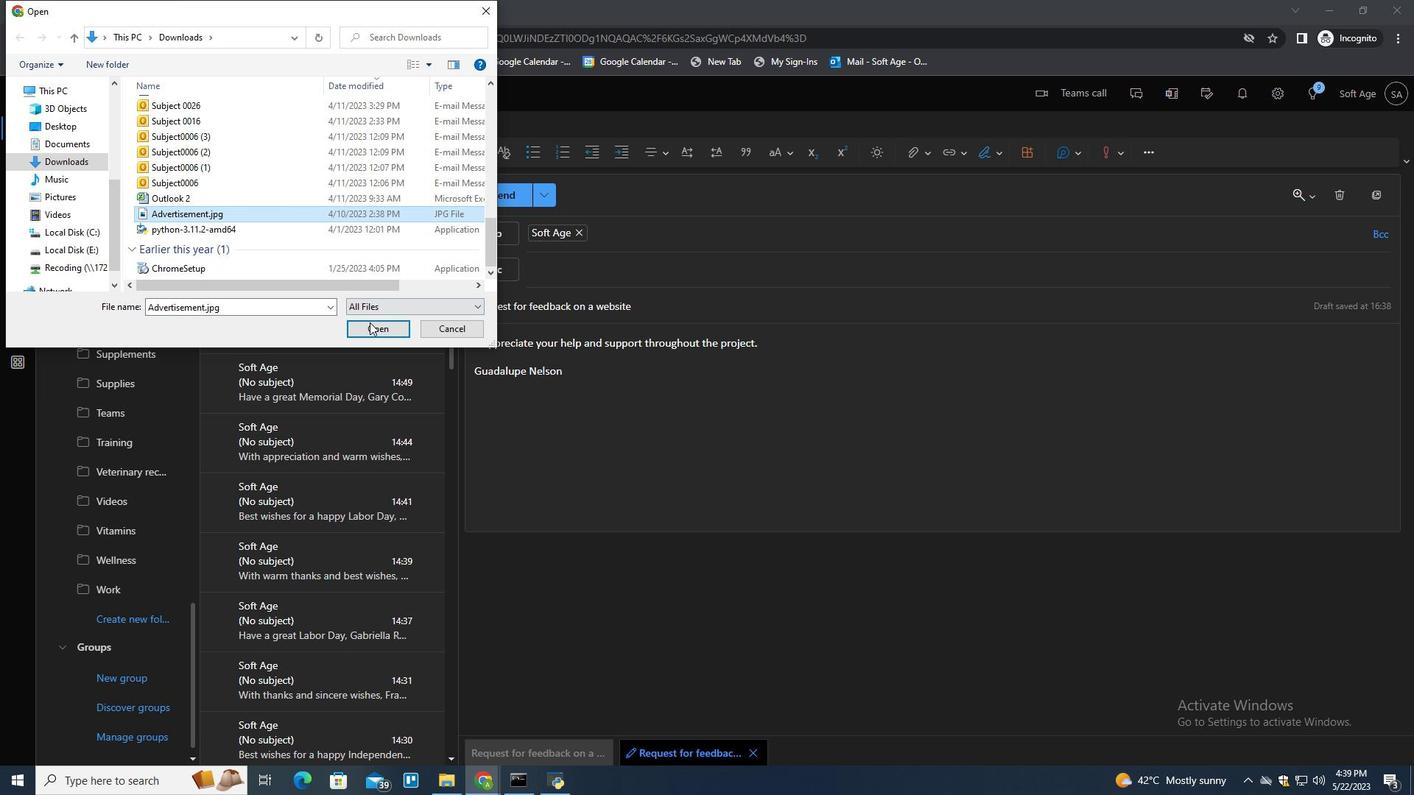 
Action: Mouse pressed left at (375, 330)
Screenshot: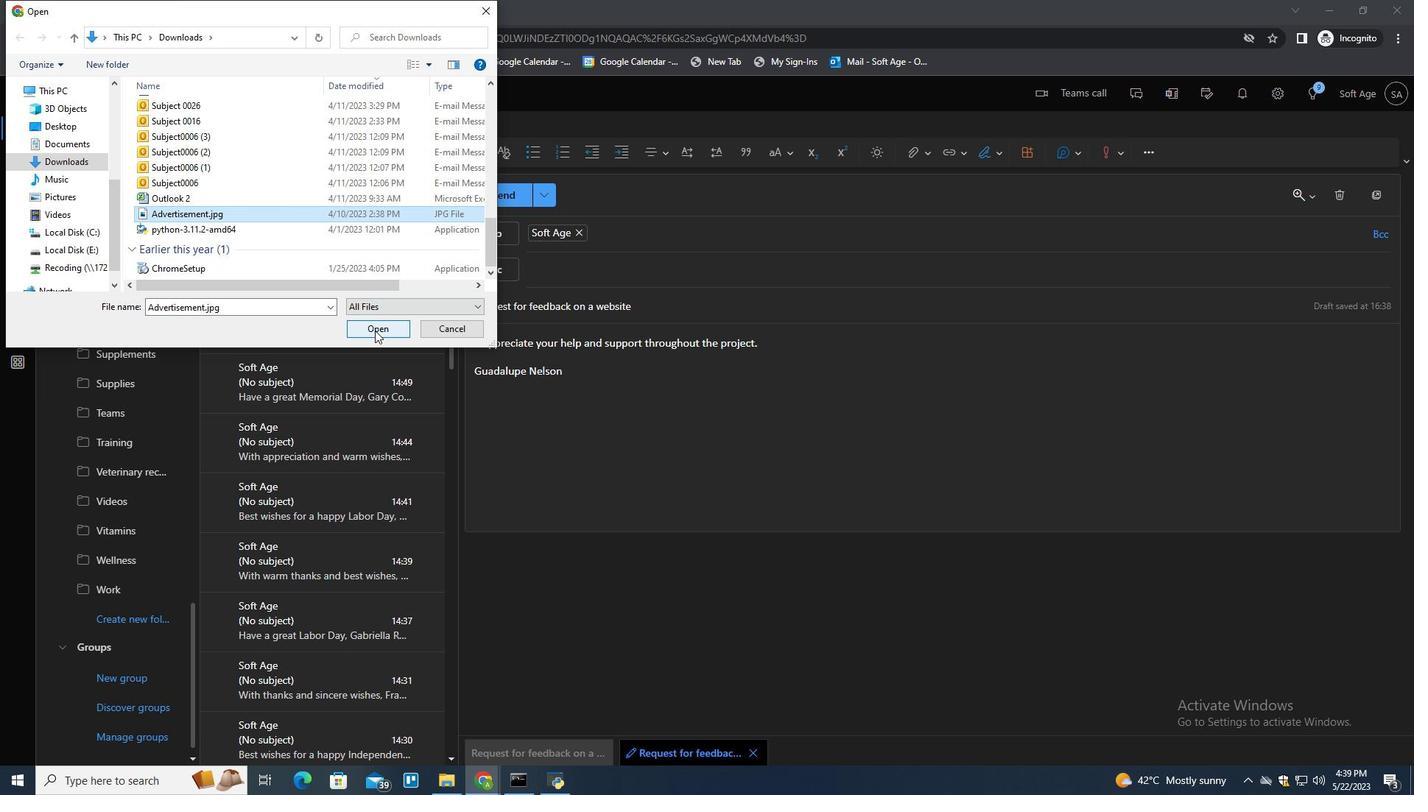 
Action: Mouse moved to (680, 469)
Screenshot: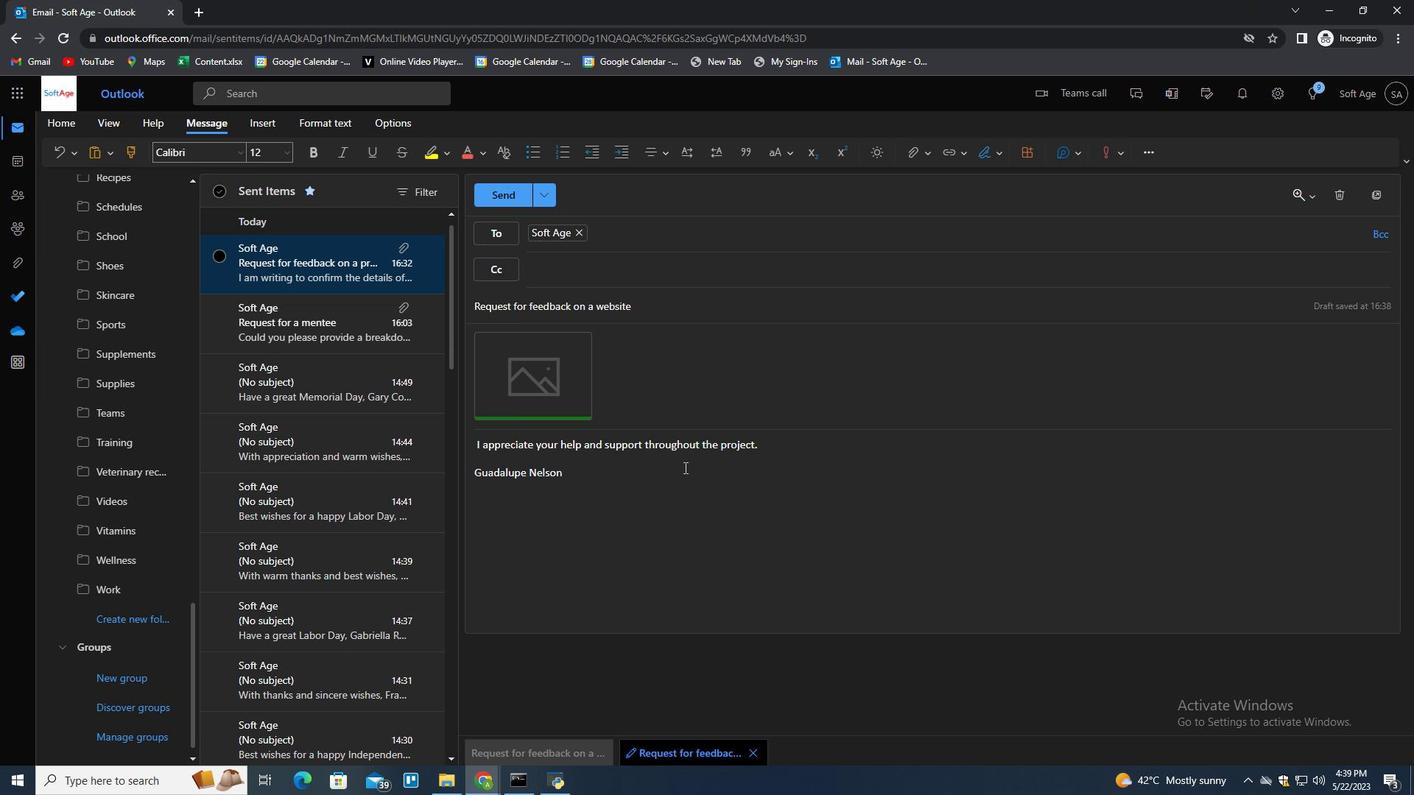 
Action: Mouse pressed left at (680, 469)
Screenshot: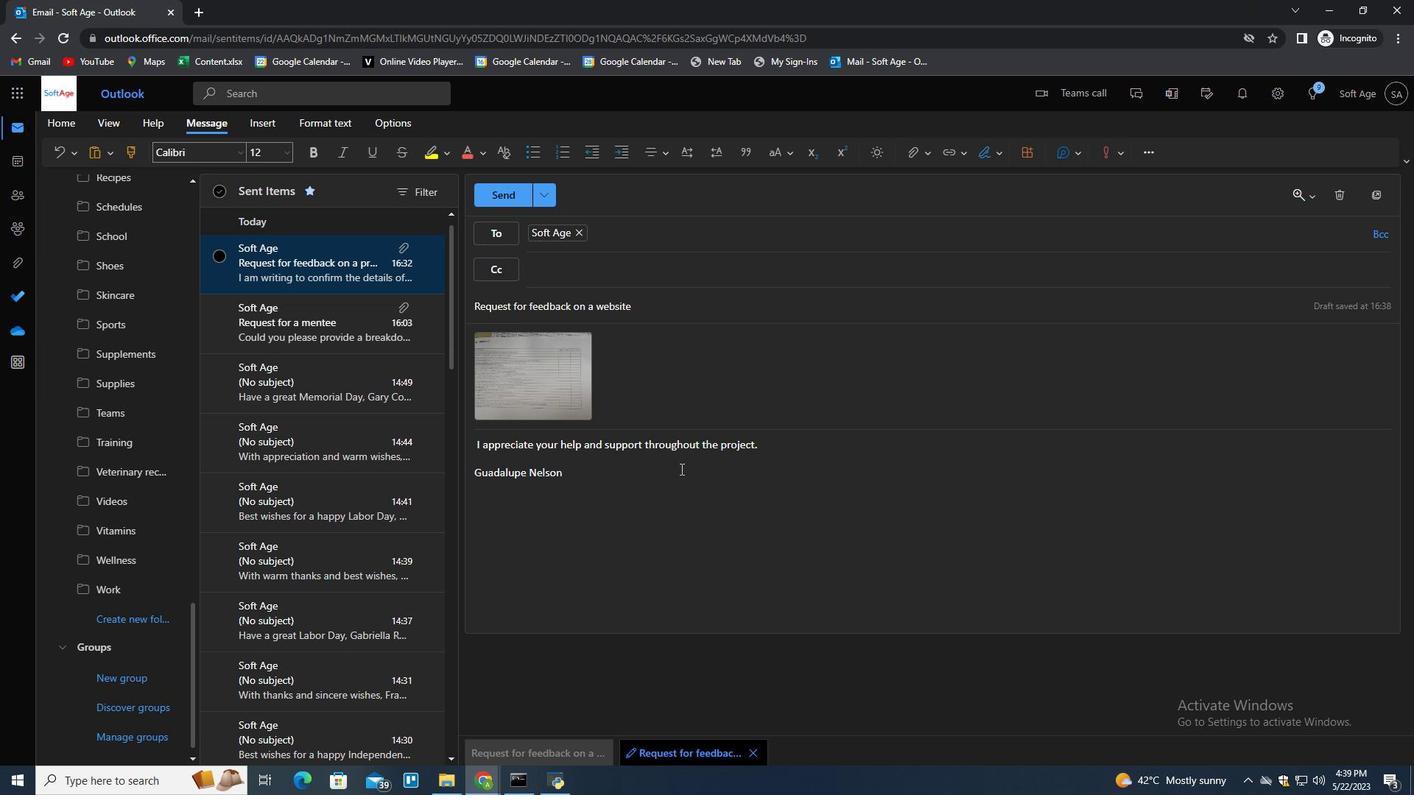 
Action: Mouse moved to (680, 470)
Screenshot: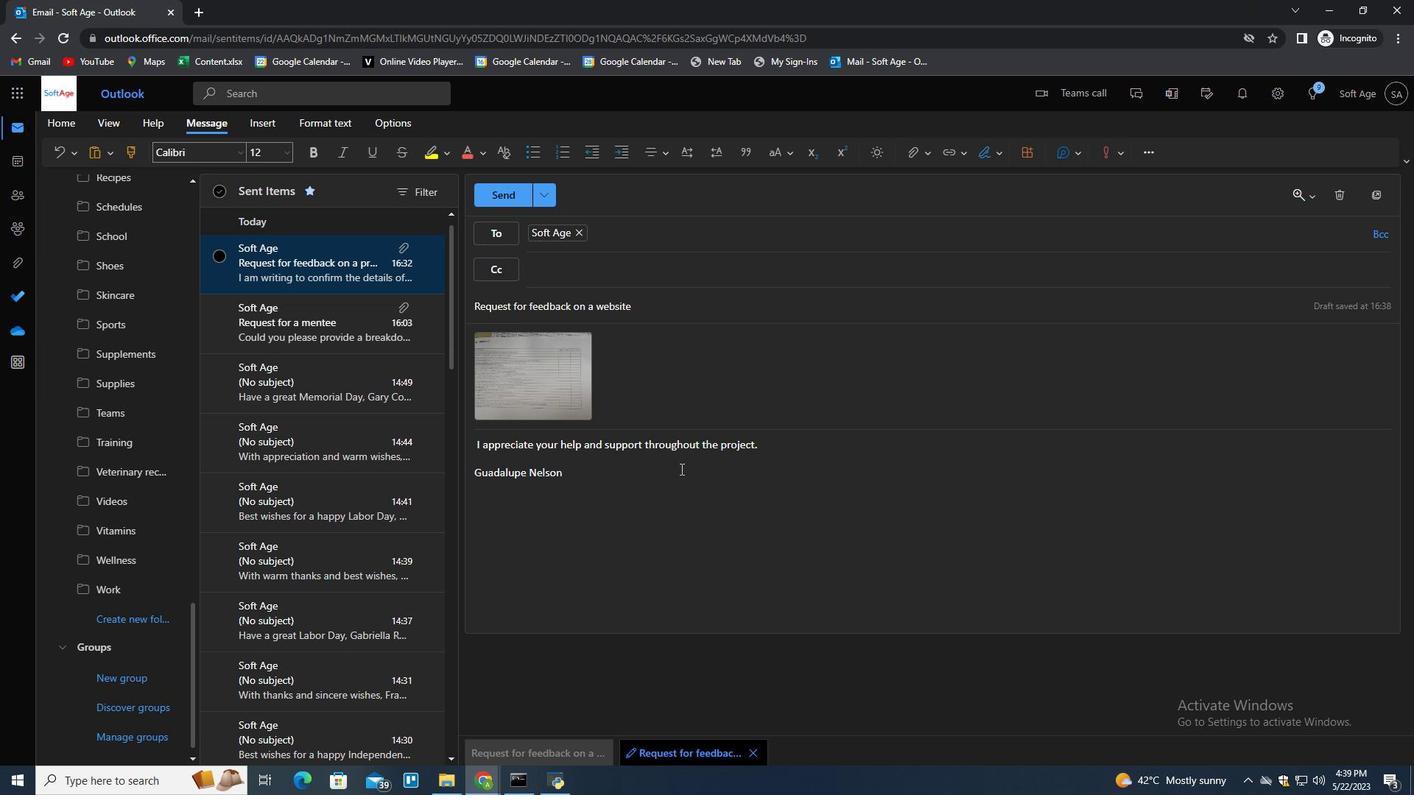 
Action: Key pressed <Key.enter>
Screenshot: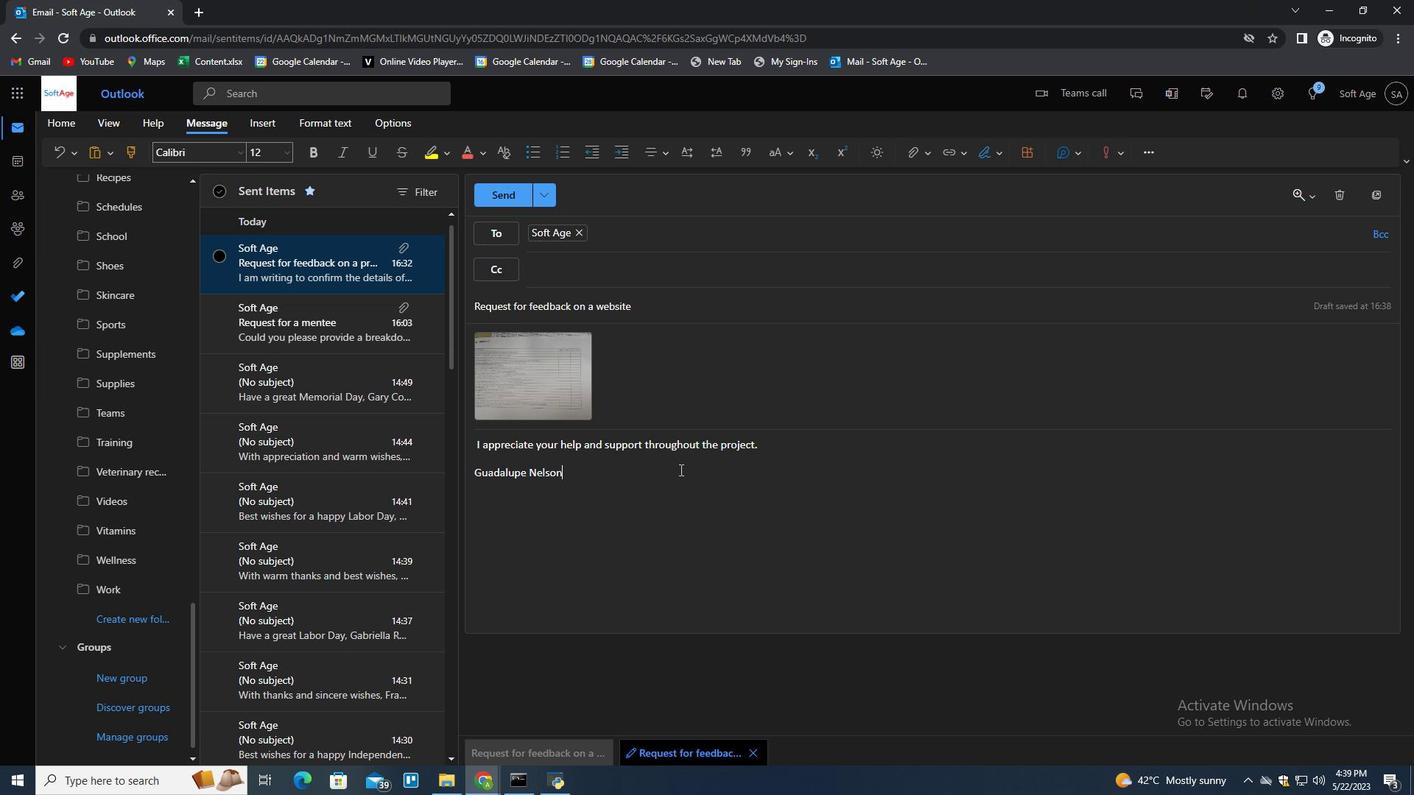 
Action: Mouse moved to (135, 582)
Screenshot: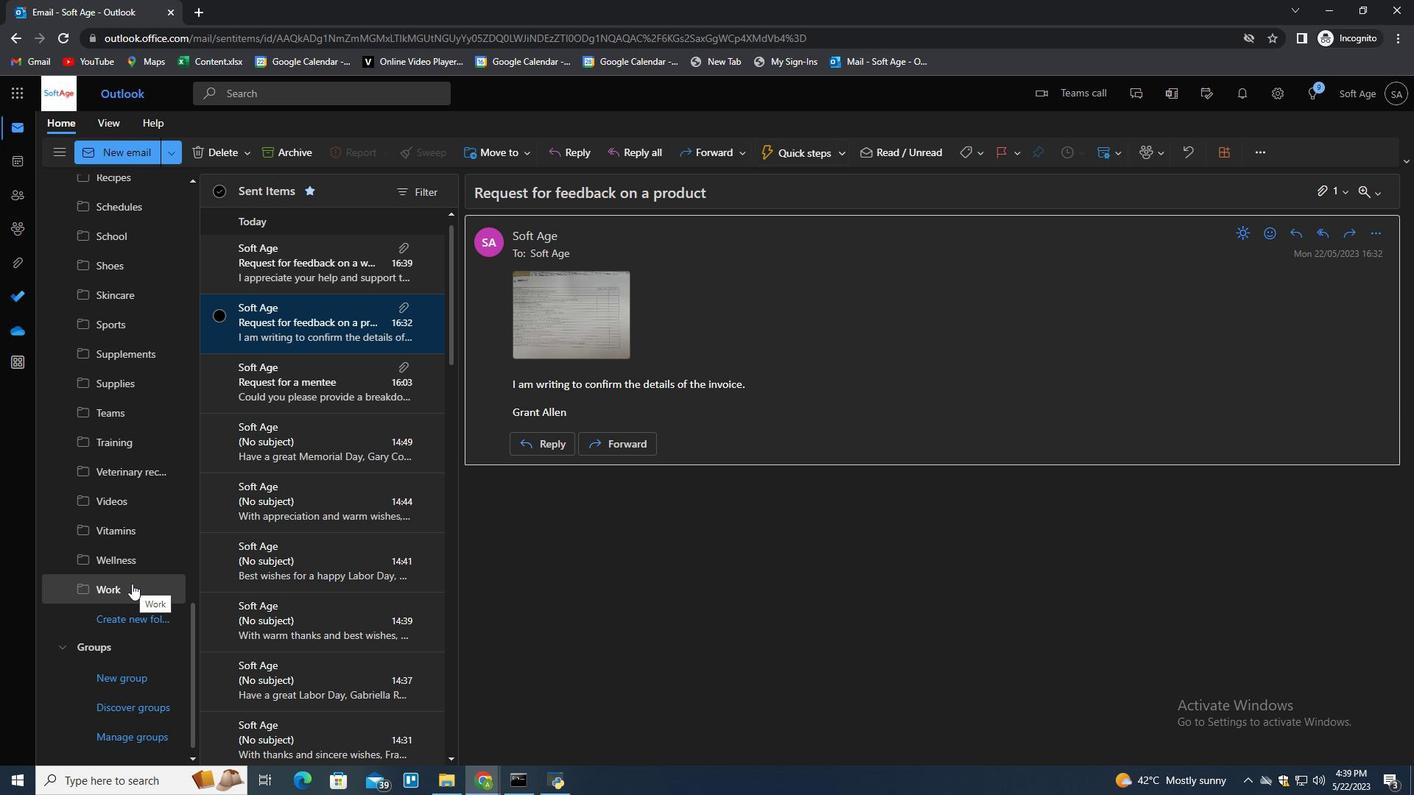 
Action: Mouse scrolled (135, 582) with delta (0, 0)
Screenshot: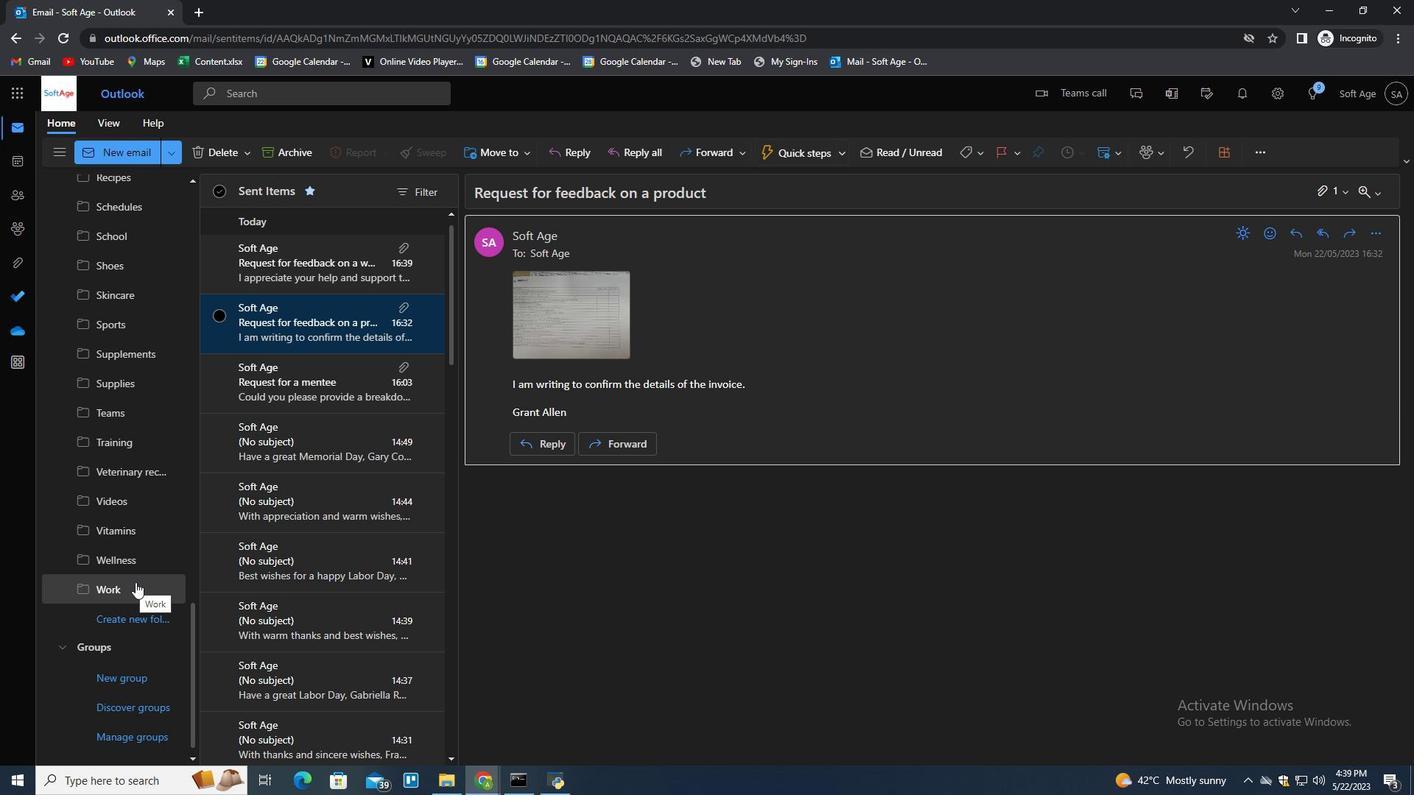 
Action: Mouse moved to (153, 490)
Screenshot: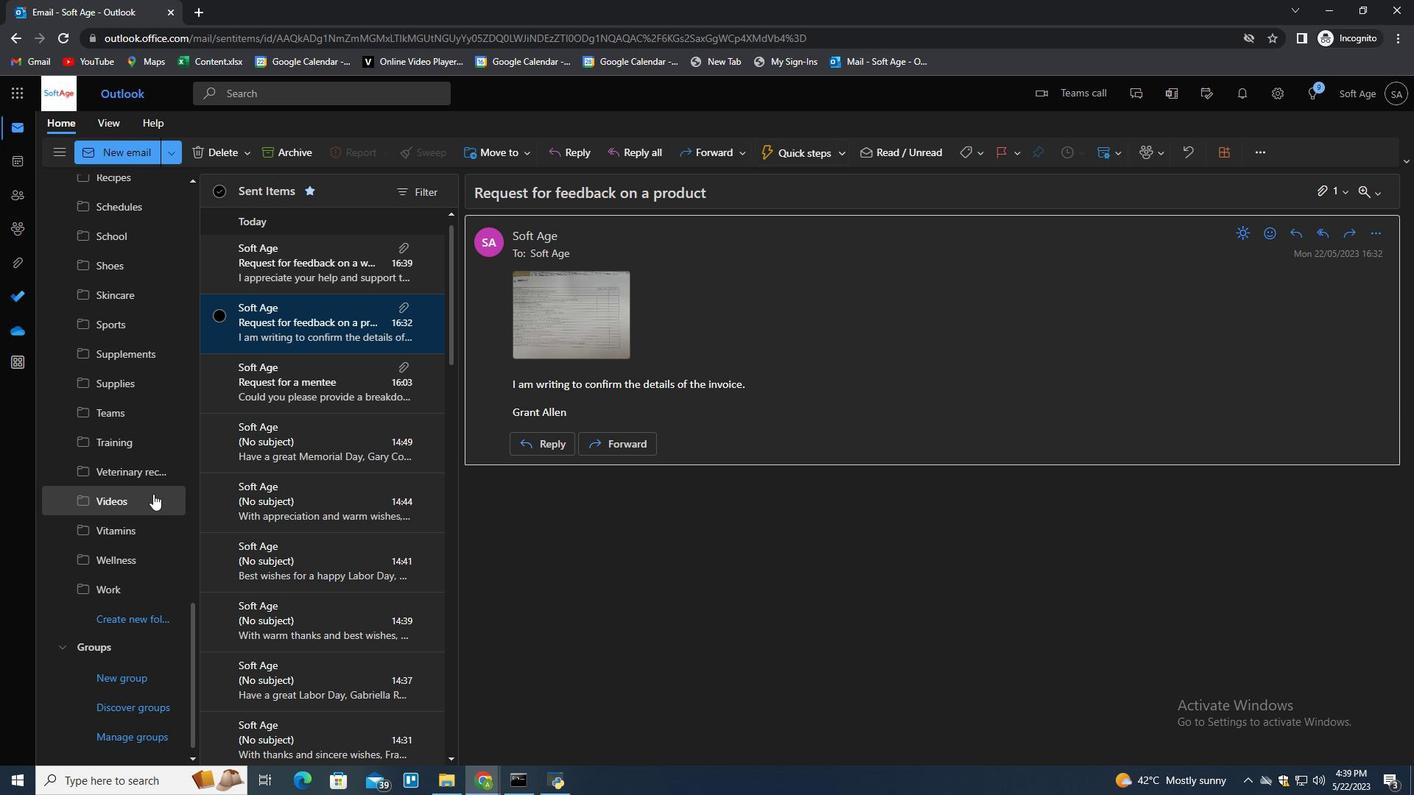 
Action: Mouse scrolled (153, 490) with delta (0, 0)
Screenshot: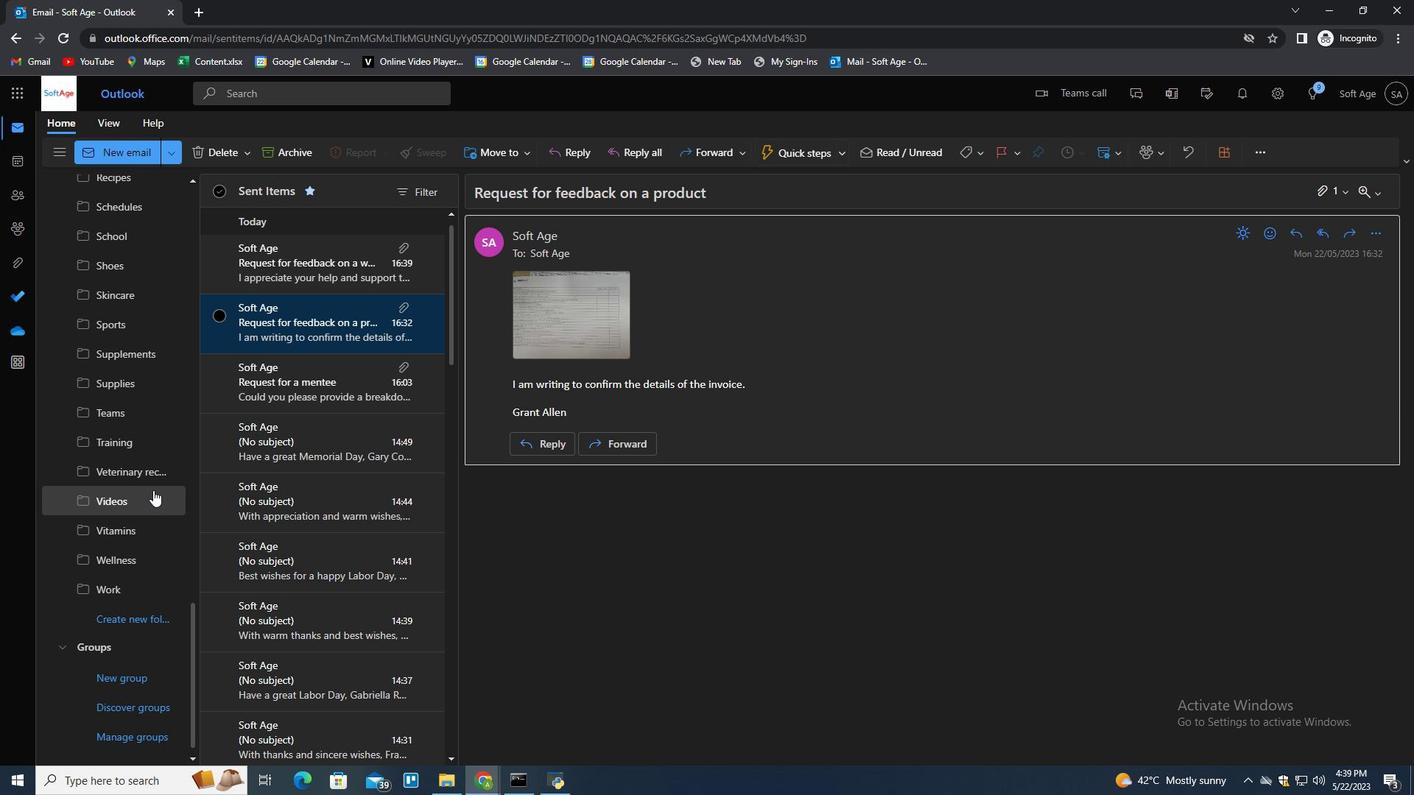 
Action: Mouse moved to (277, 521)
Screenshot: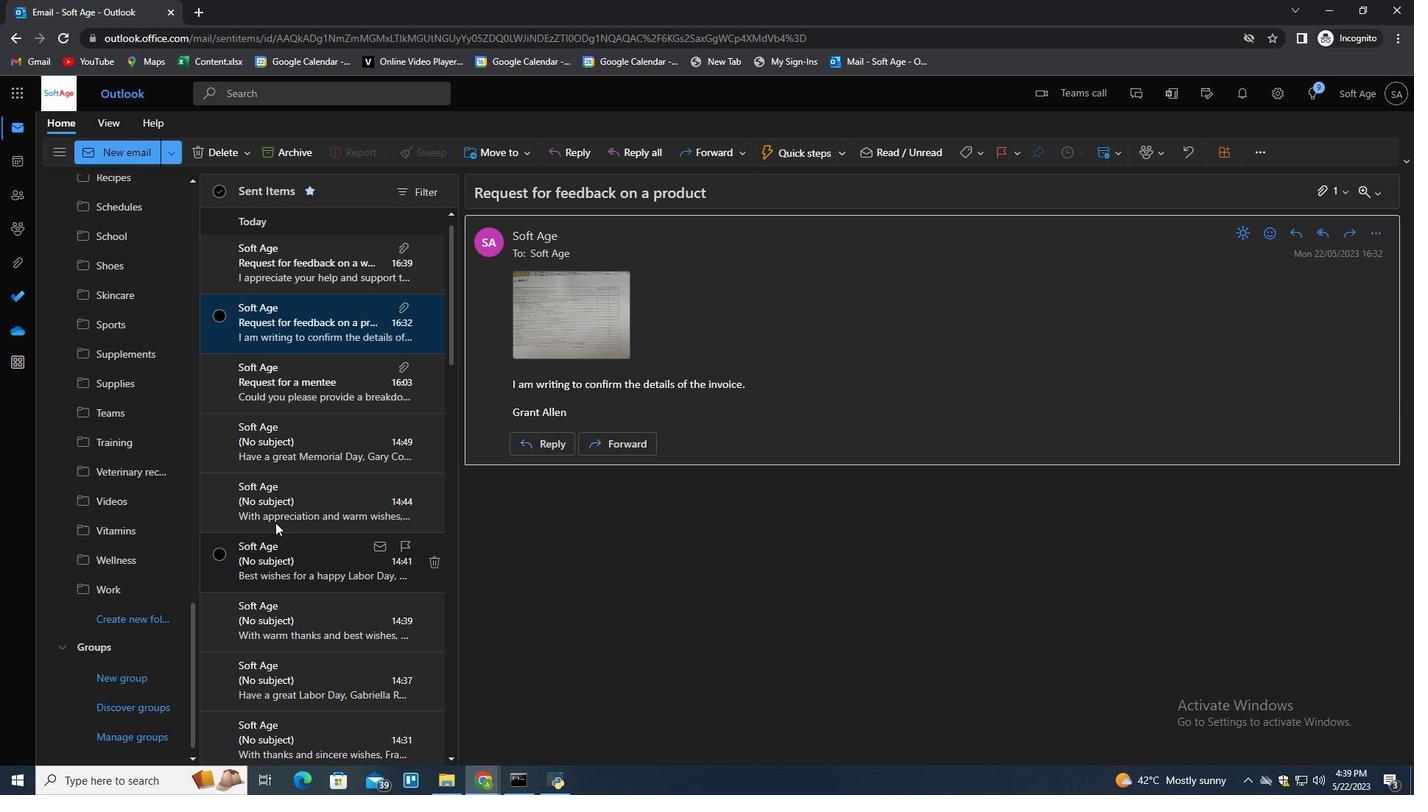 
Action: Mouse scrolled (277, 520) with delta (0, 0)
Screenshot: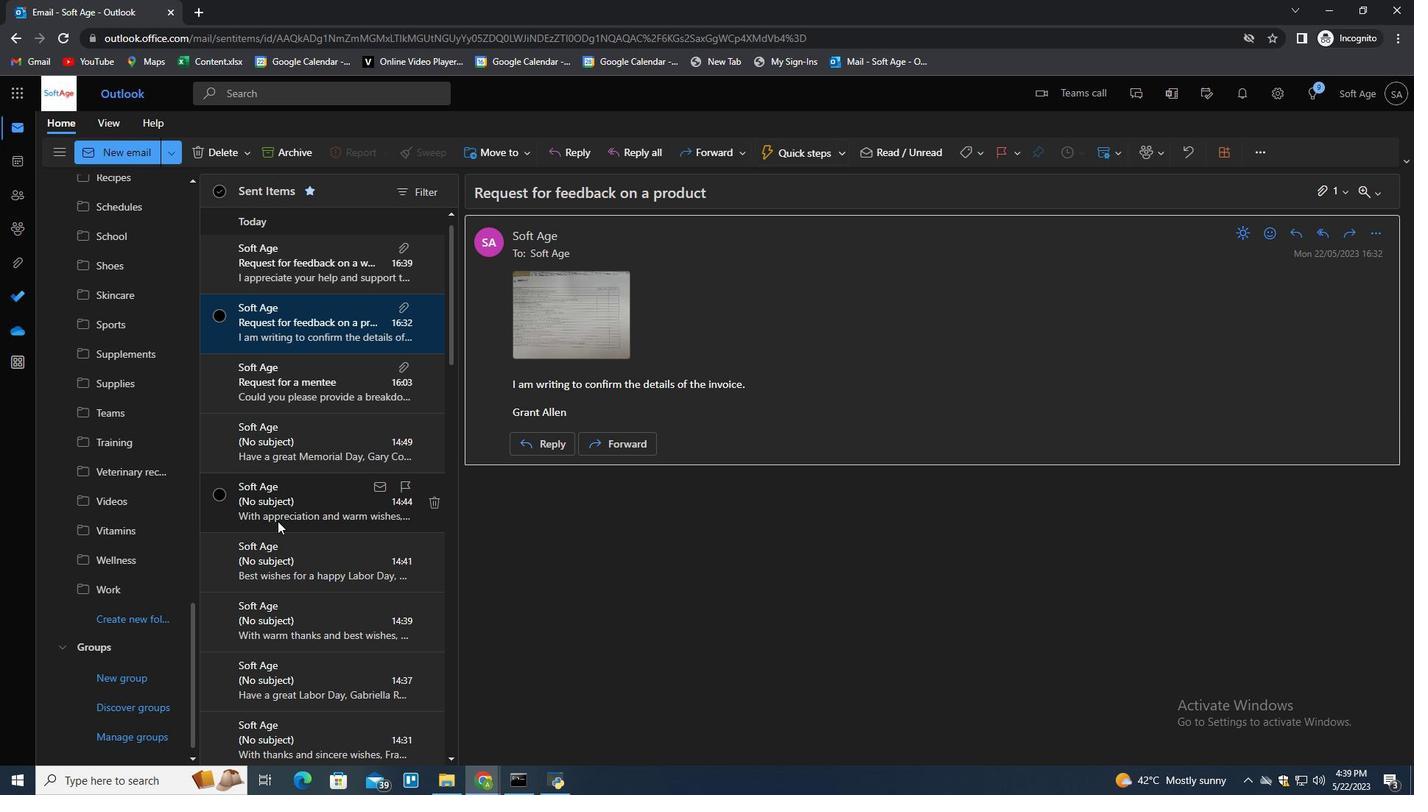 
Action: Mouse moved to (406, 375)
Screenshot: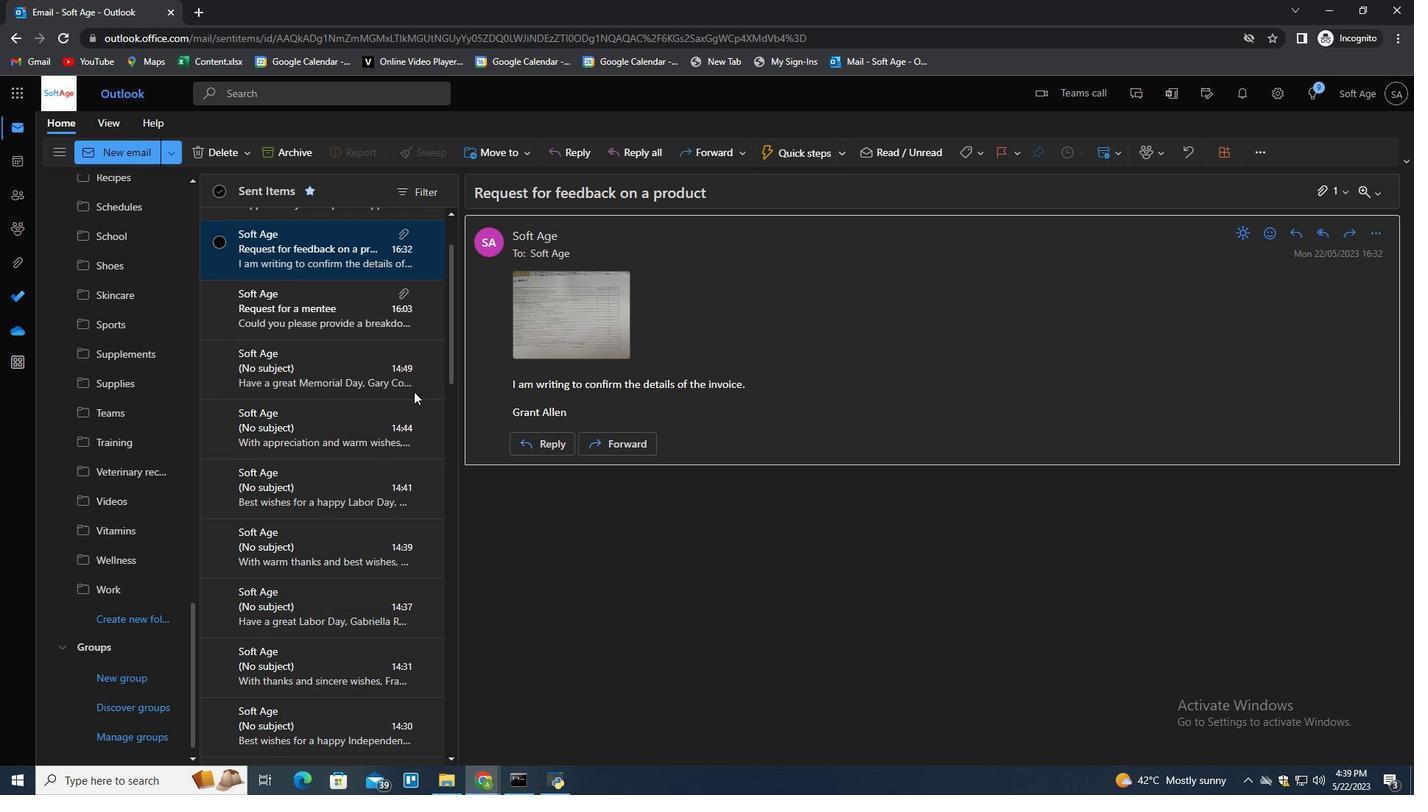 
Action: Mouse scrolled (406, 376) with delta (0, 0)
Screenshot: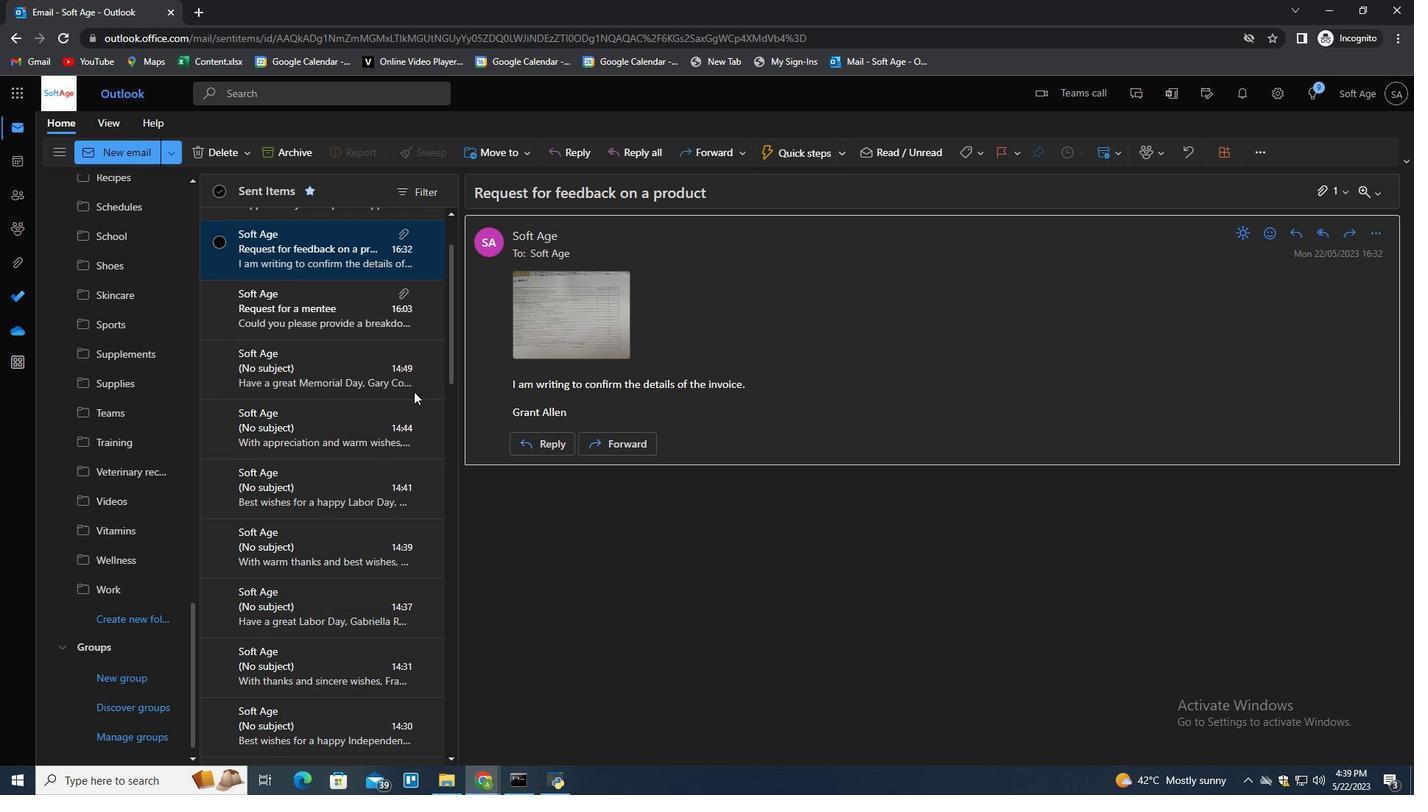 
Action: Mouse moved to (405, 374)
Screenshot: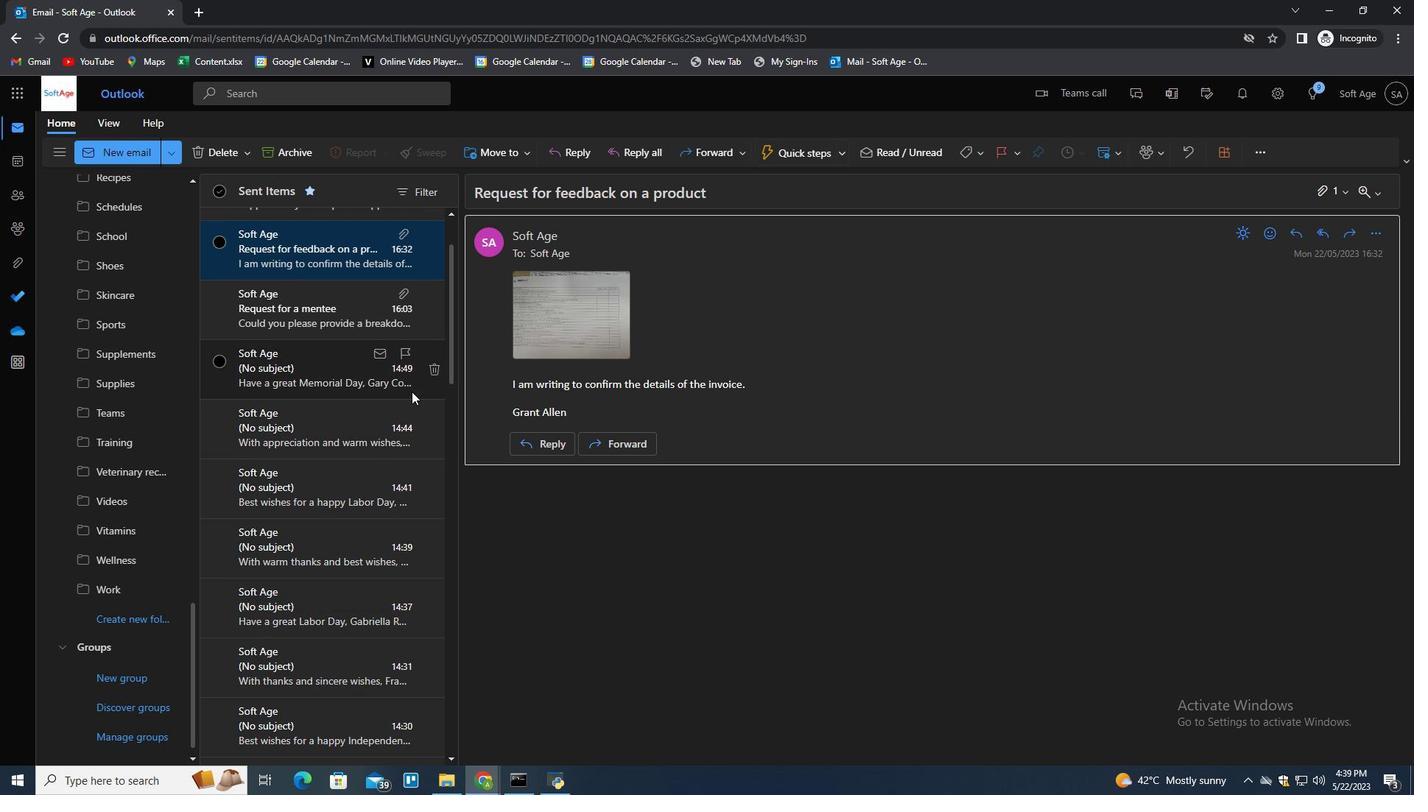 
Action: Mouse scrolled (405, 375) with delta (0, 0)
Screenshot: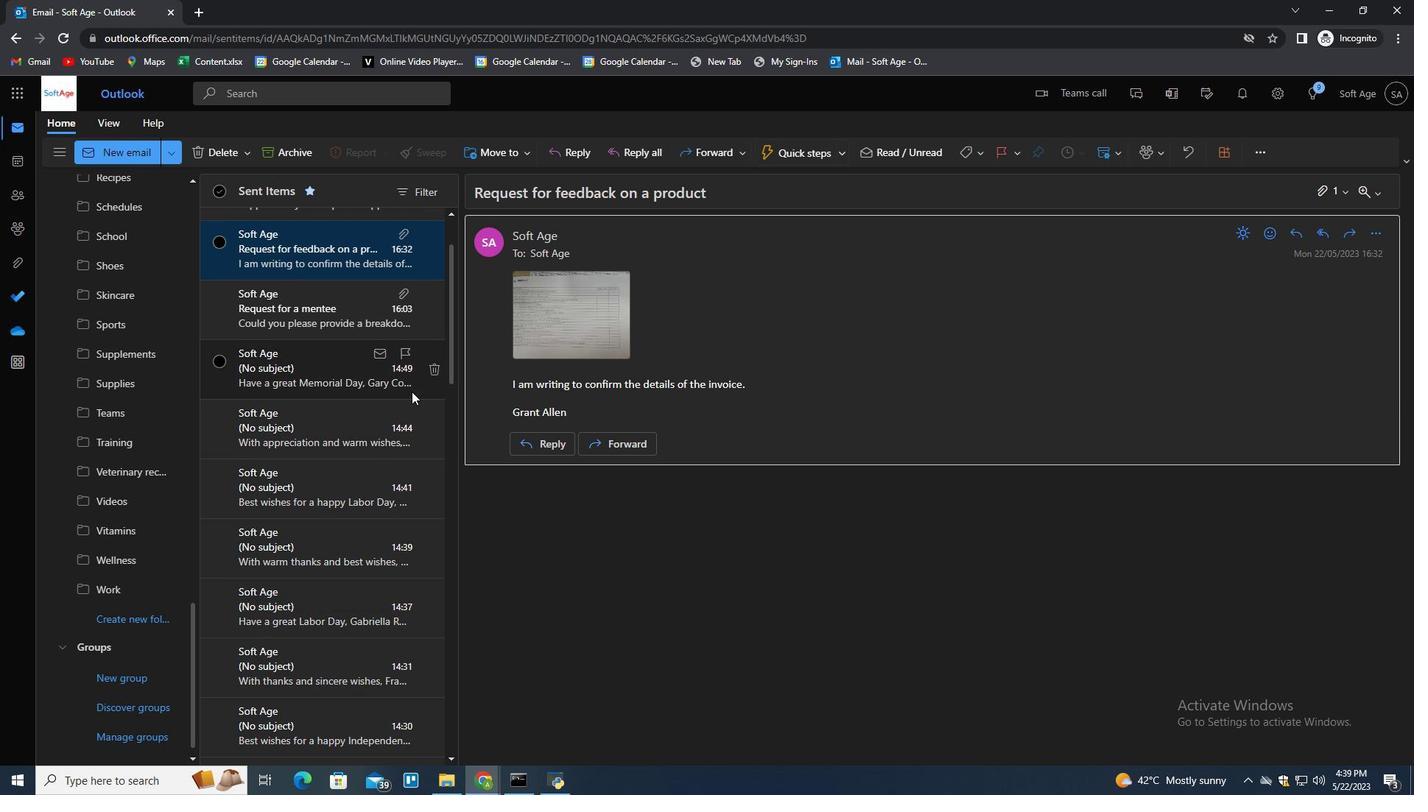 
Action: Mouse moved to (405, 370)
Screenshot: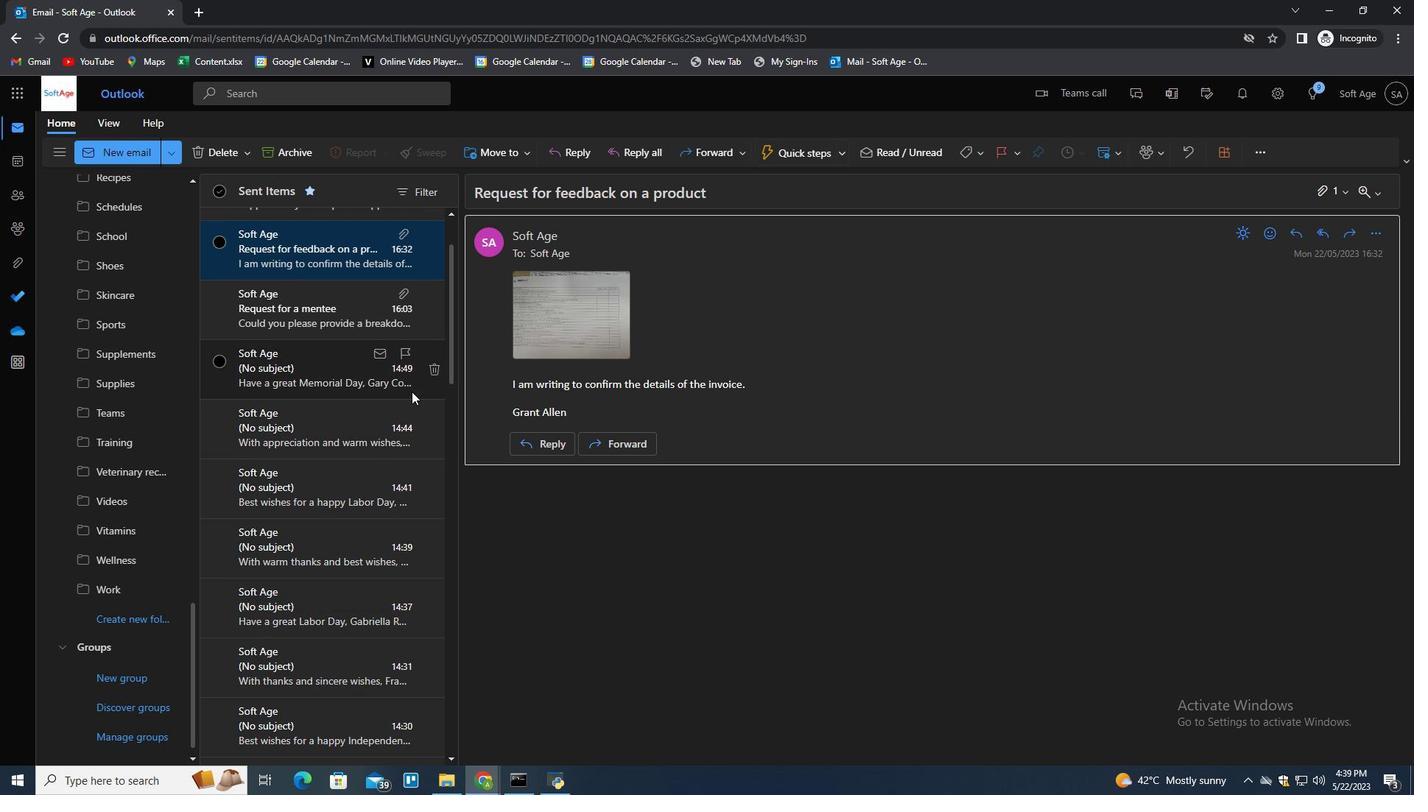 
Action: Mouse scrolled (405, 371) with delta (0, 0)
Screenshot: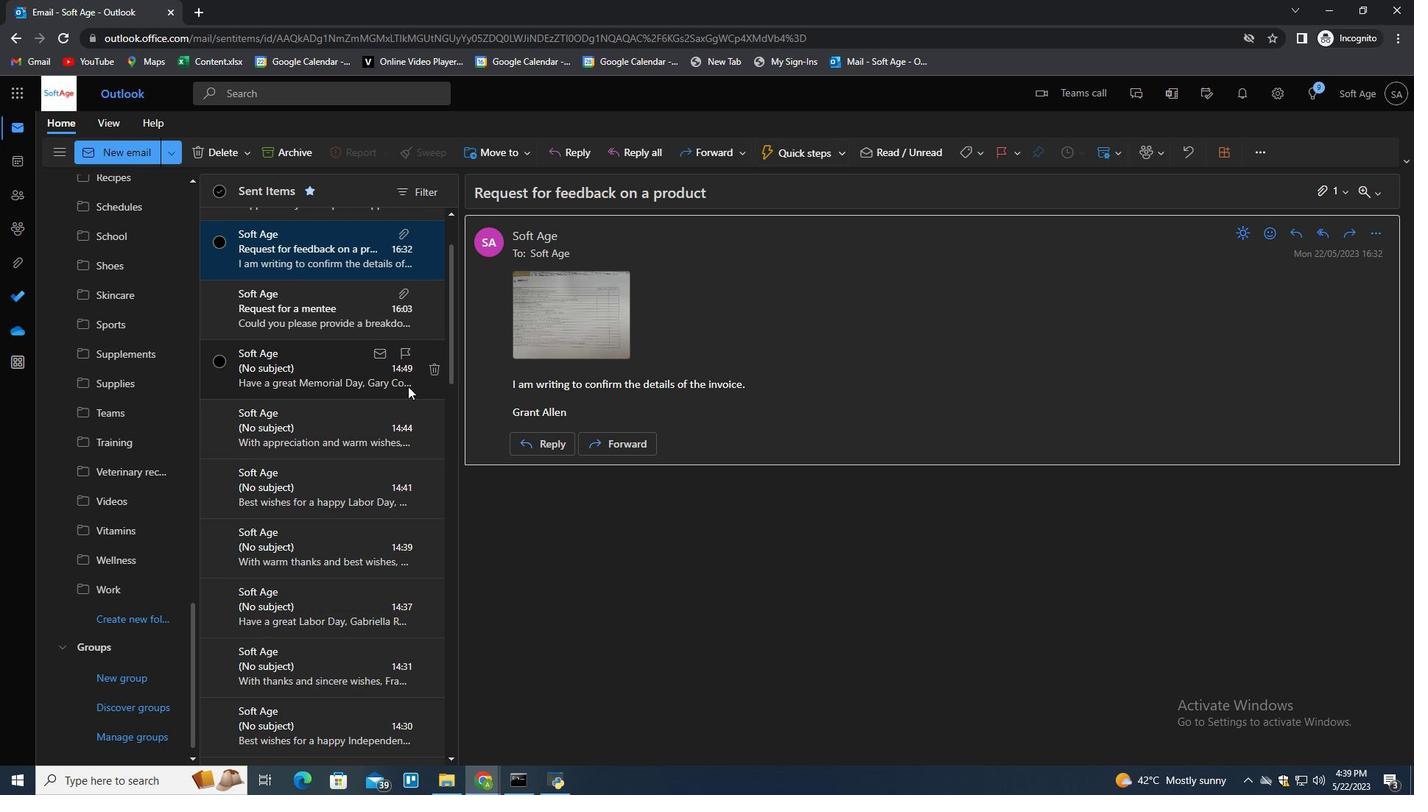 
Action: Mouse moved to (404, 367)
Screenshot: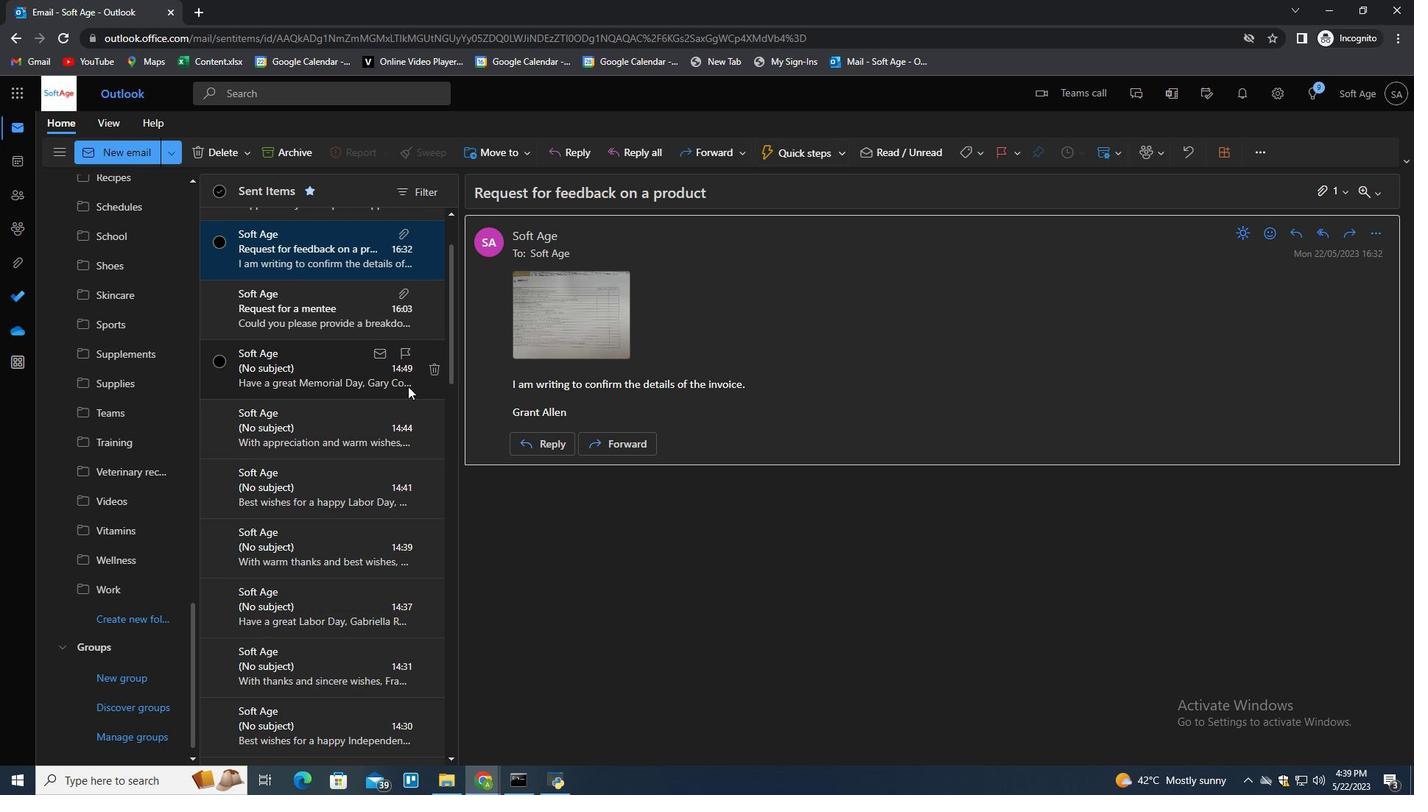 
Action: Mouse scrolled (404, 368) with delta (0, 0)
Screenshot: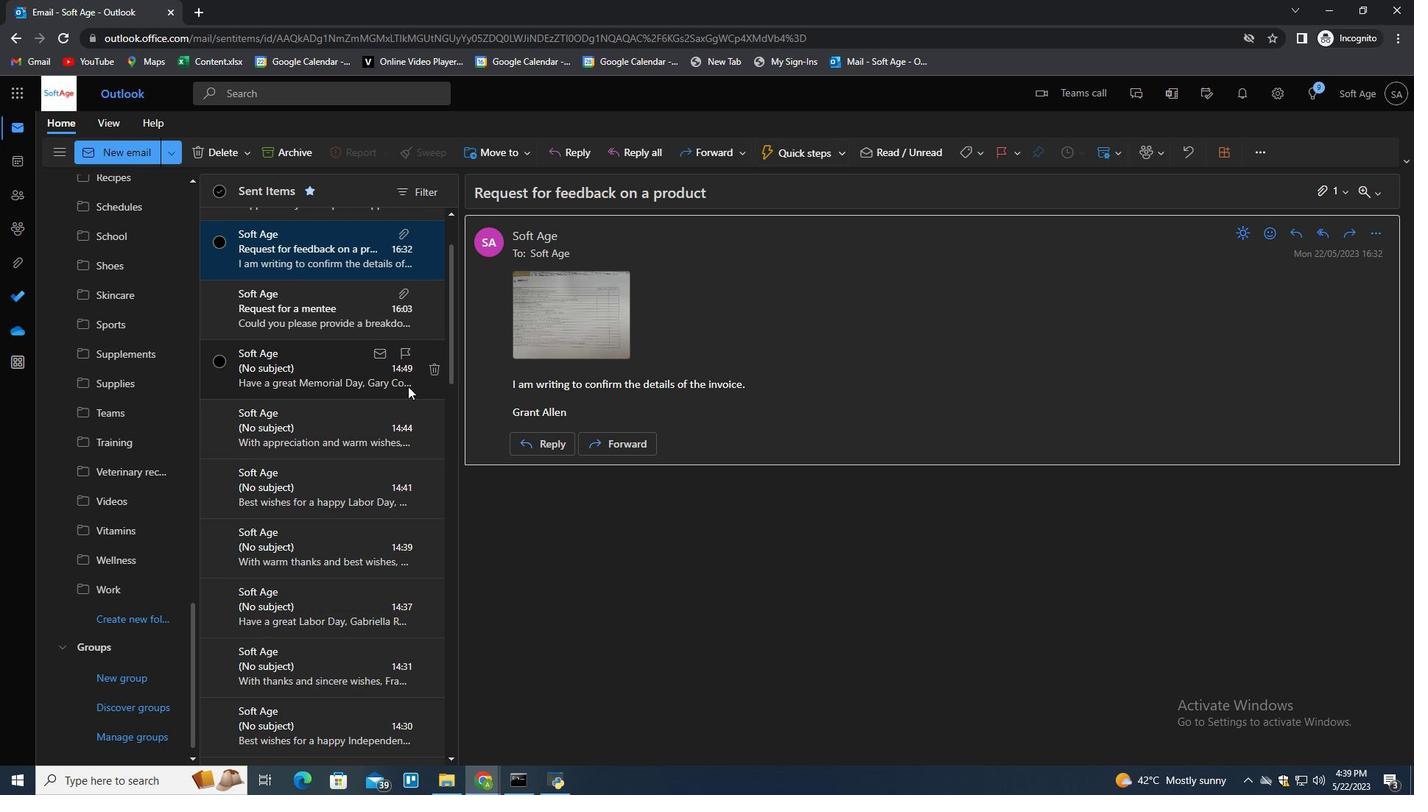 
Action: Mouse moved to (403, 360)
Screenshot: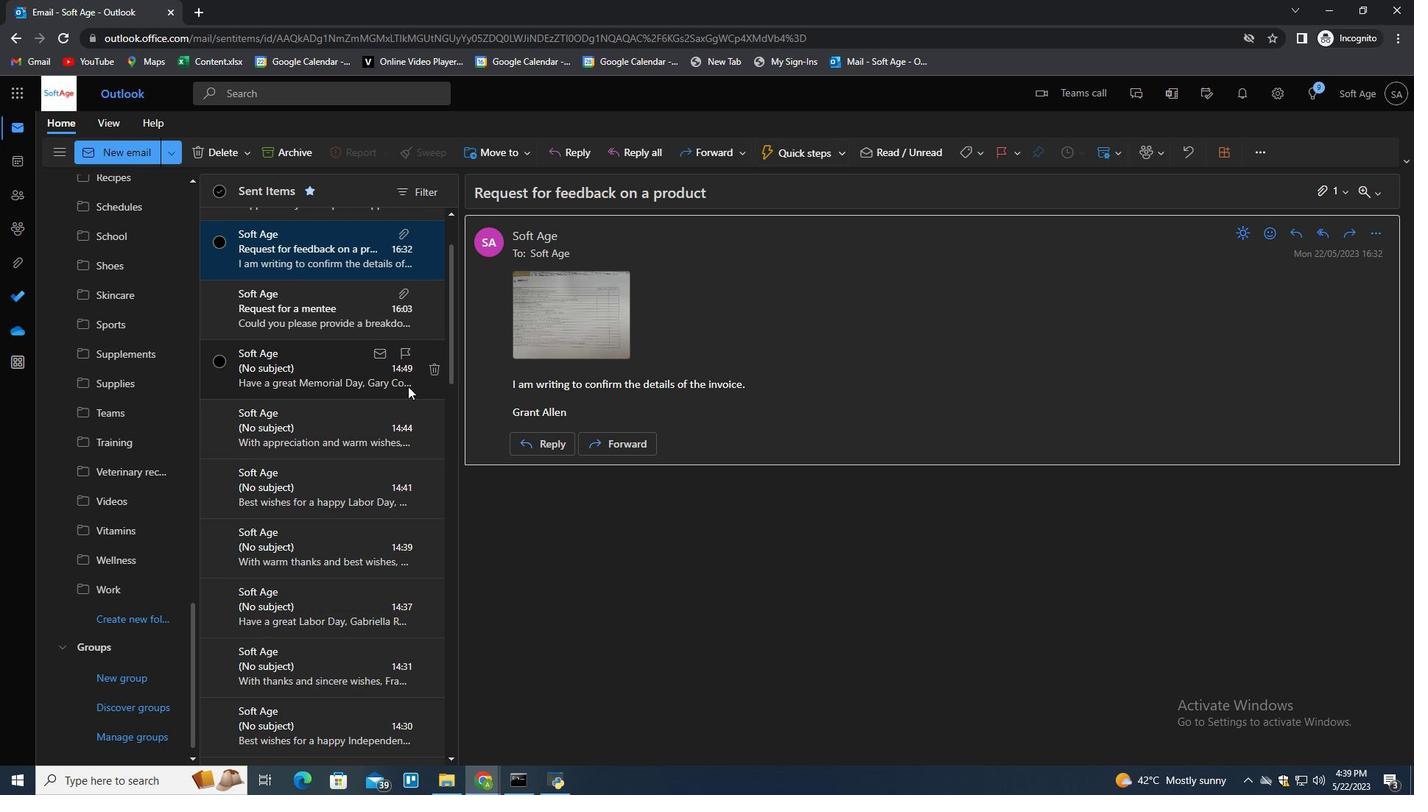 
Action: Mouse scrolled (403, 361) with delta (0, 0)
Screenshot: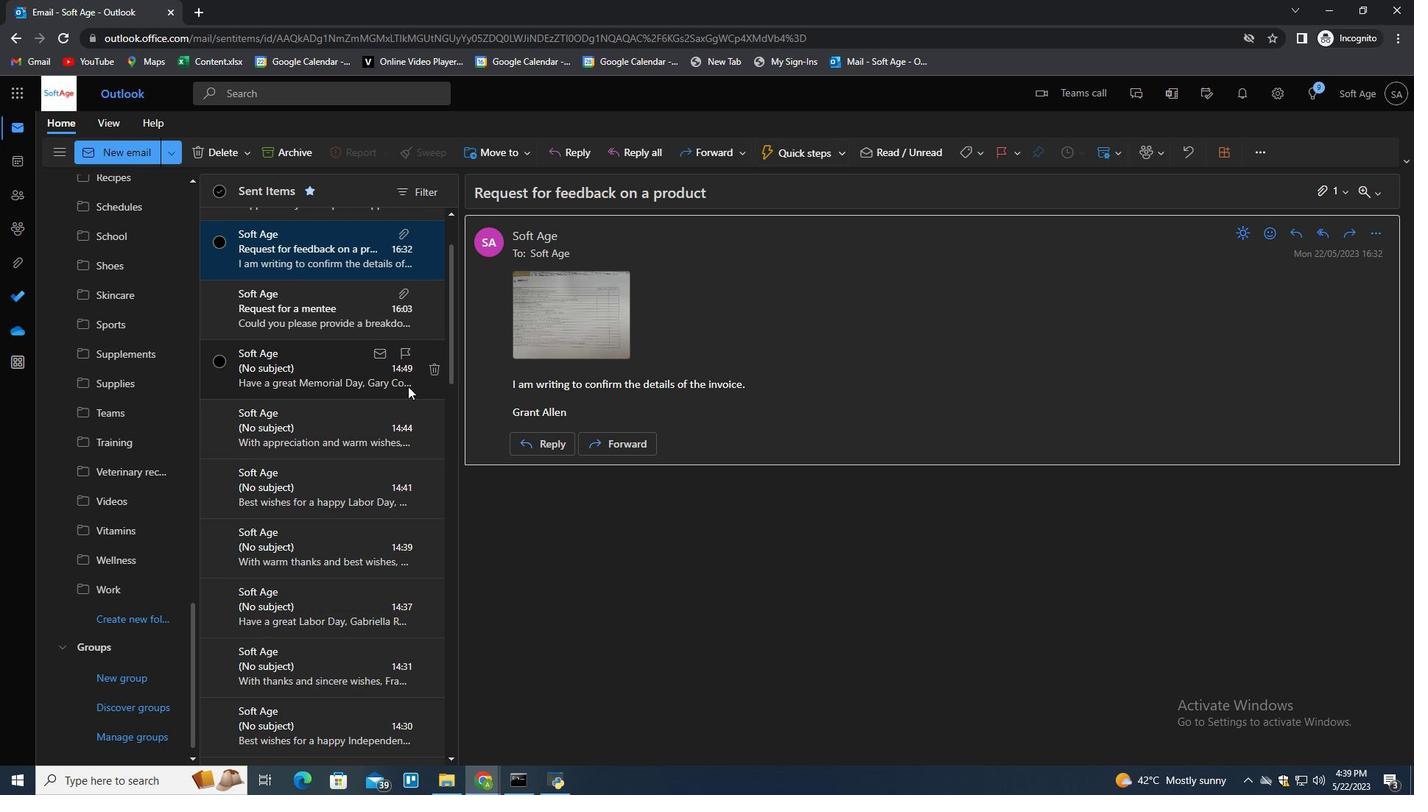 
Action: Mouse moved to (316, 270)
Screenshot: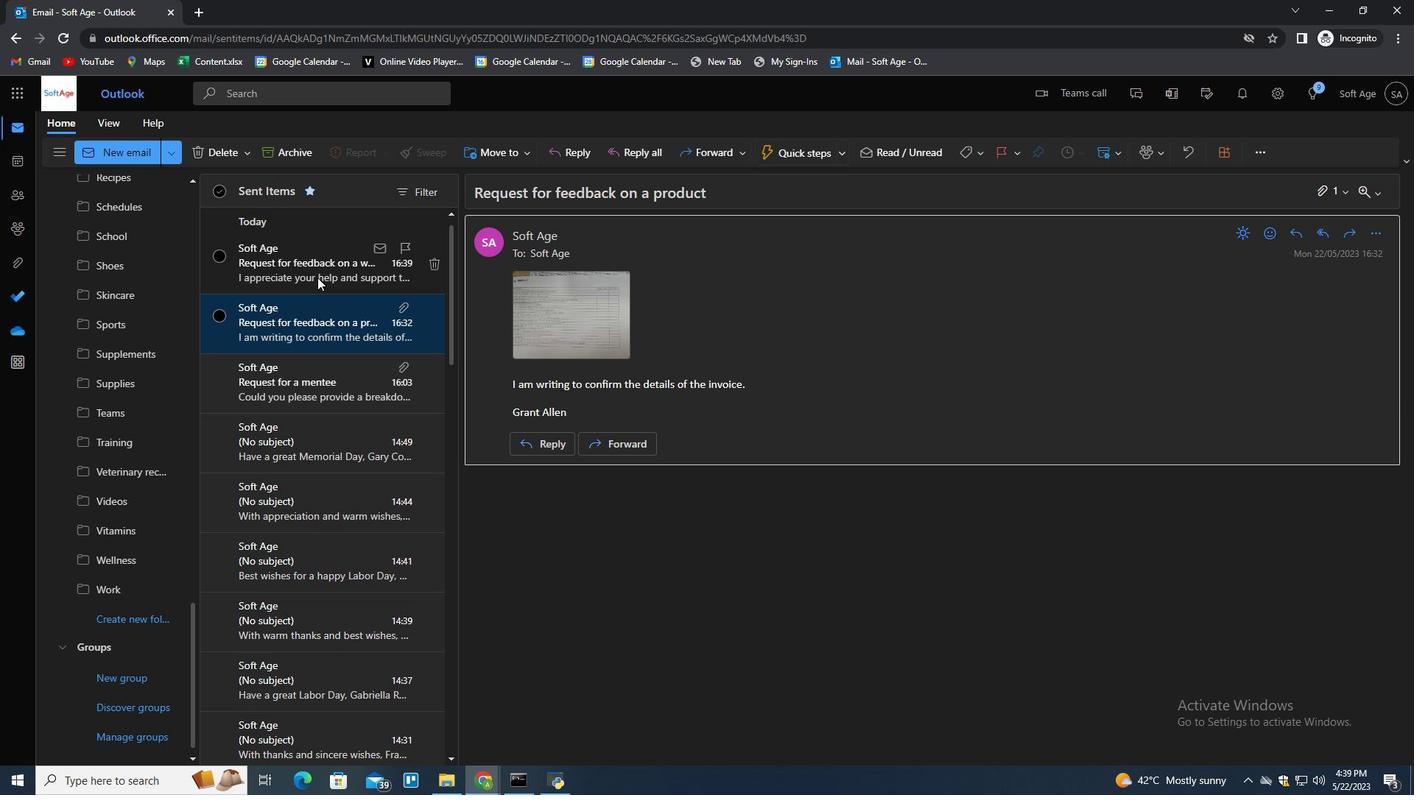 
Action: Mouse pressed right at (316, 270)
Screenshot: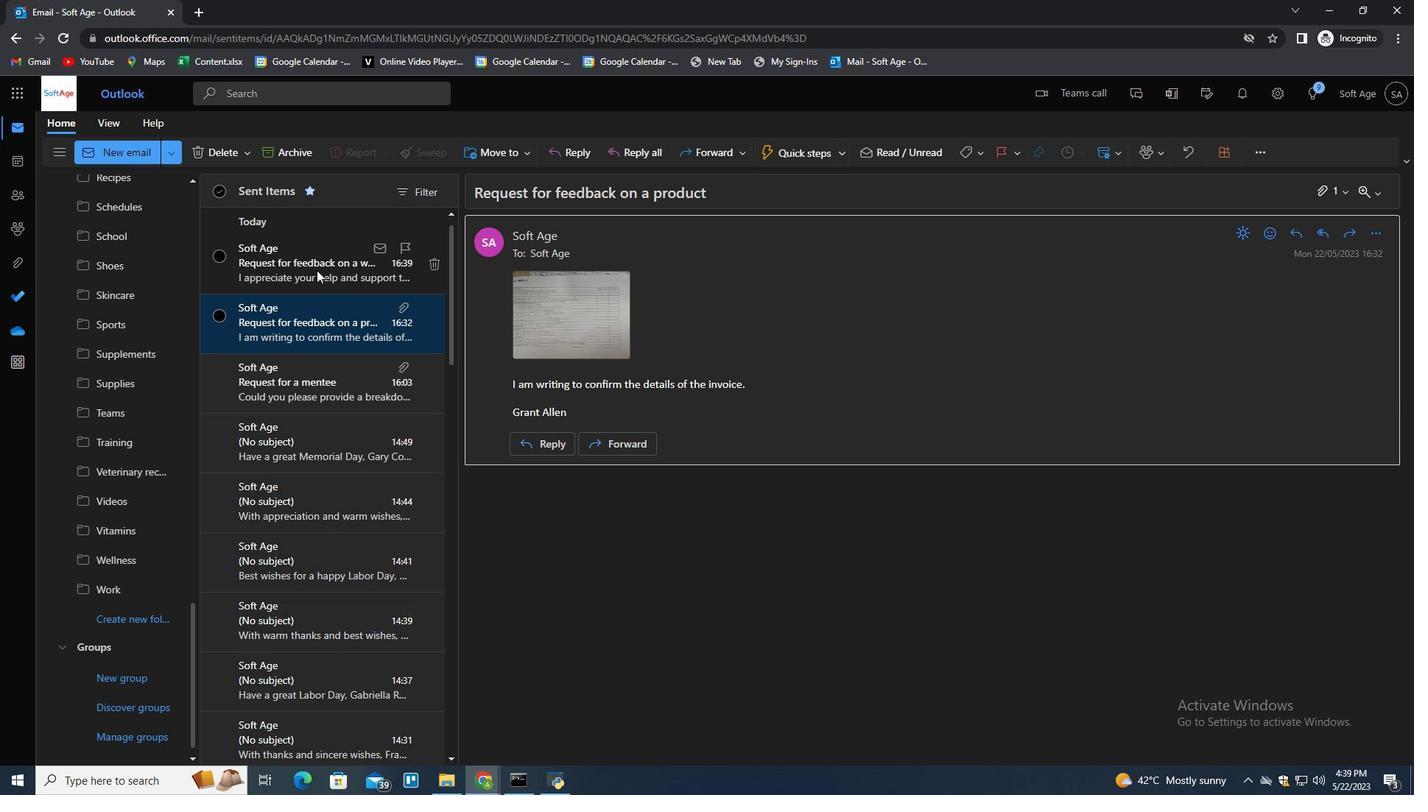 
Action: Mouse moved to (350, 337)
Screenshot: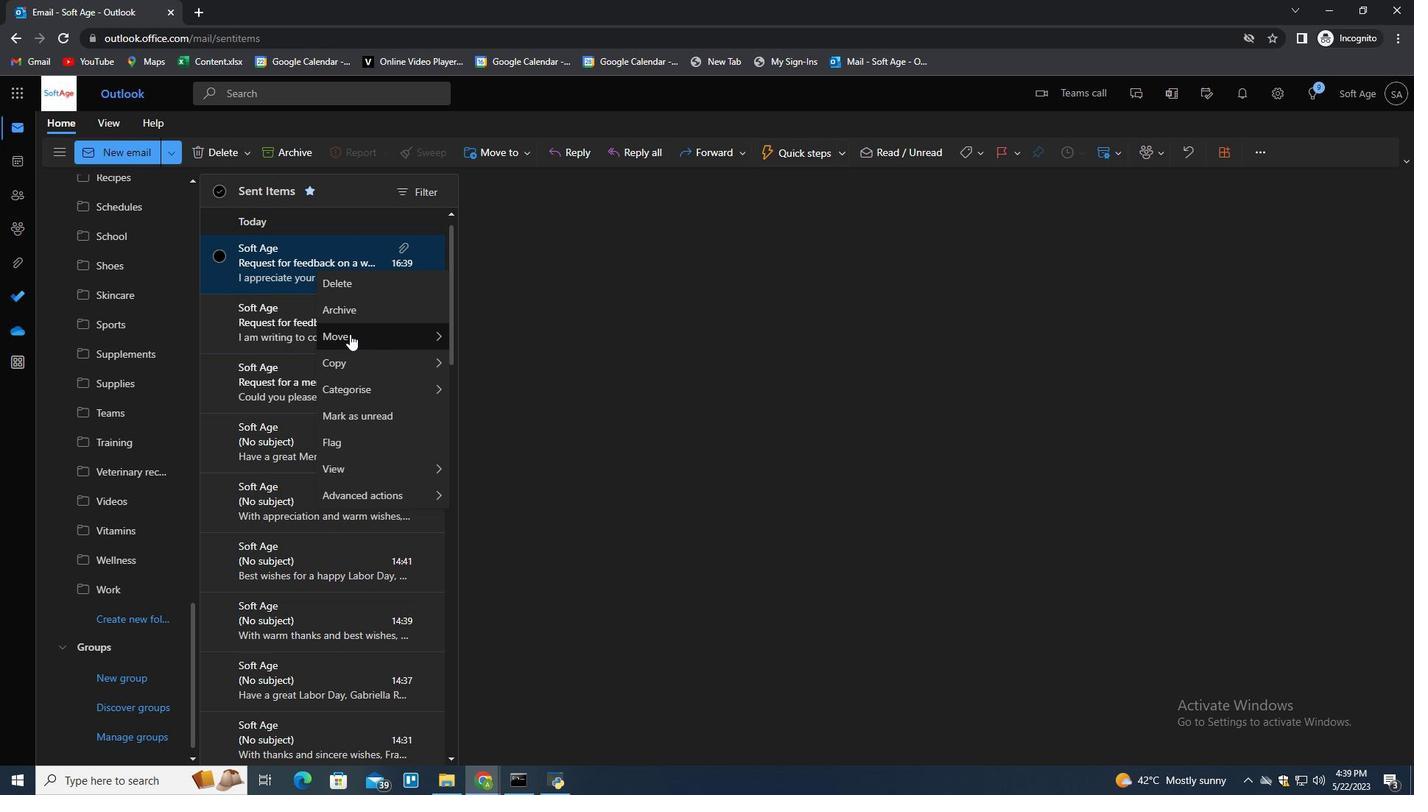
Action: Mouse pressed left at (350, 337)
Screenshot: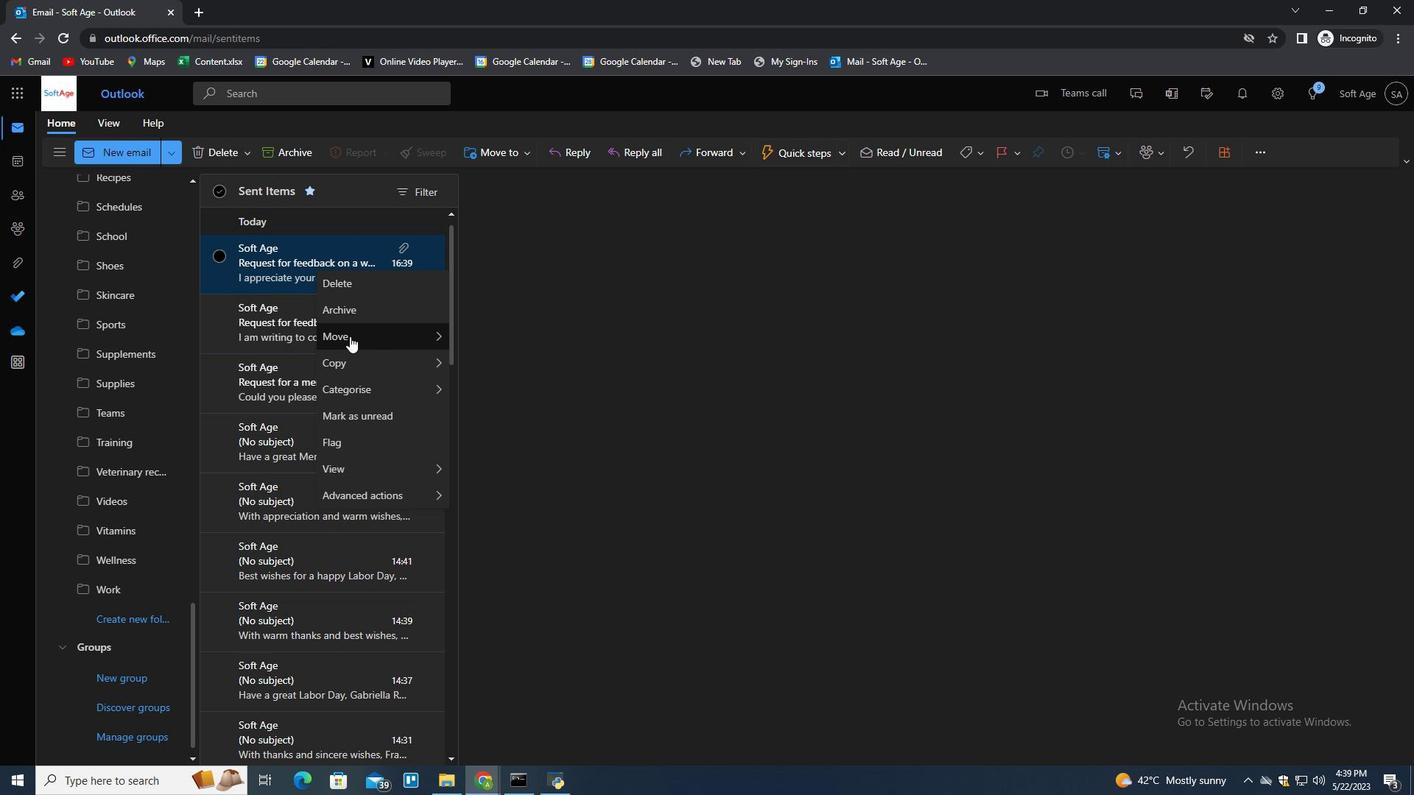 
Action: Mouse moved to (493, 331)
Screenshot: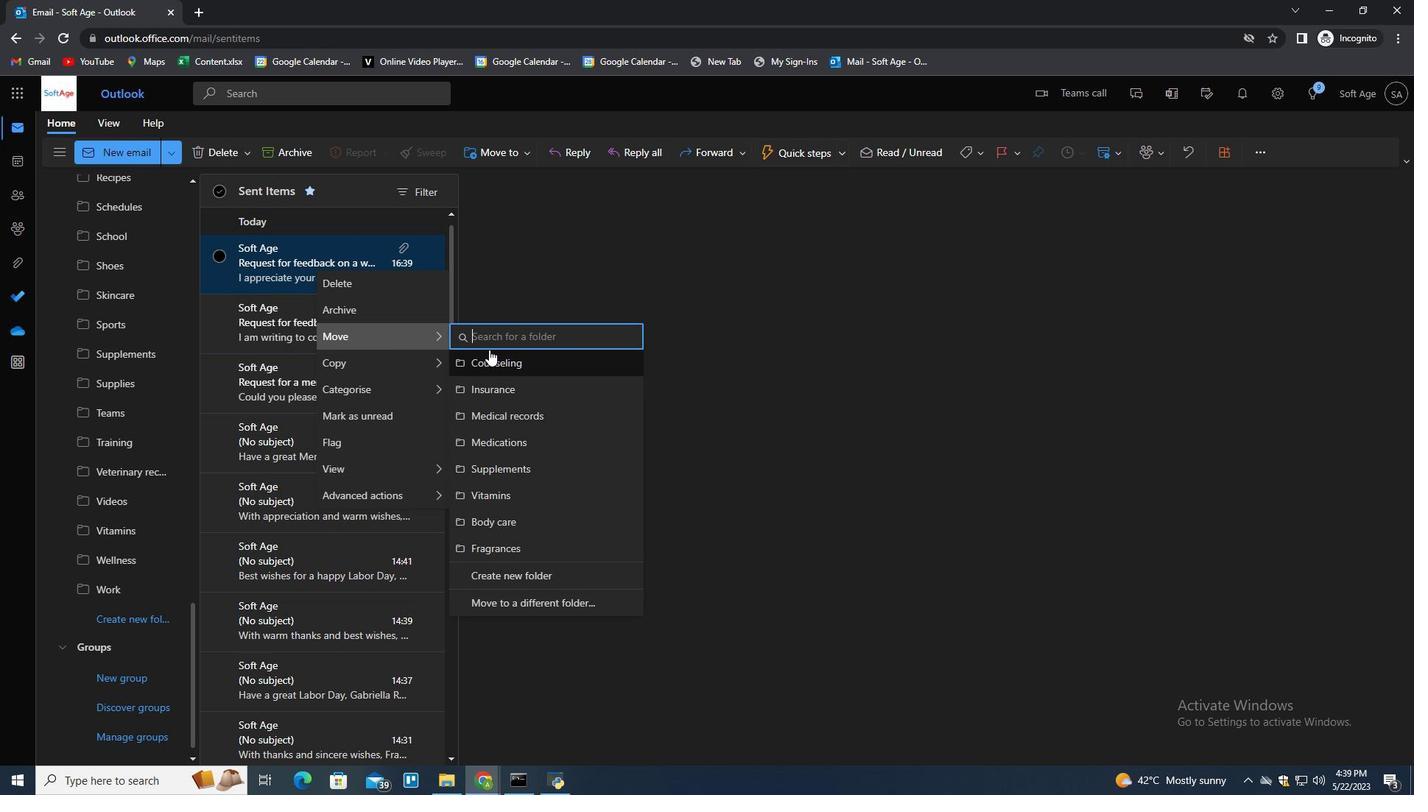
Action: Mouse pressed left at (493, 331)
Screenshot: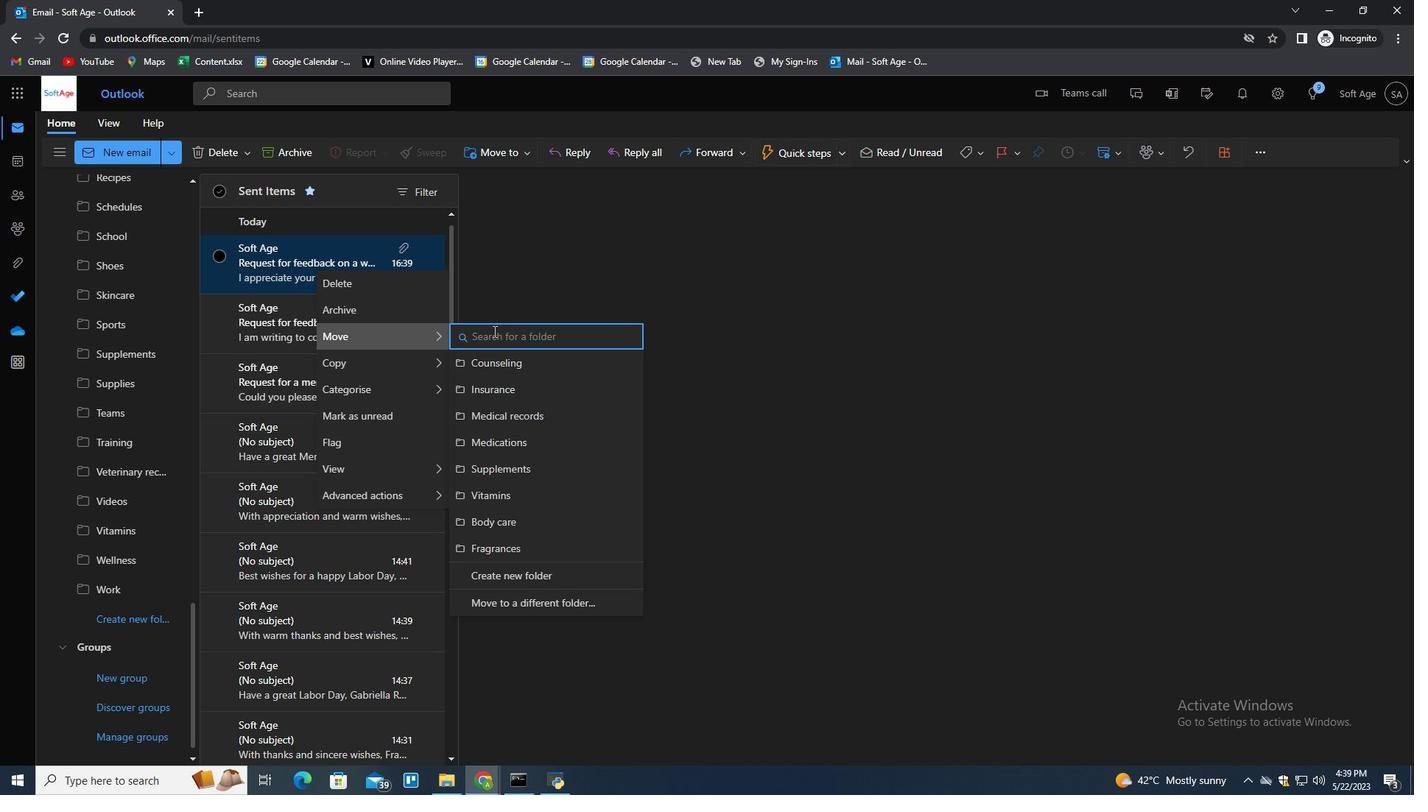 
Action: Mouse moved to (494, 331)
Screenshot: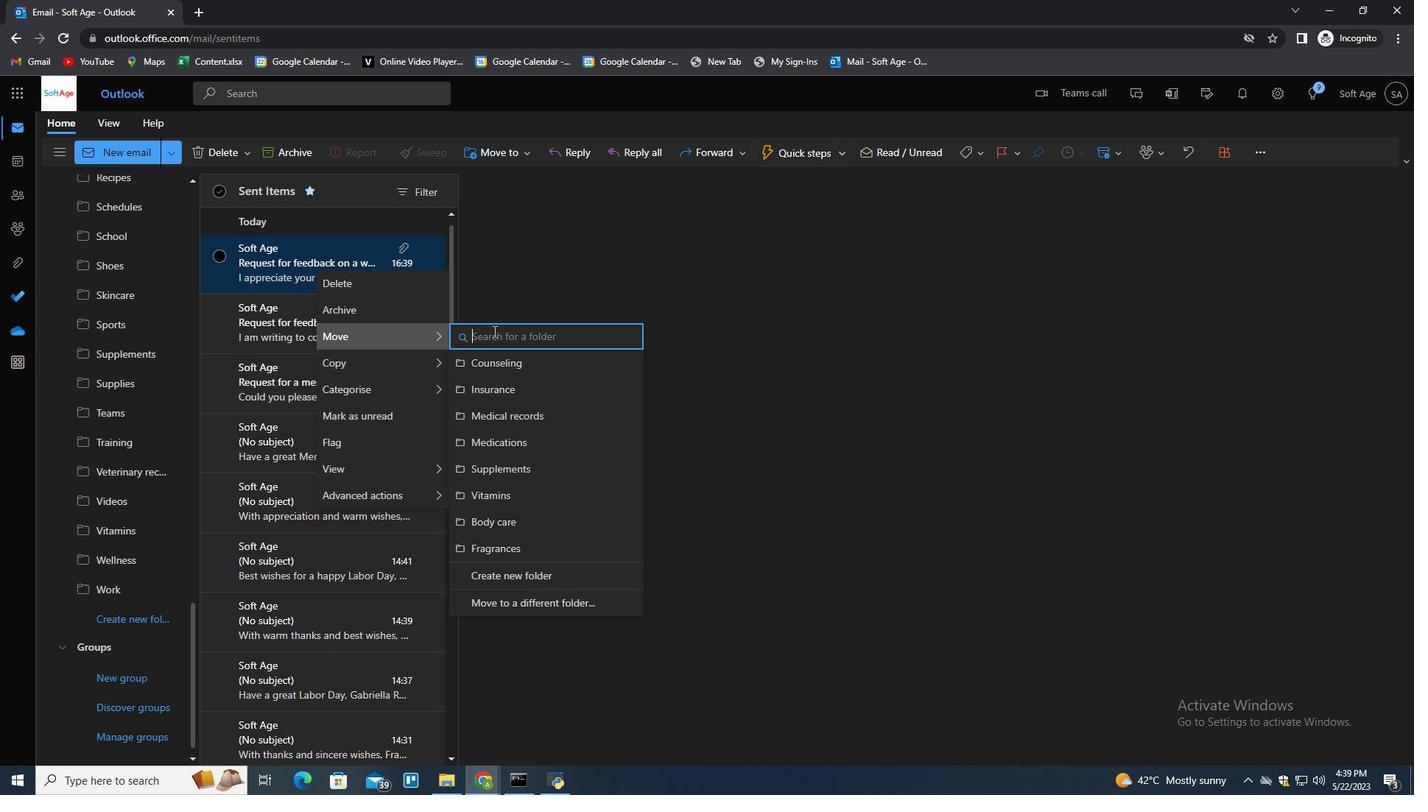 
Action: Key pressed <Key.shift>Self-imrovemetn<Key.backspace><Key.backspace>nt<Key.down><Key.up>
Screenshot: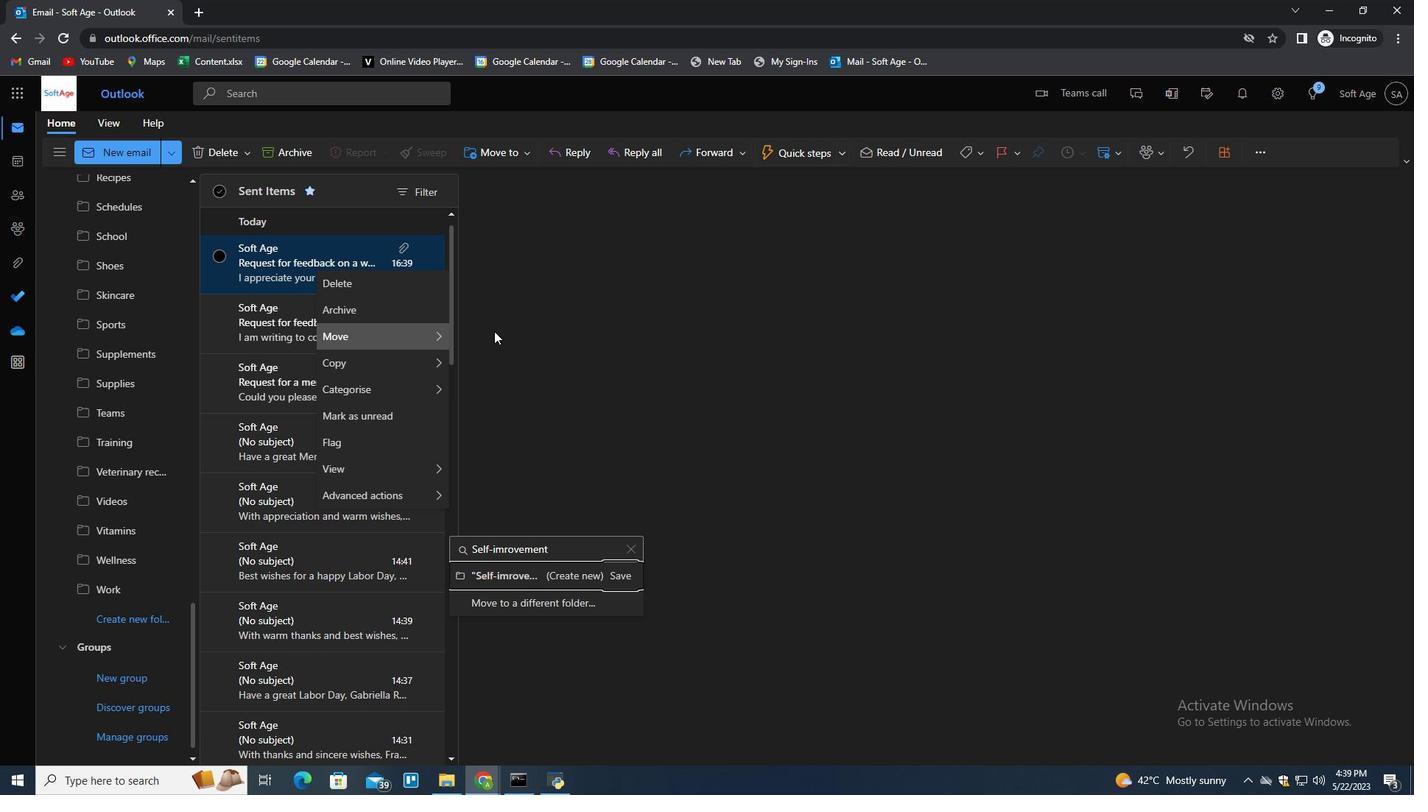 
Action: Mouse moved to (504, 551)
Screenshot: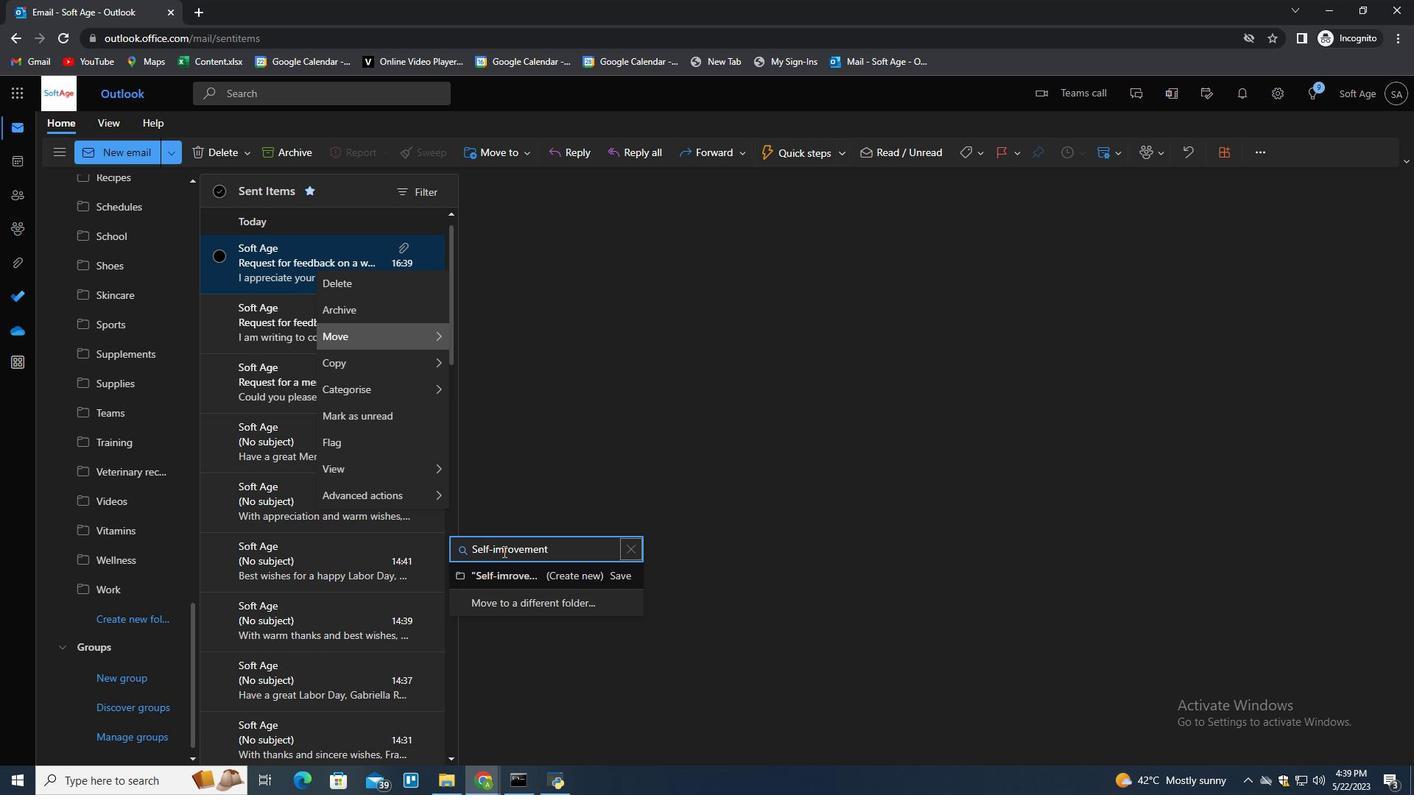 
Action: Mouse pressed left at (504, 551)
Screenshot: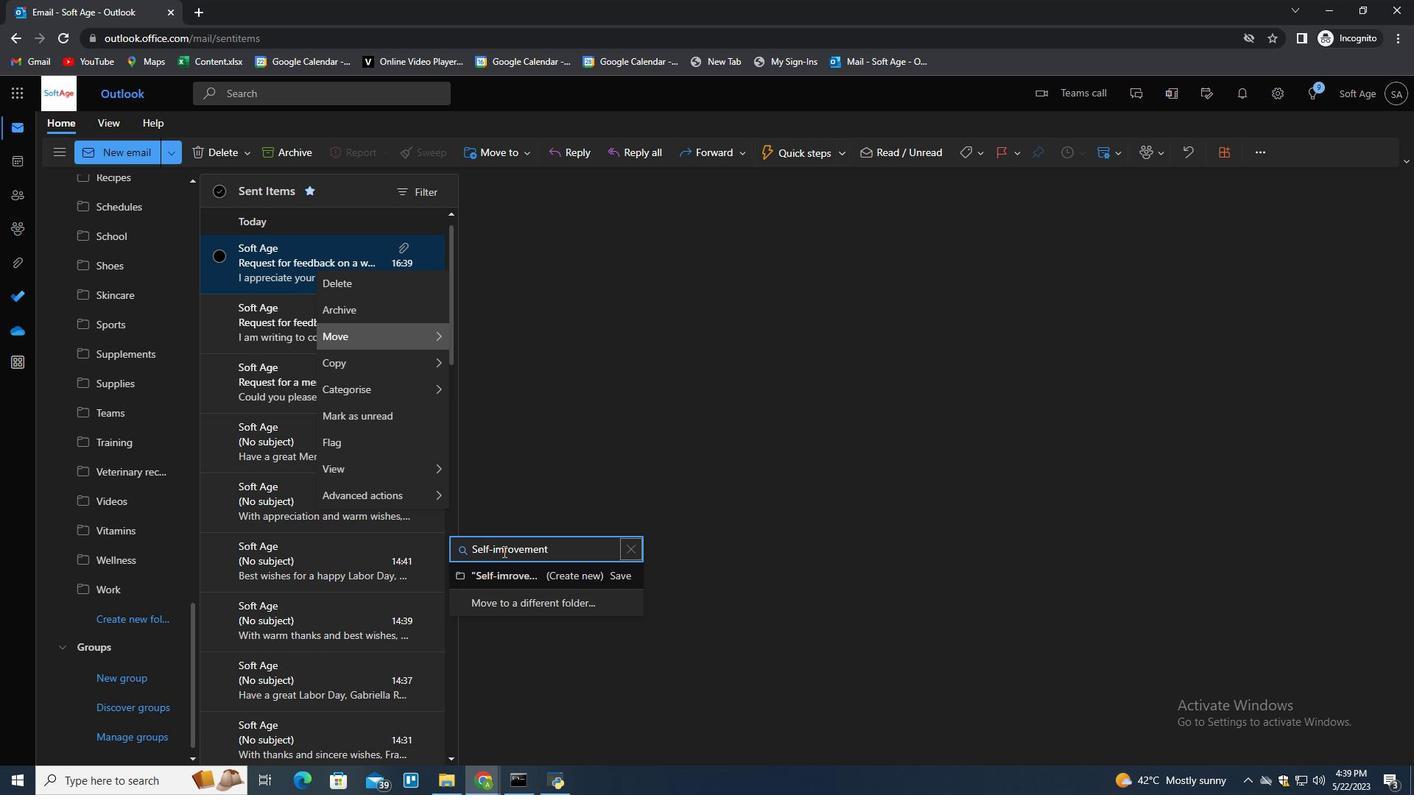 
Action: Mouse moved to (591, 568)
Screenshot: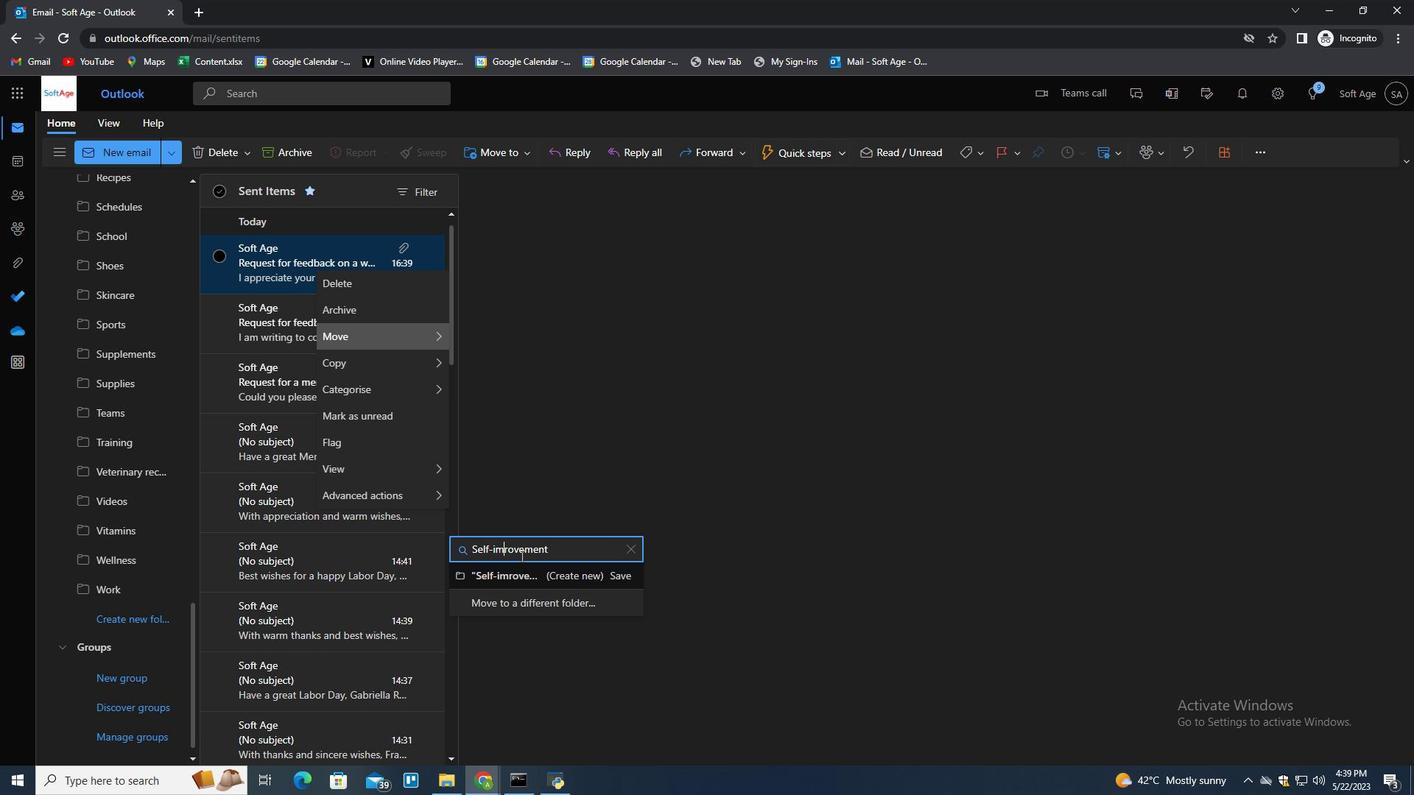 
Action: Key pressed p<Key.down><Key.down>
Screenshot: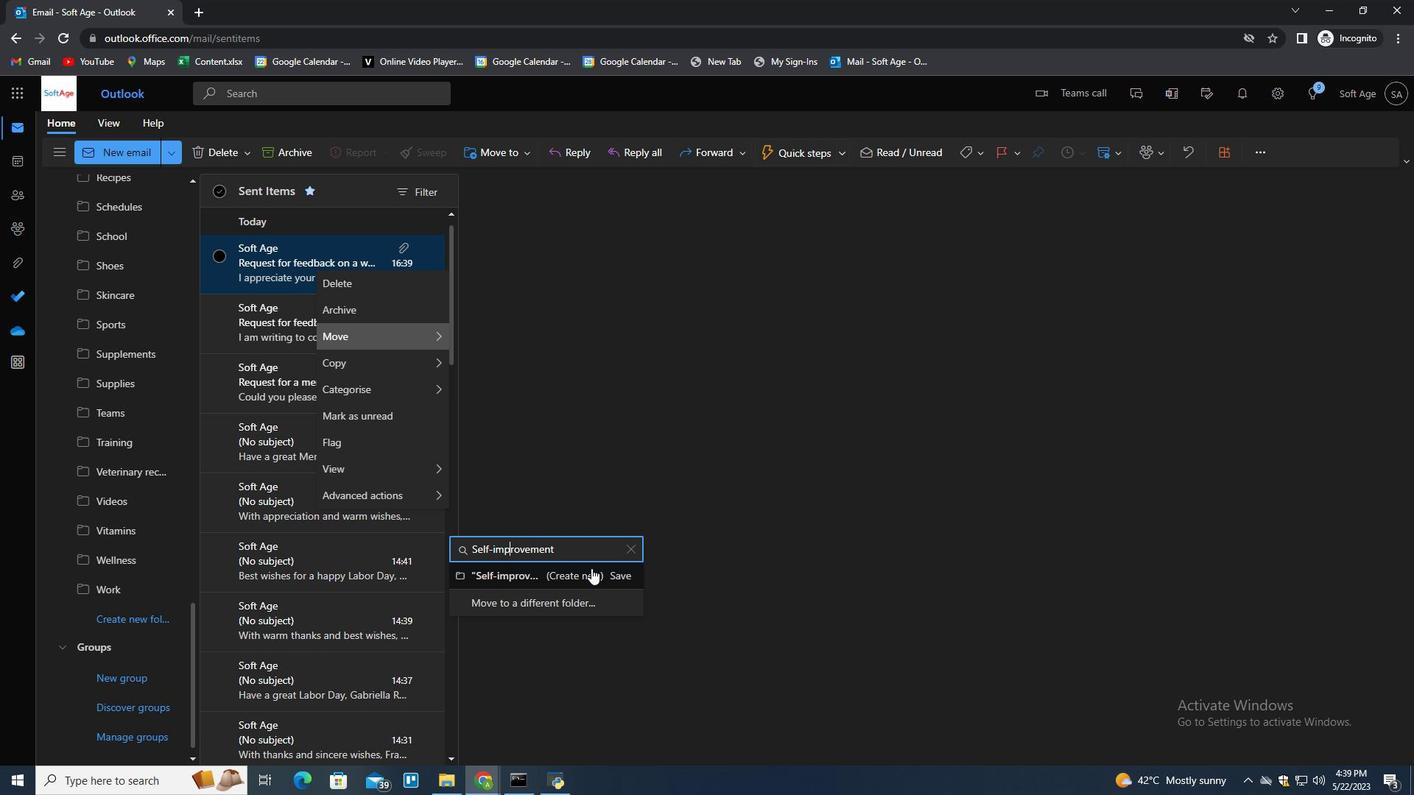 
Action: Mouse pressed left at (591, 568)
Screenshot: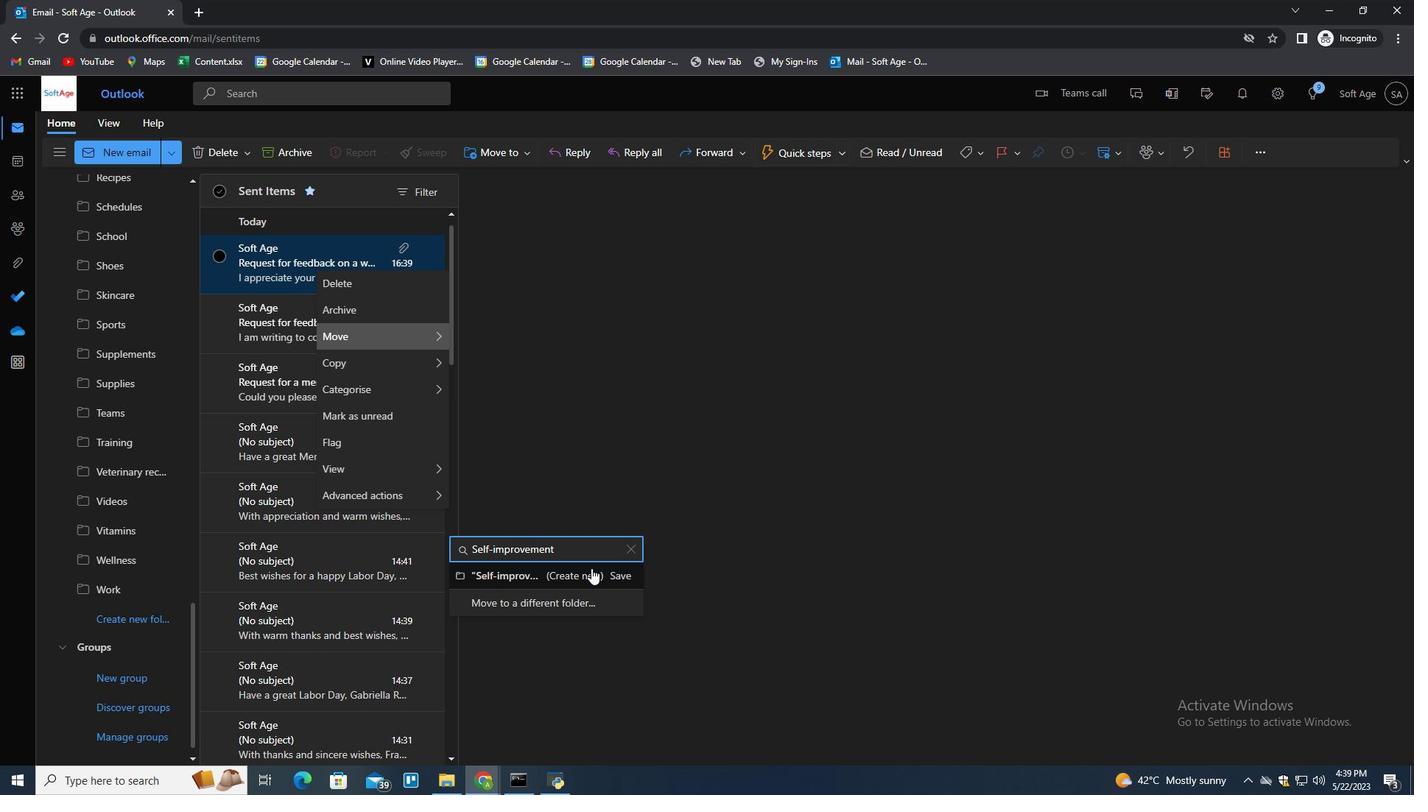 
Action: Mouse pressed left at (591, 568)
Screenshot: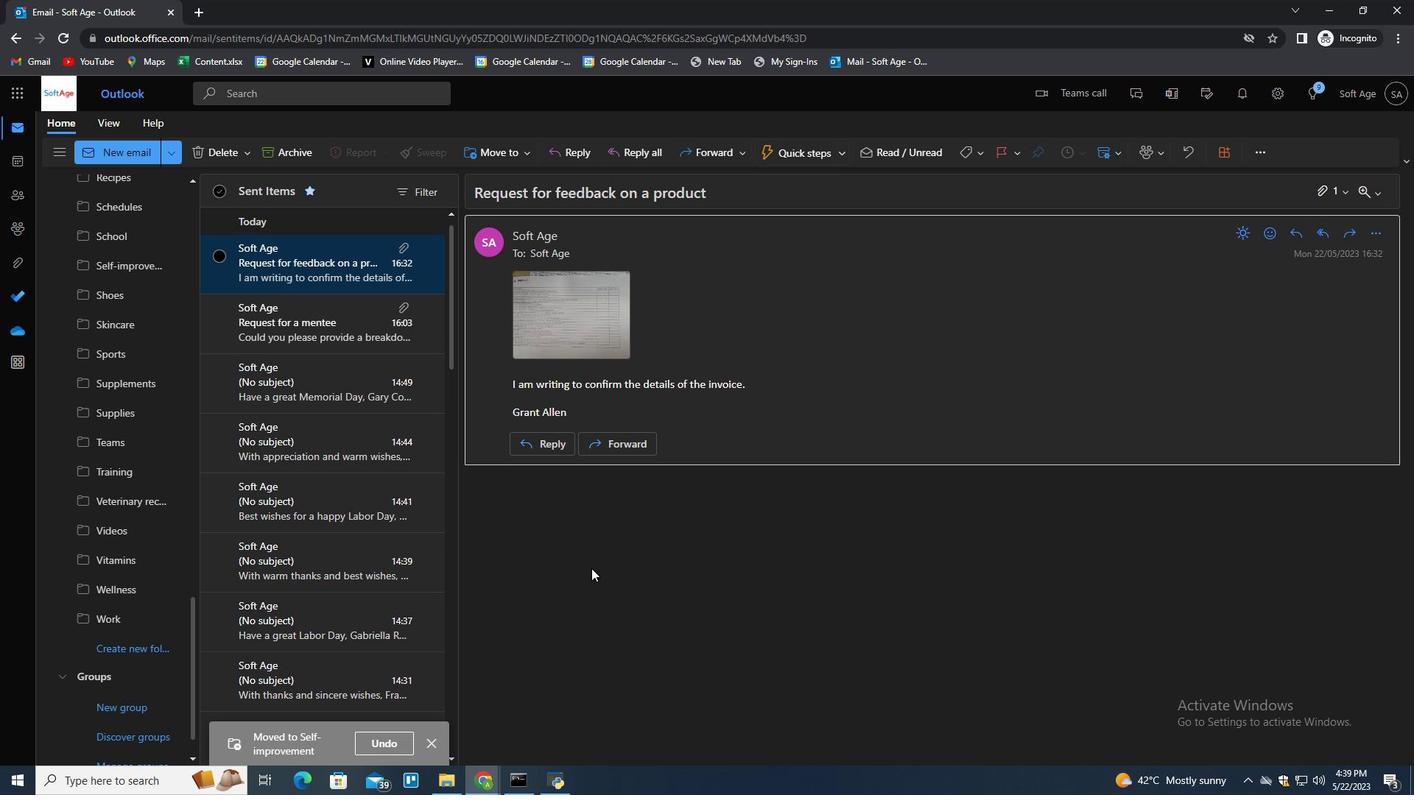 
